 Task: Create a section Feature Frenzy and in the section, add a milestone Cloud Infrastructure as Code (IaC) Implementation in the project AvidTech
Action: Mouse moved to (689, 484)
Screenshot: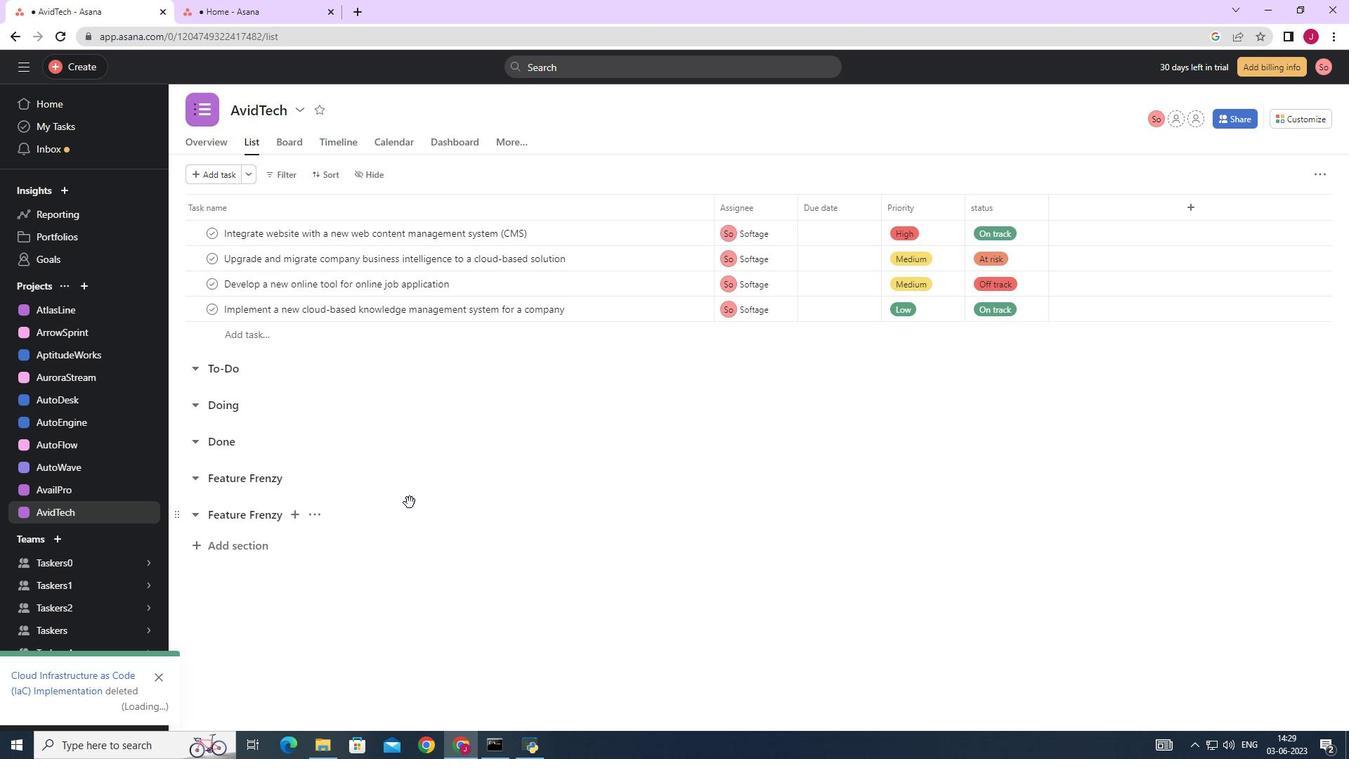 
Action: Mouse scrolled (689, 483) with delta (0, 0)
Screenshot: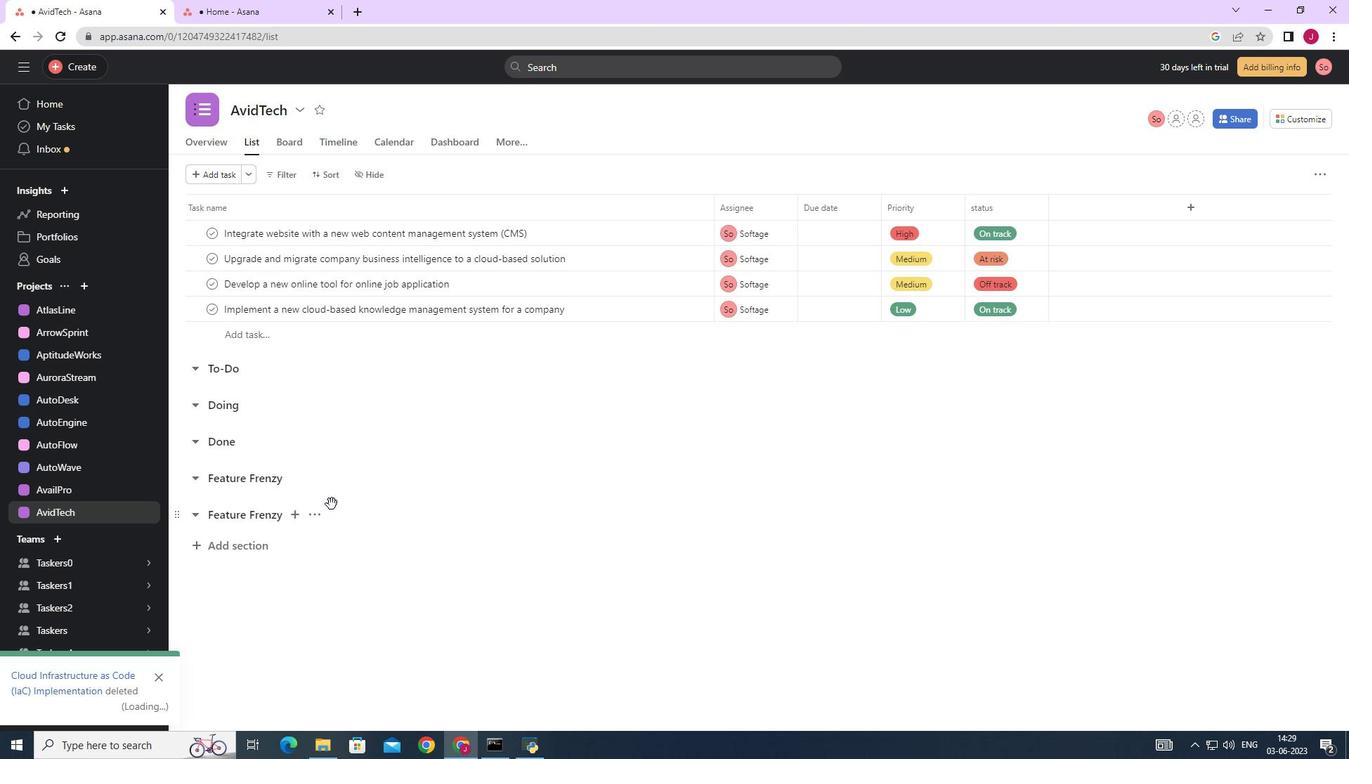 
Action: Mouse scrolled (689, 483) with delta (0, 0)
Screenshot: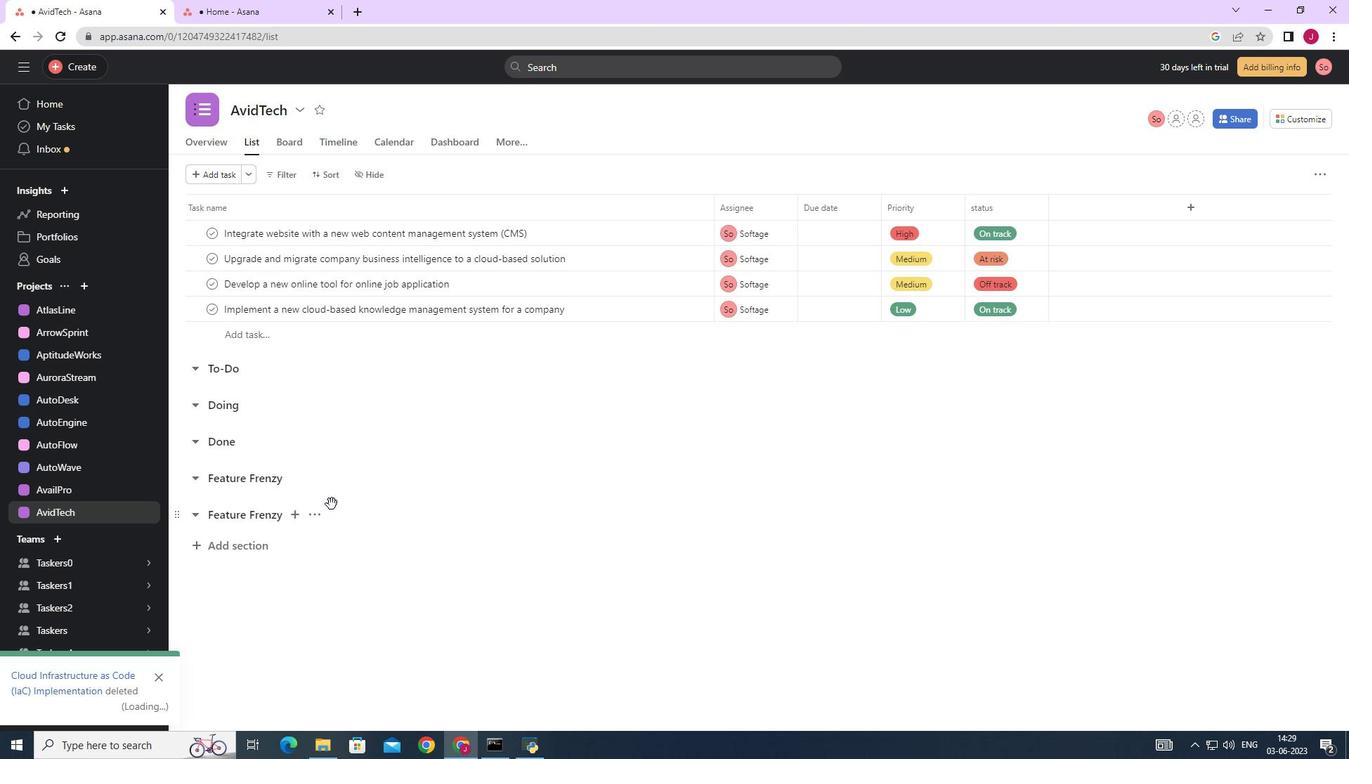 
Action: Mouse scrolled (689, 483) with delta (0, 0)
Screenshot: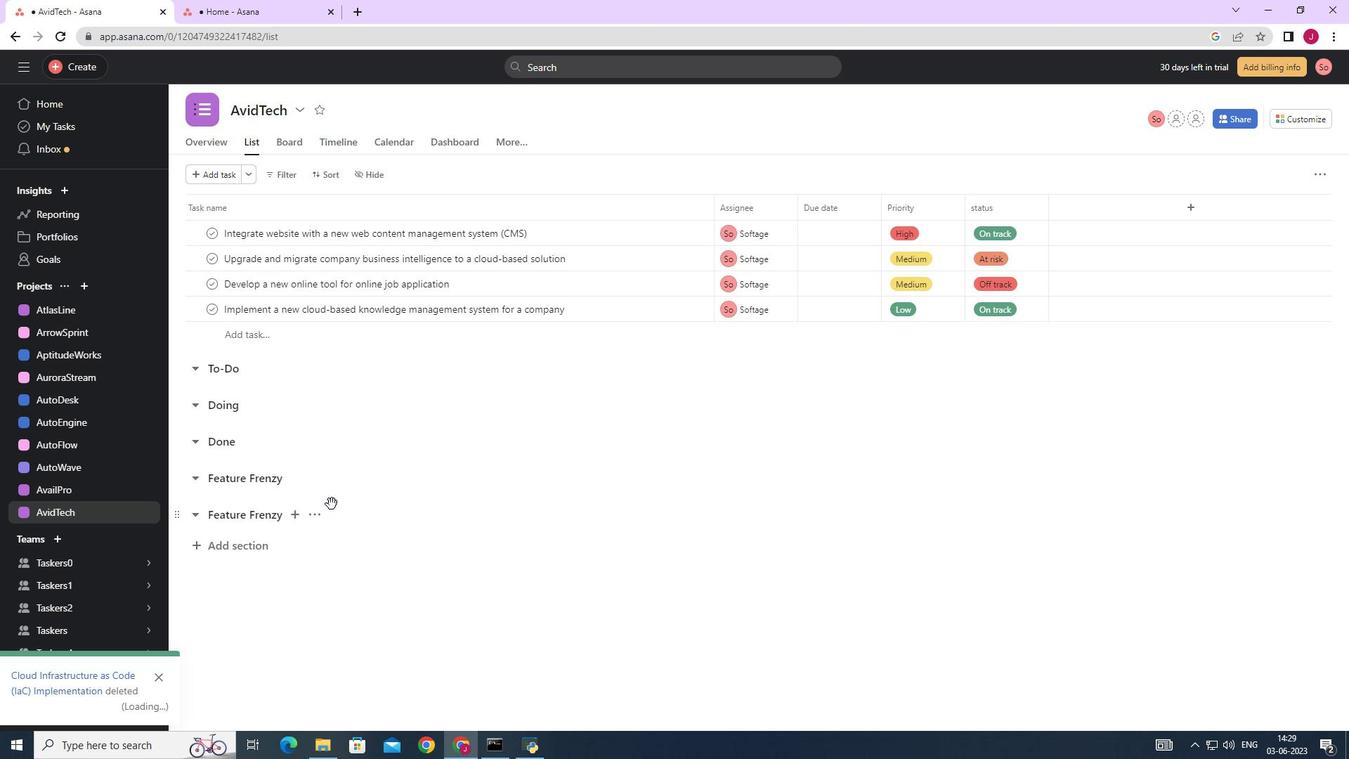 
Action: Mouse scrolled (689, 485) with delta (0, 0)
Screenshot: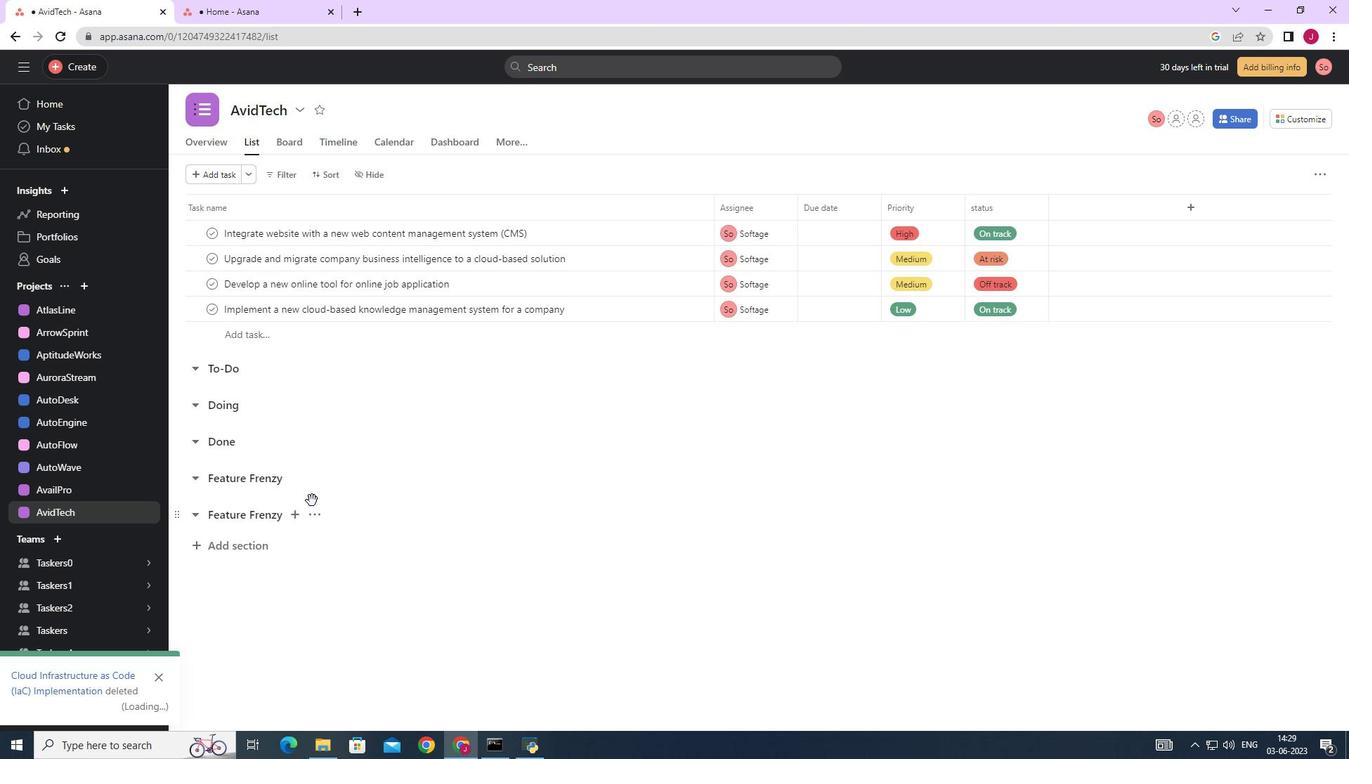 
Action: Mouse scrolled (689, 485) with delta (0, 0)
Screenshot: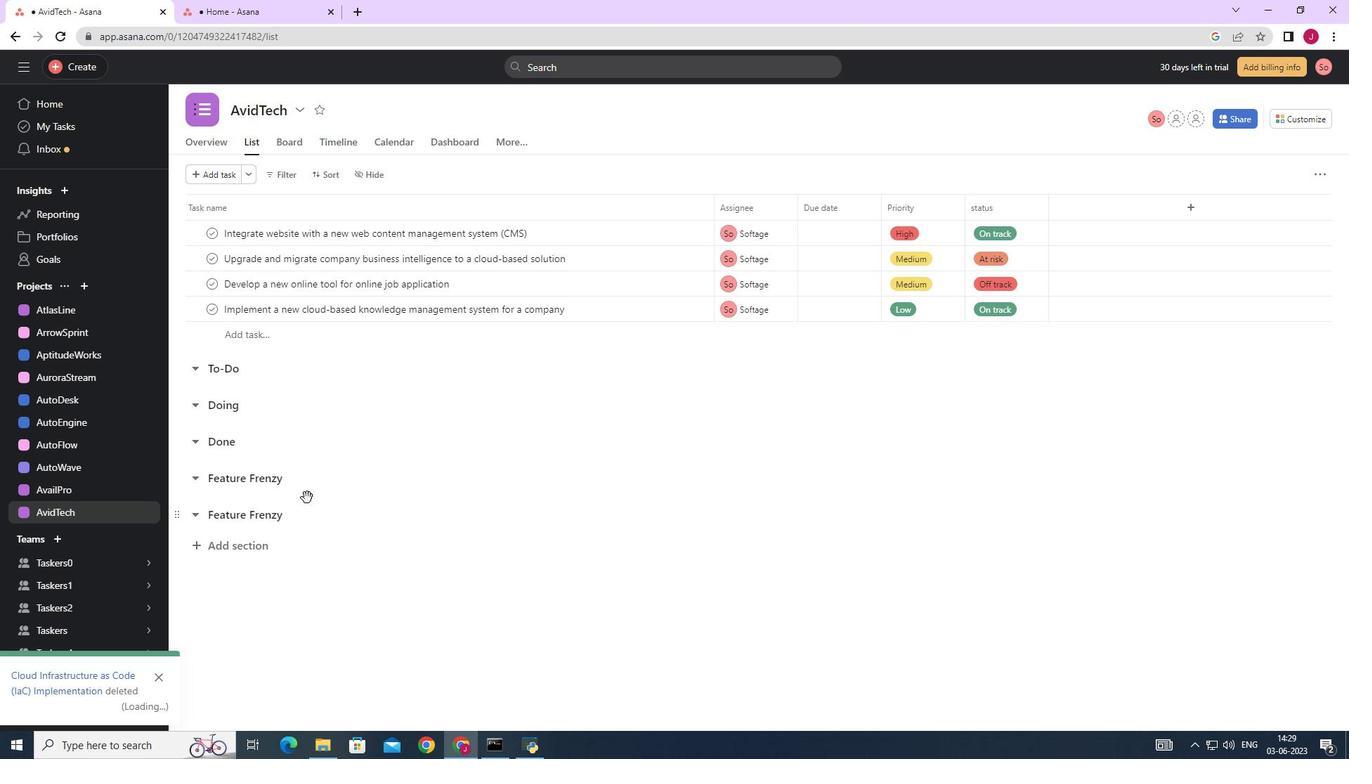 
Action: Mouse scrolled (689, 485) with delta (0, 0)
Screenshot: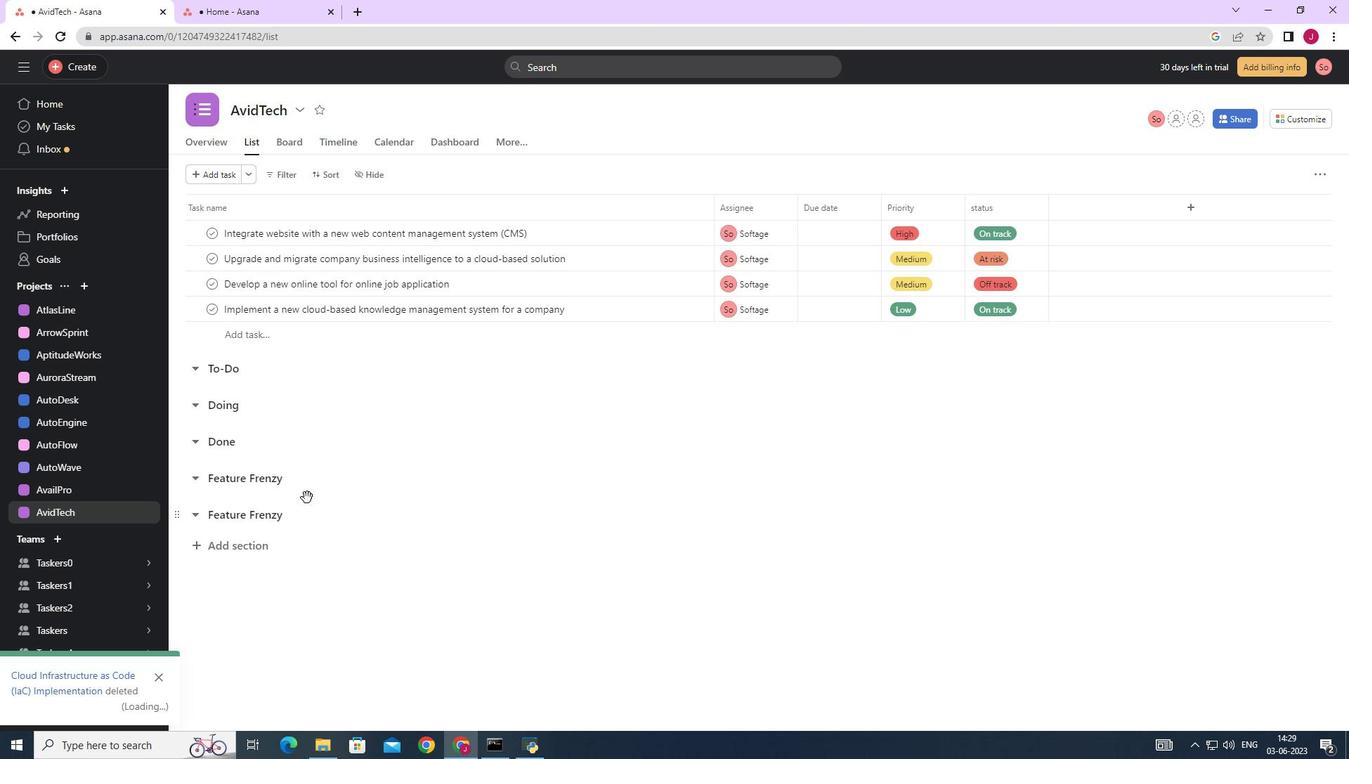 
Action: Mouse scrolled (689, 485) with delta (0, 0)
Screenshot: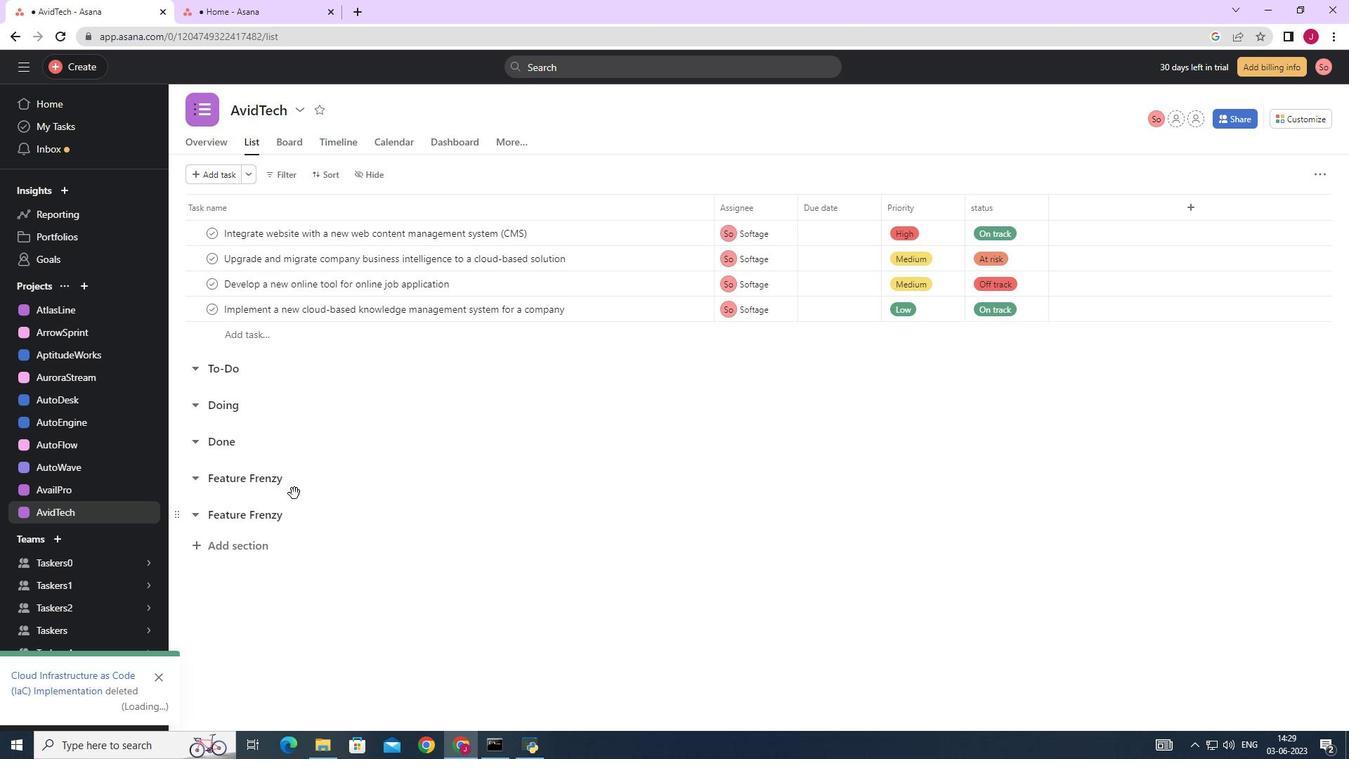 
Action: Mouse scrolled (689, 485) with delta (0, 0)
Screenshot: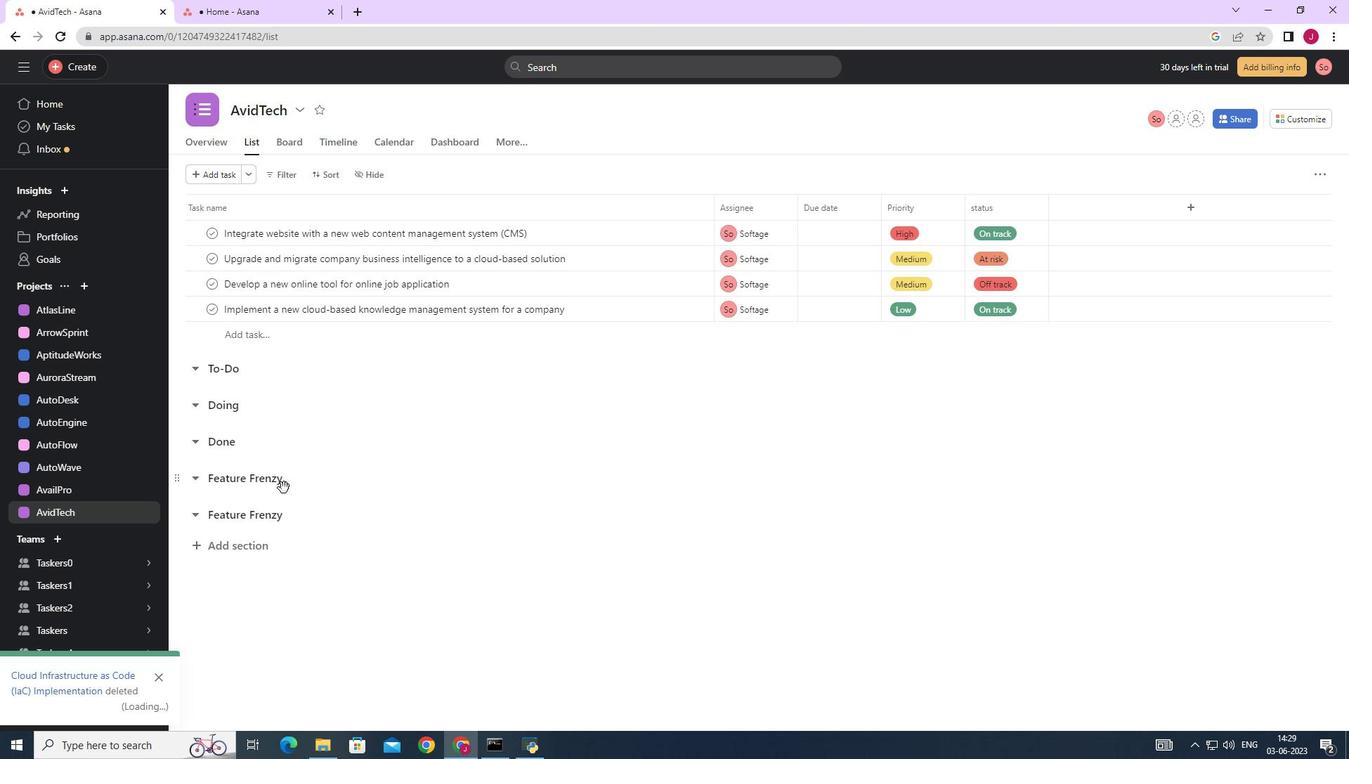
Action: Mouse moved to (239, 475)
Screenshot: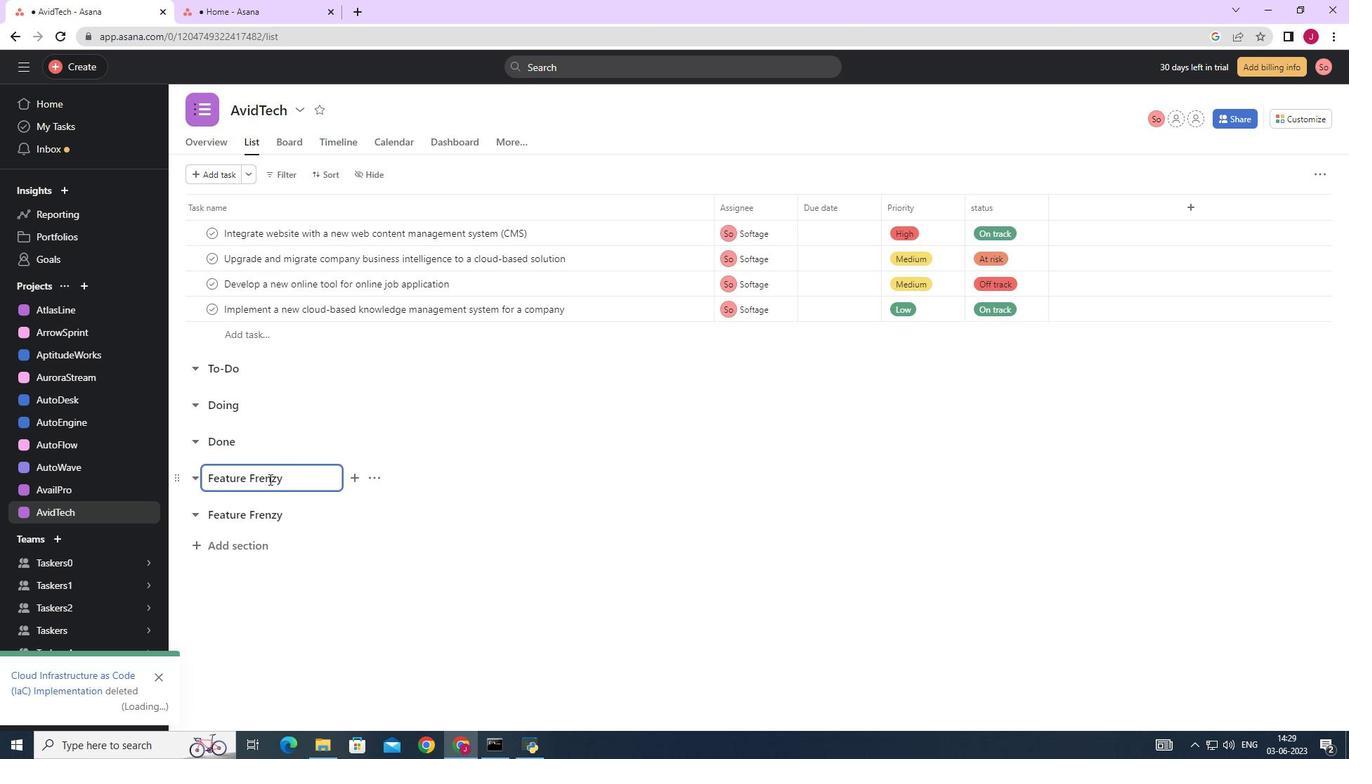 
Action: Mouse pressed left at (239, 475)
Screenshot: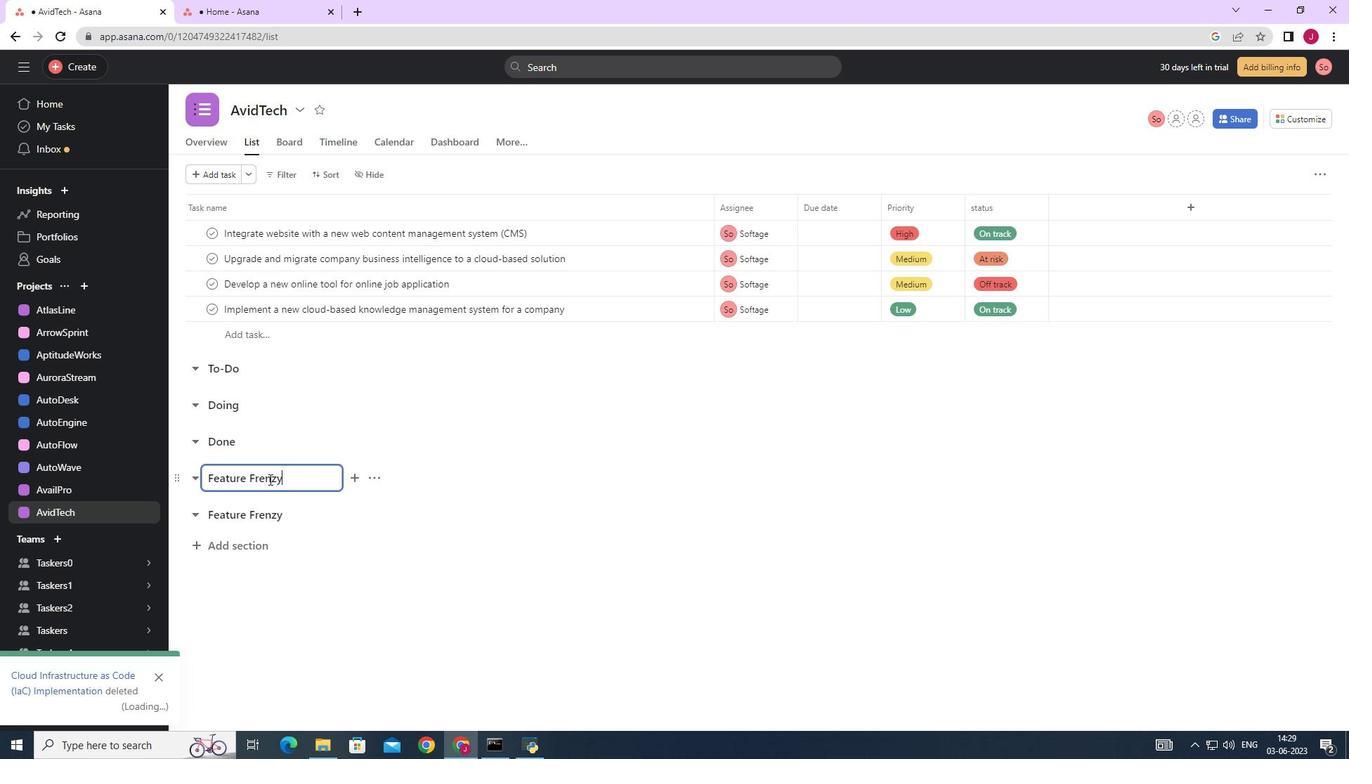 
Action: Mouse moved to (284, 478)
Screenshot: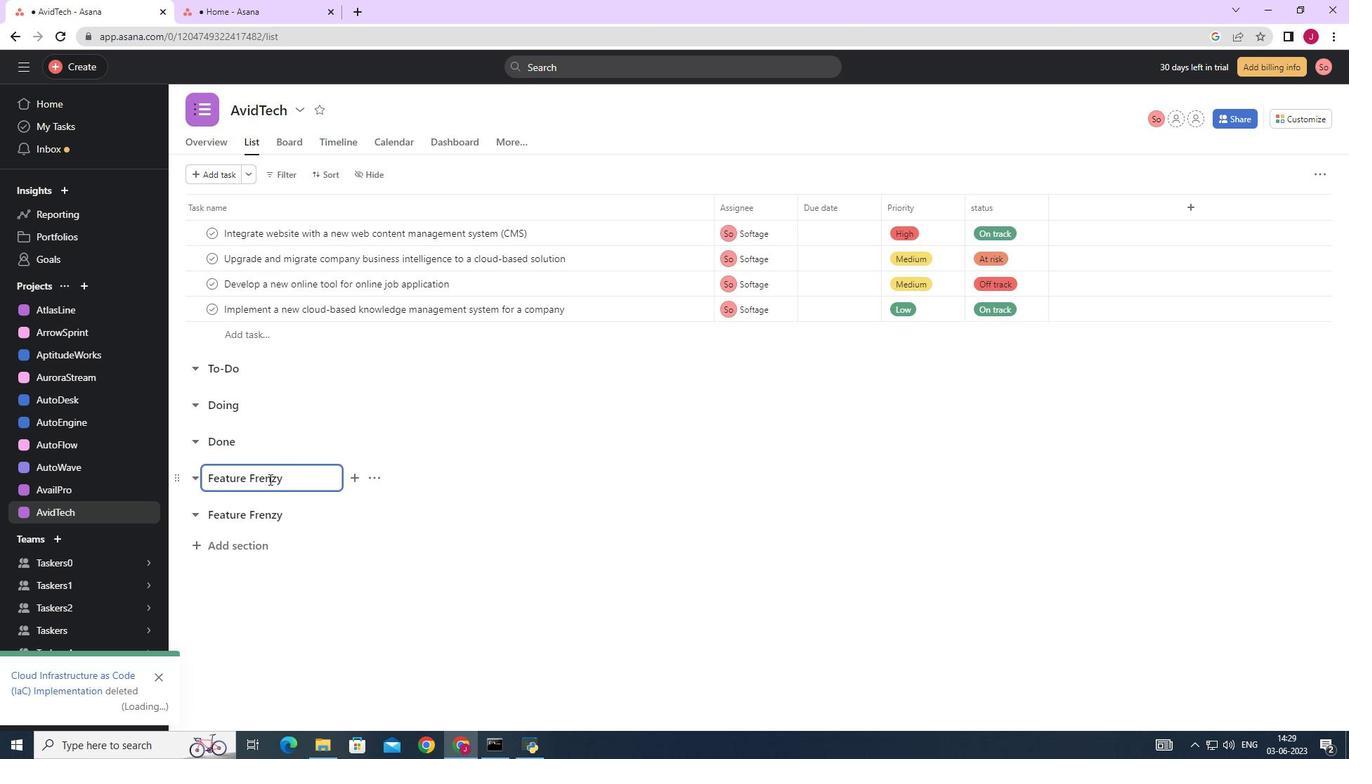 
Action: Mouse scrolled (284, 477) with delta (0, 0)
Screenshot: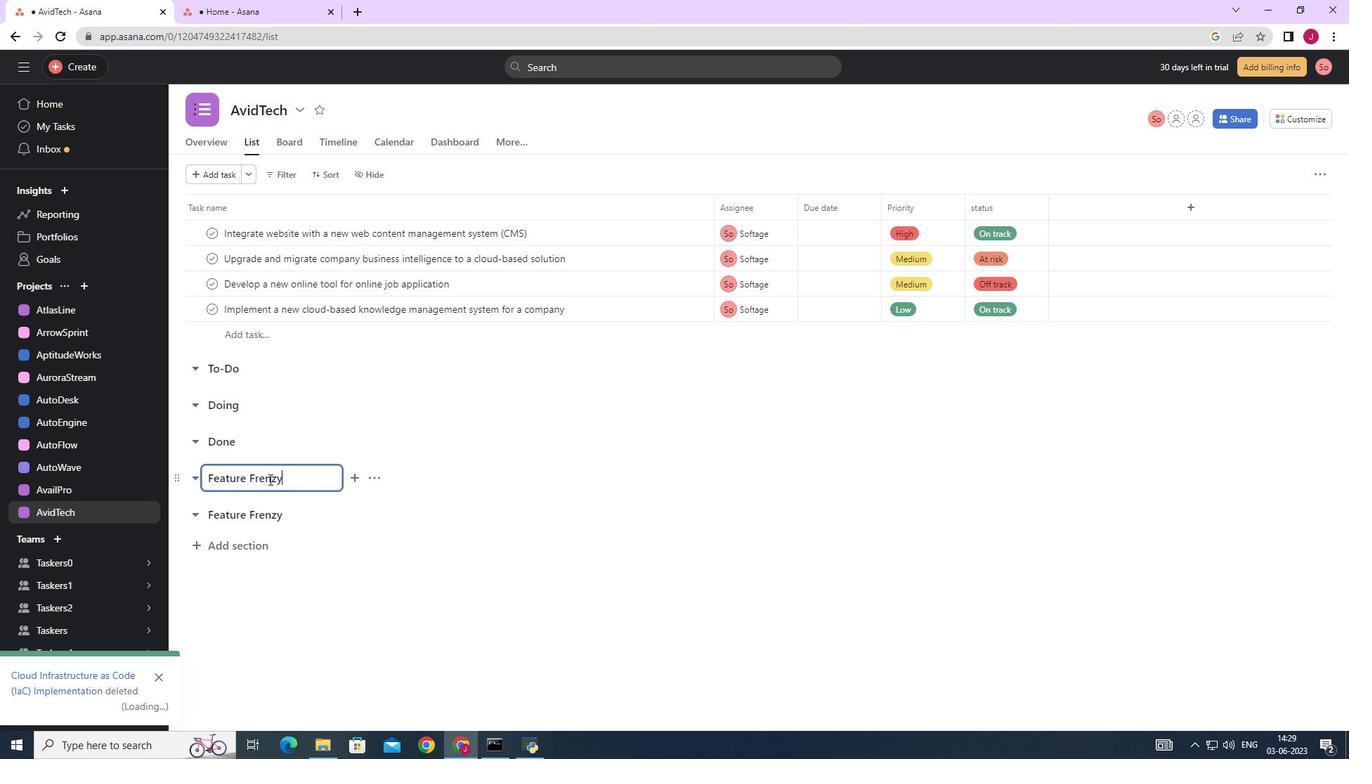 
Action: Key pressed <Key.caps_lock><Key.caps_lock>f<Key.caps_lock>EATURE<Key.space><Key.caps_lock>f<Key.caps_lock>RENZY
Screenshot: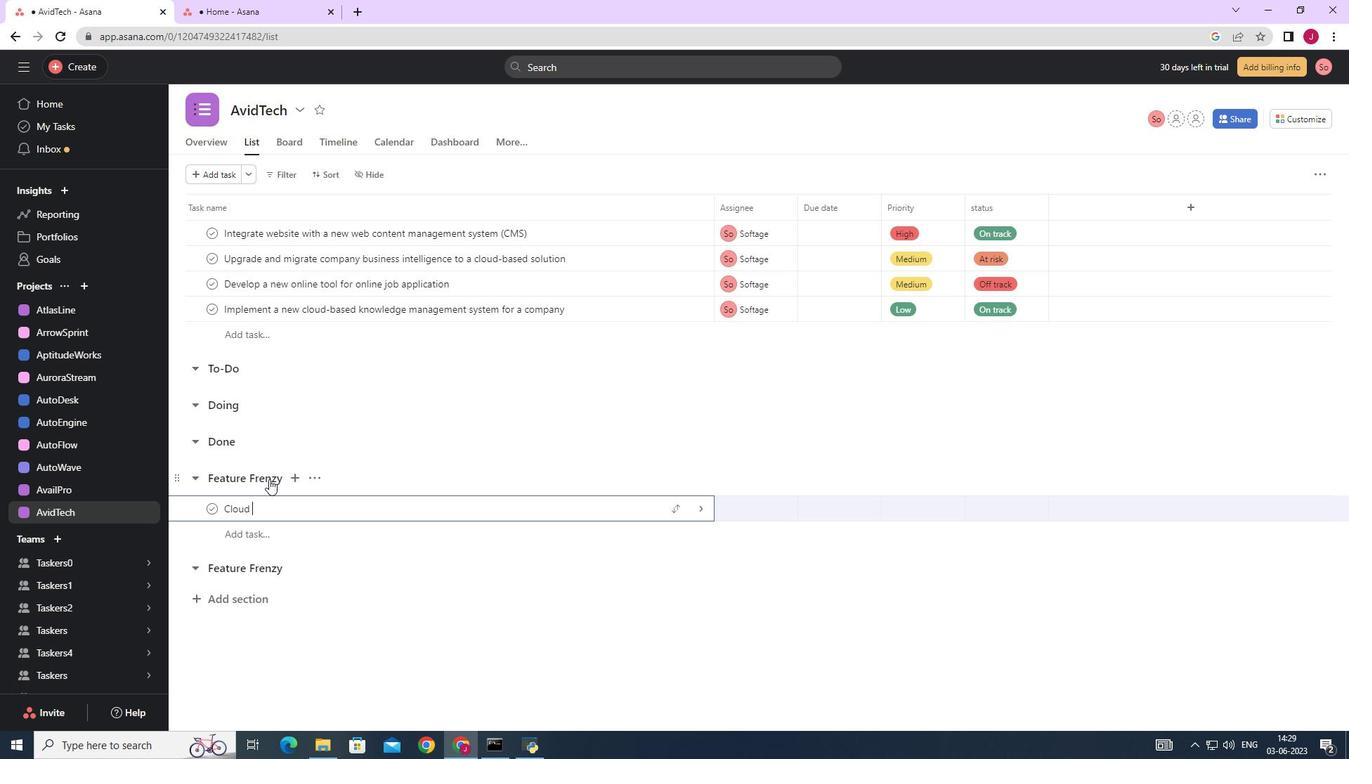 
Action: Mouse moved to (260, 505)
Screenshot: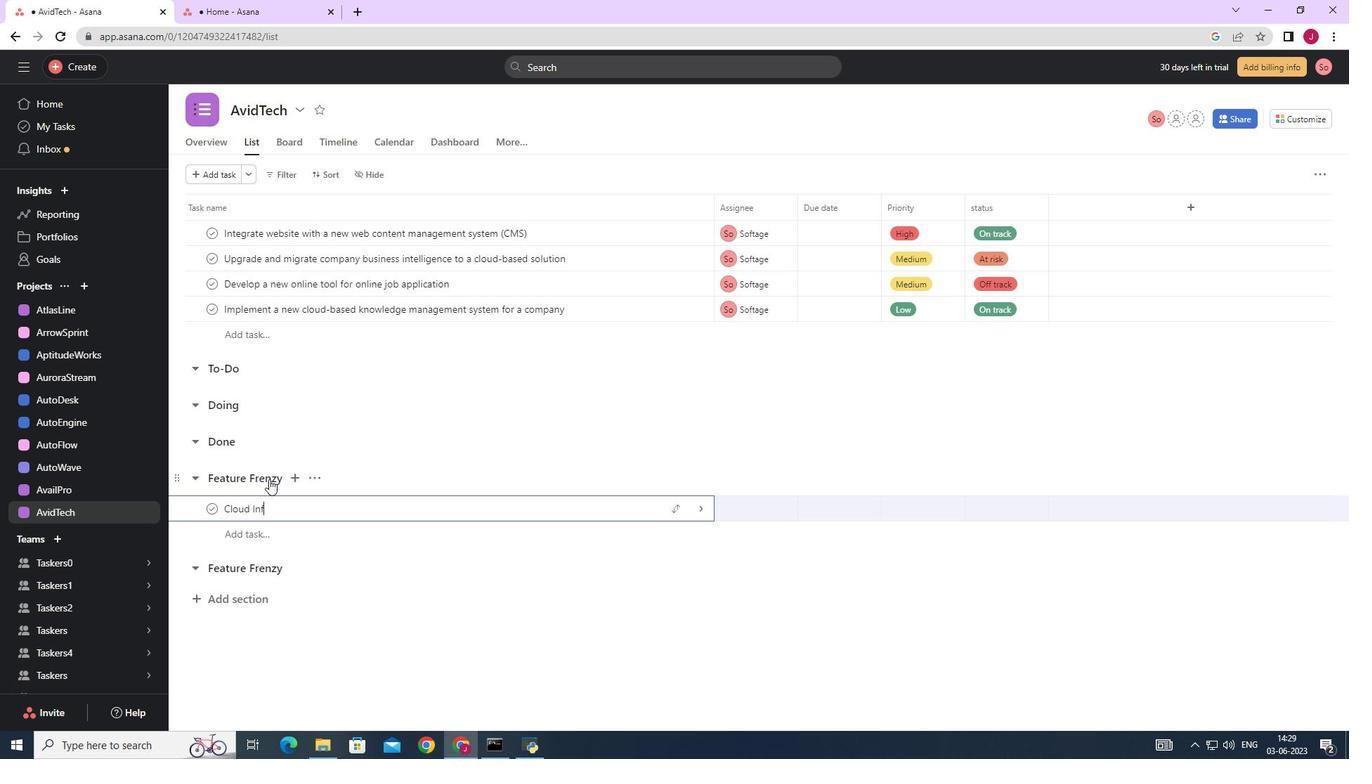 
Action: Mouse pressed left at (260, 505)
Screenshot: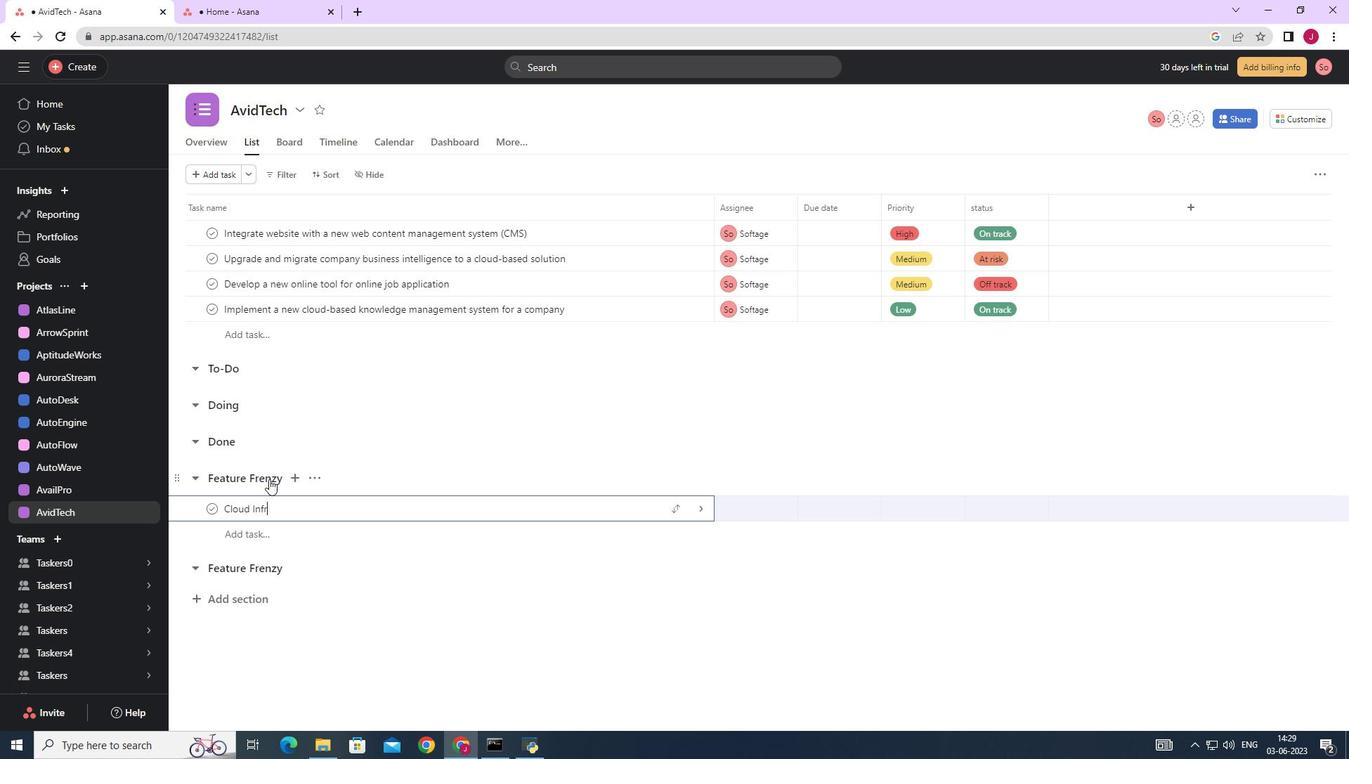 
Action: Key pressed <Key.caps_lock>c<Key.caps_lock>LOUD<Key.space><Key.caps_lock>i<Key.caps_lock>NFRASTRUCTURE<Key.space>AS<Key.space><Key.caps_lock>c<Key.caps_lock>ODE<Key.space><Key.shift_r>(<Key.caps_lock>i<Key.caps_lock>A<Key.caps_lock>c<Key.shift_r>)<Key.space>
Screenshot: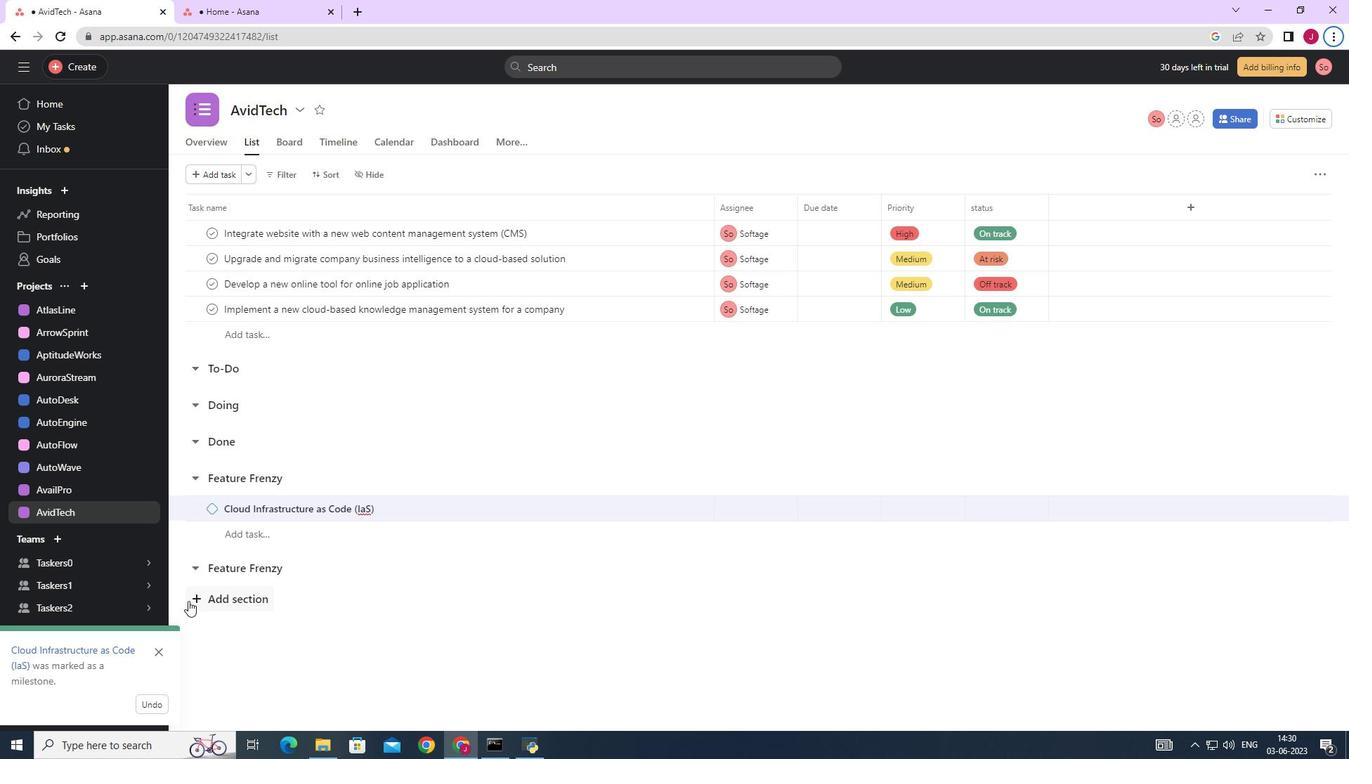 
Action: Mouse moved to (331, 518)
Screenshot: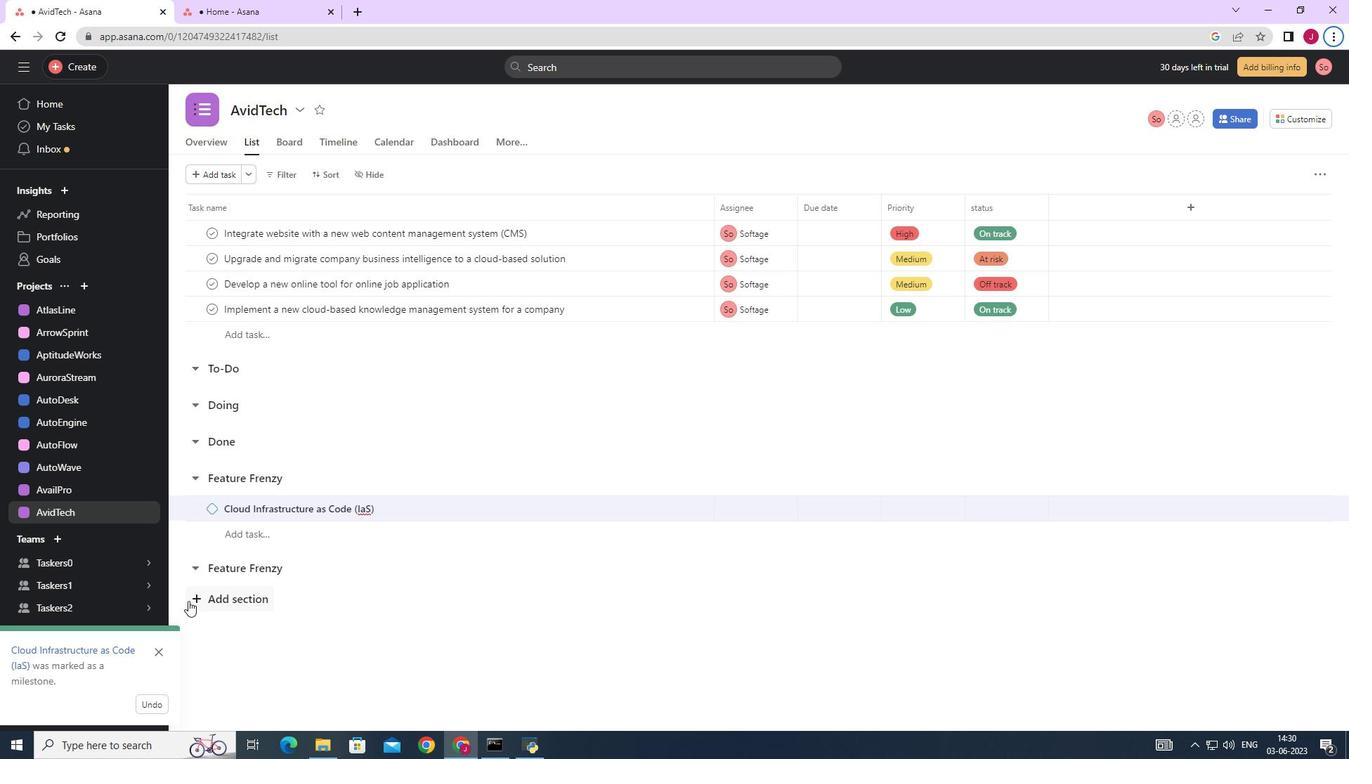 
Action: Key pressed <Key.backspace><Key.backspace><Key.backspace><Key.backspace><Key.backspace><Key.backspace><Key.backspace><Key.backspace><Key.backspace><Key.backspace><Key.backspace><Key.backspace><Key.backspace><Key.backspace><Key.backspace><Key.backspace><Key.backspace><Key.backspace><Key.backspace><Key.backspace><Key.backspace><Key.backspace><Key.backspace><Key.backspace><Key.backspace><Key.backspace><Key.backspace><Key.backspace><Key.backspace><Key.backspace><Key.backspace><Key.backspace><Key.backspace><Key.backspace><Key.backspace><Key.backspace><Key.backspace><Key.backspace><Key.backspace>
Screenshot: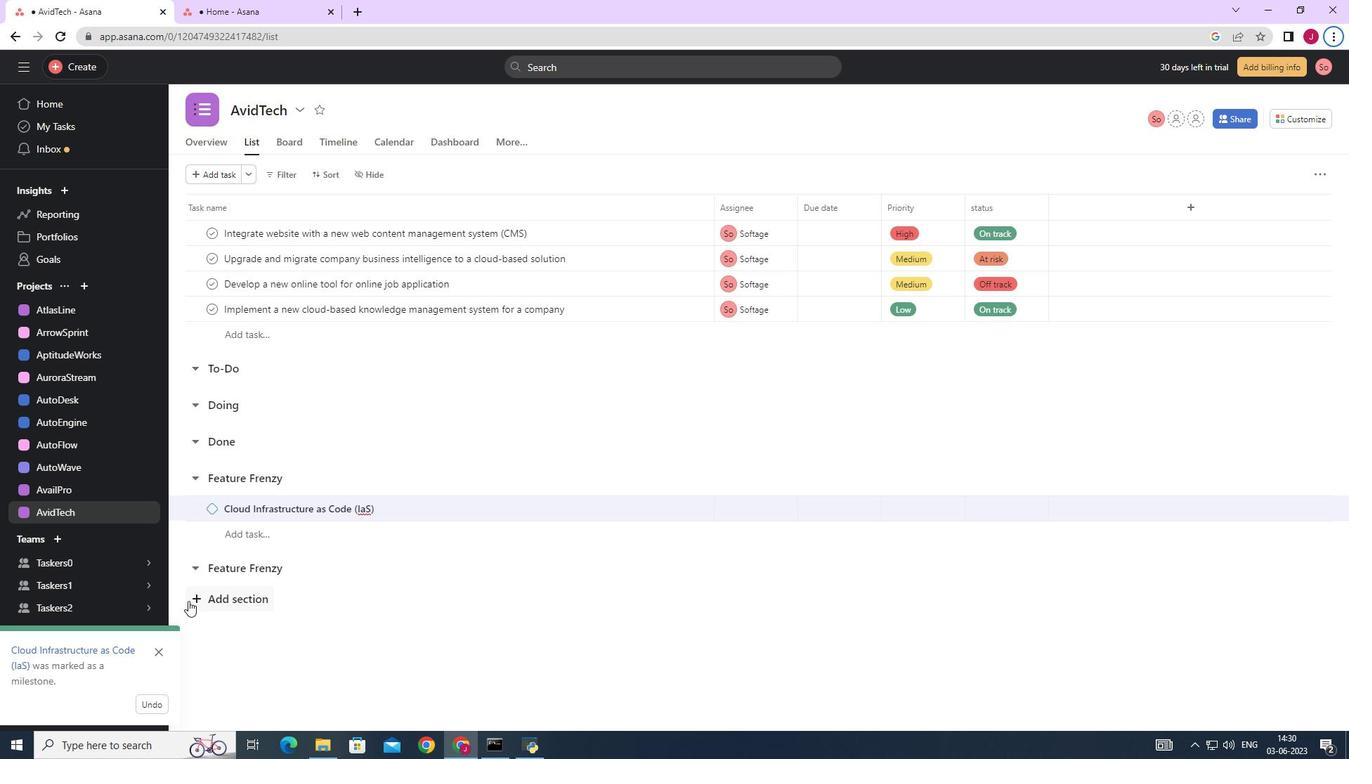 
Action: Mouse moved to (266, 478)
Screenshot: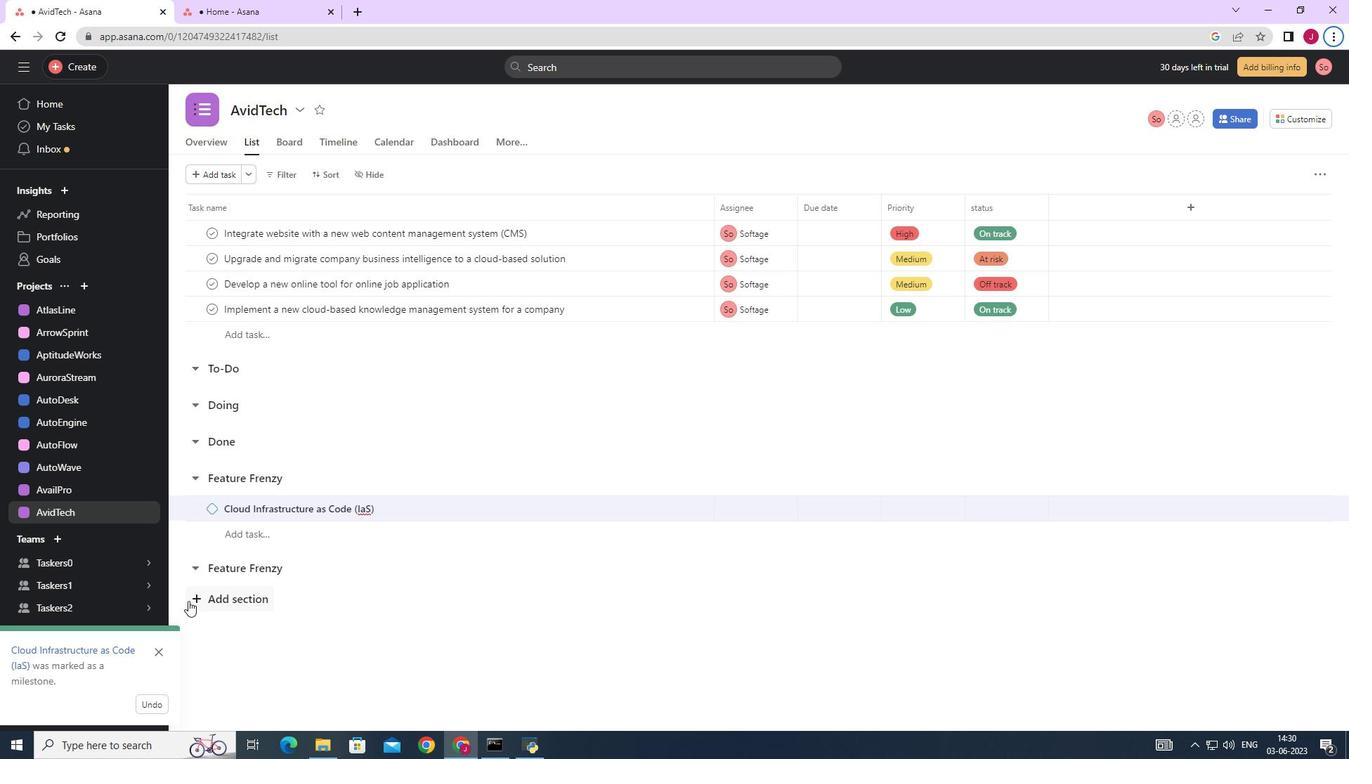 
Action: Mouse pressed left at (266, 478)
Screenshot: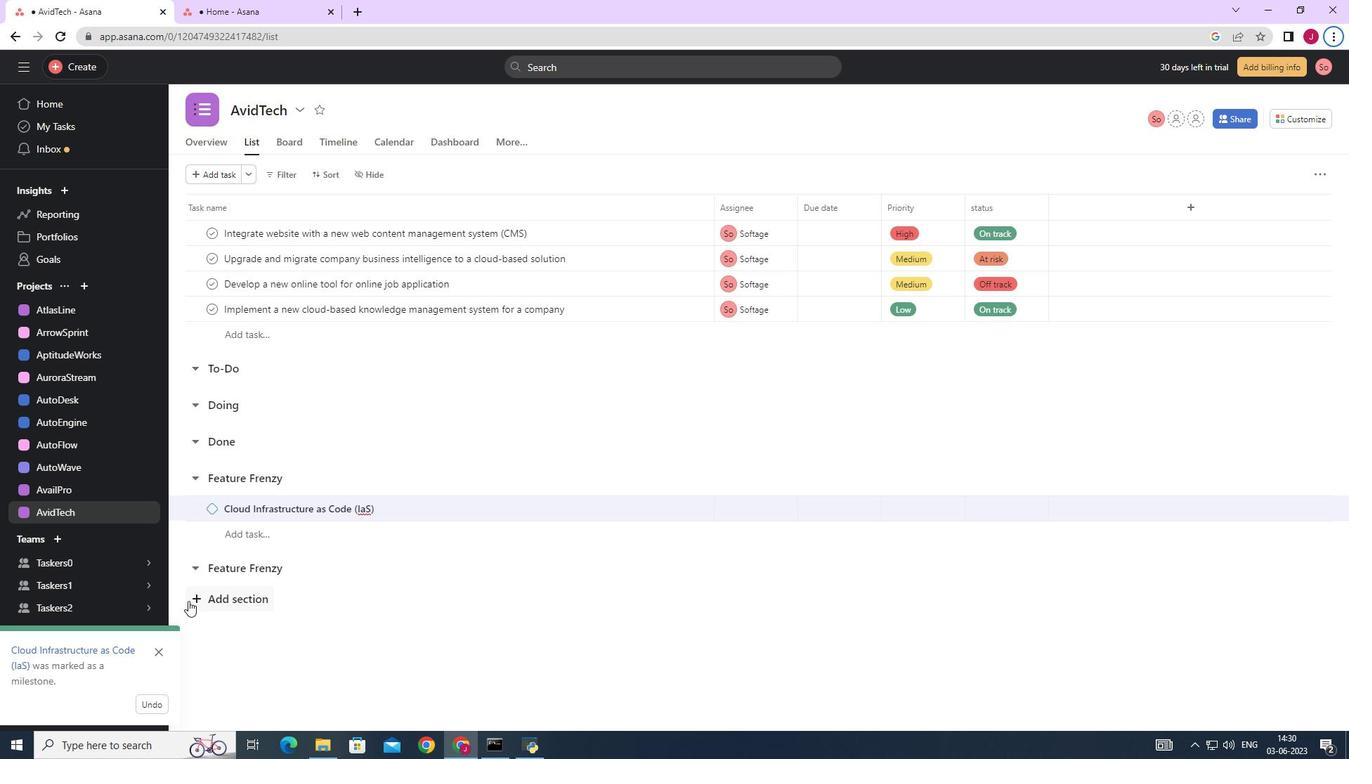 
Action: Key pressed <Key.enter>
Screenshot: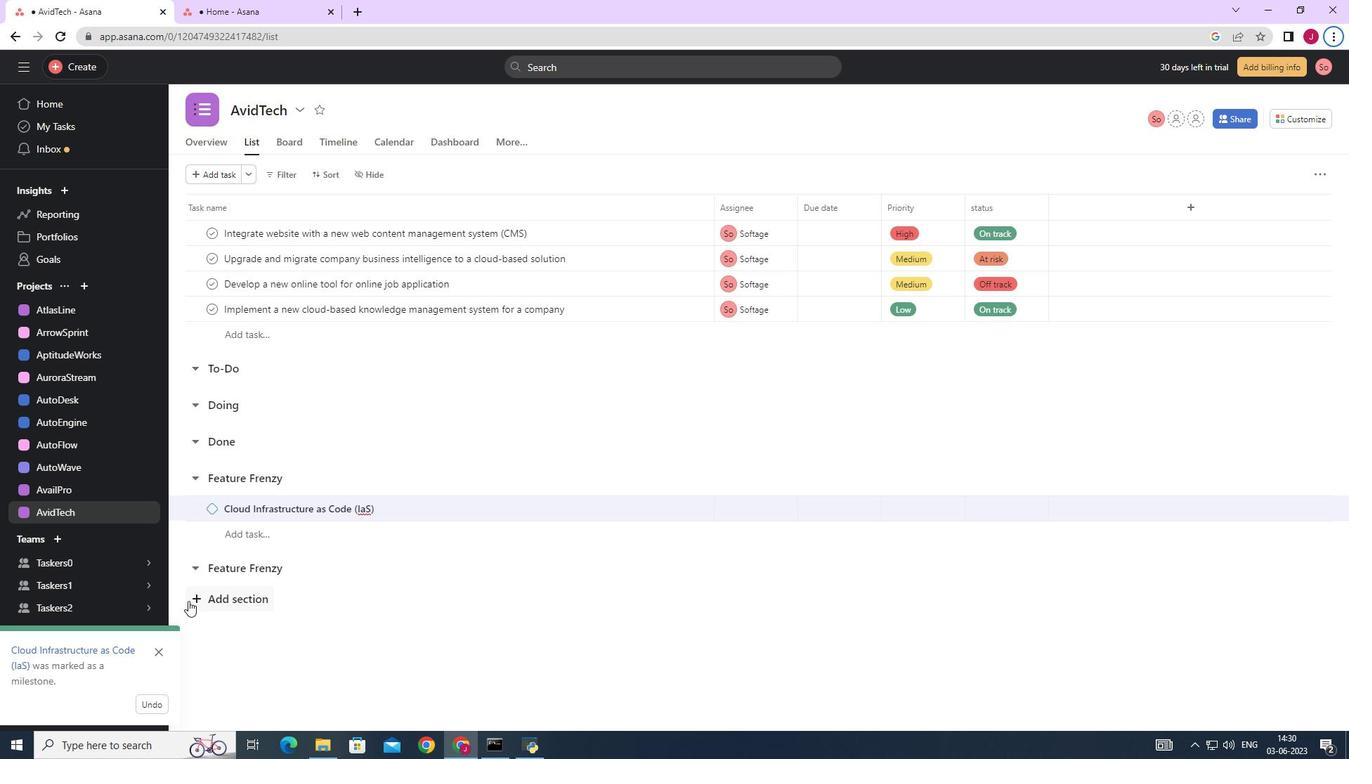 
Action: Mouse moved to (381, 506)
Screenshot: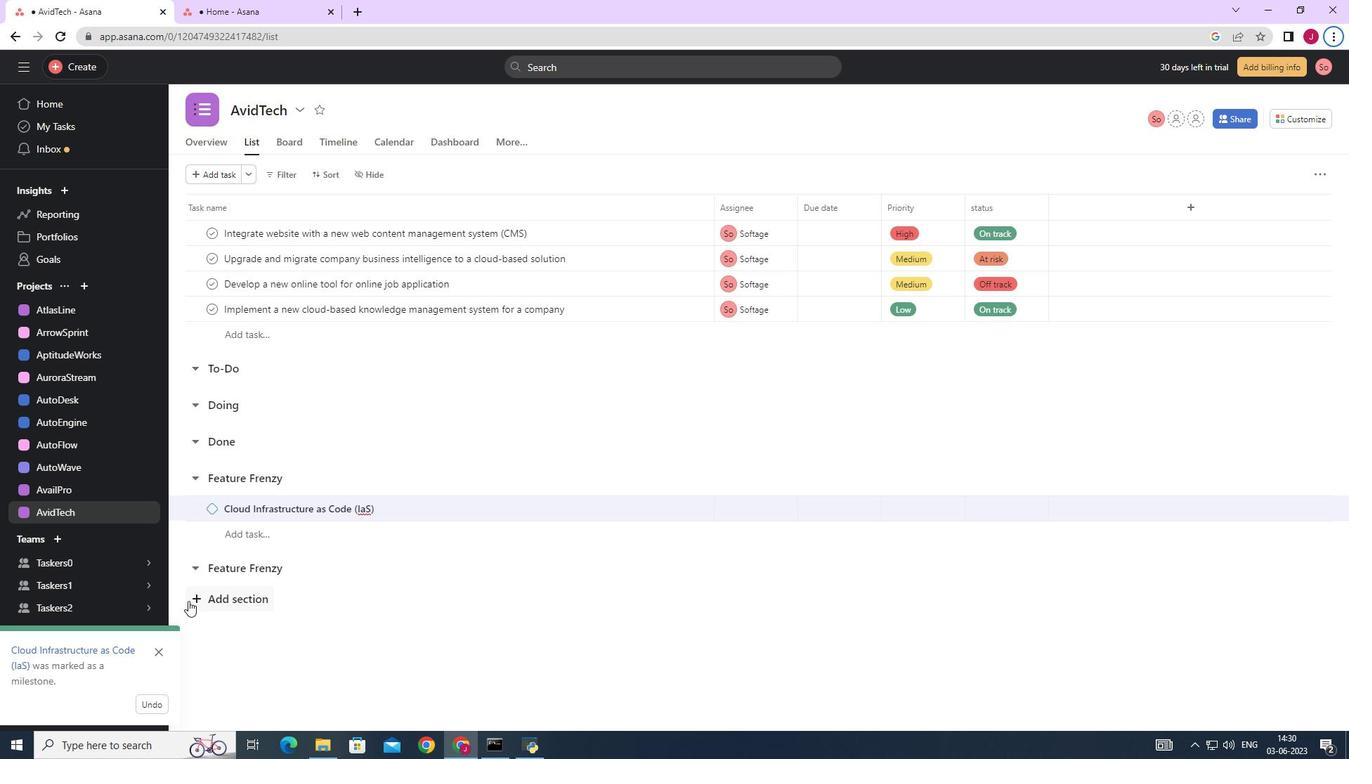 
Action: Mouse pressed left at (381, 506)
Screenshot: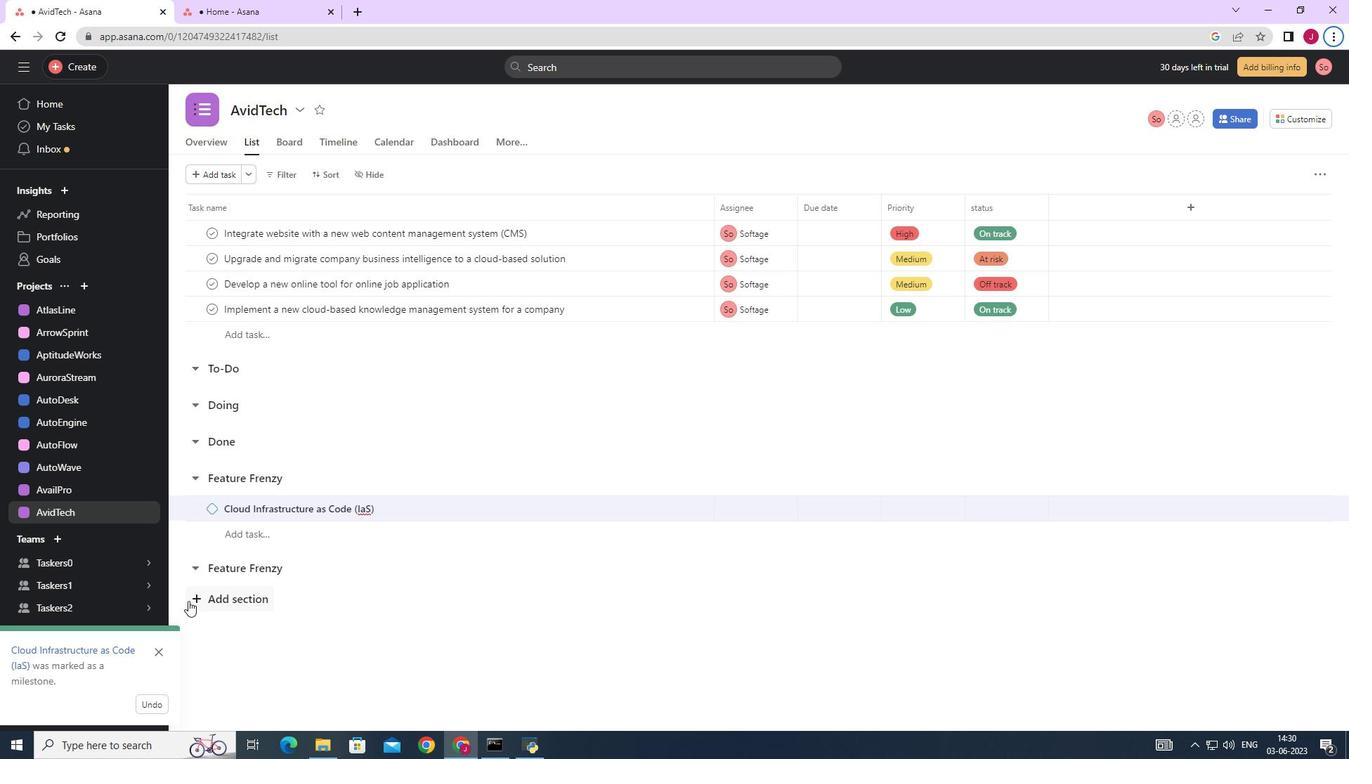 
Action: Mouse moved to (1323, 176)
Screenshot: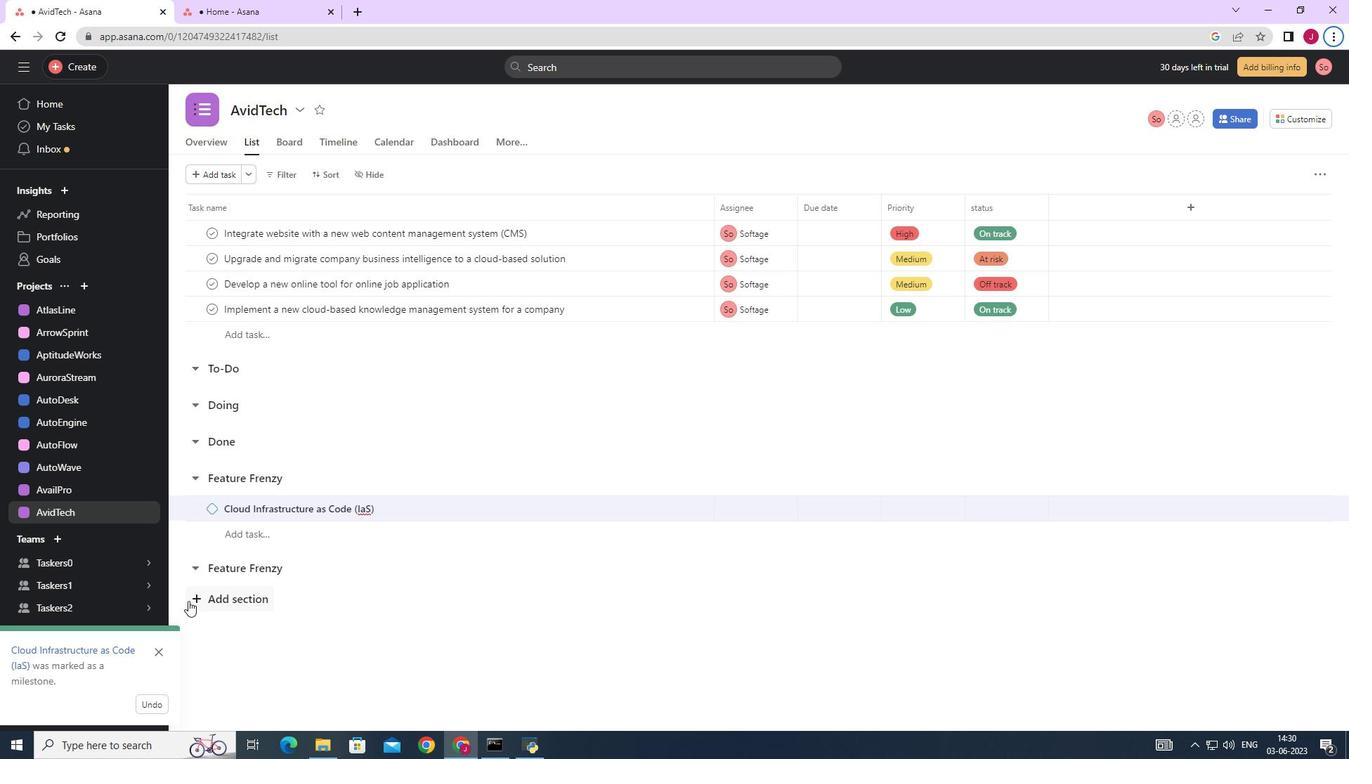 
Action: Mouse pressed left at (1323, 176)
Screenshot: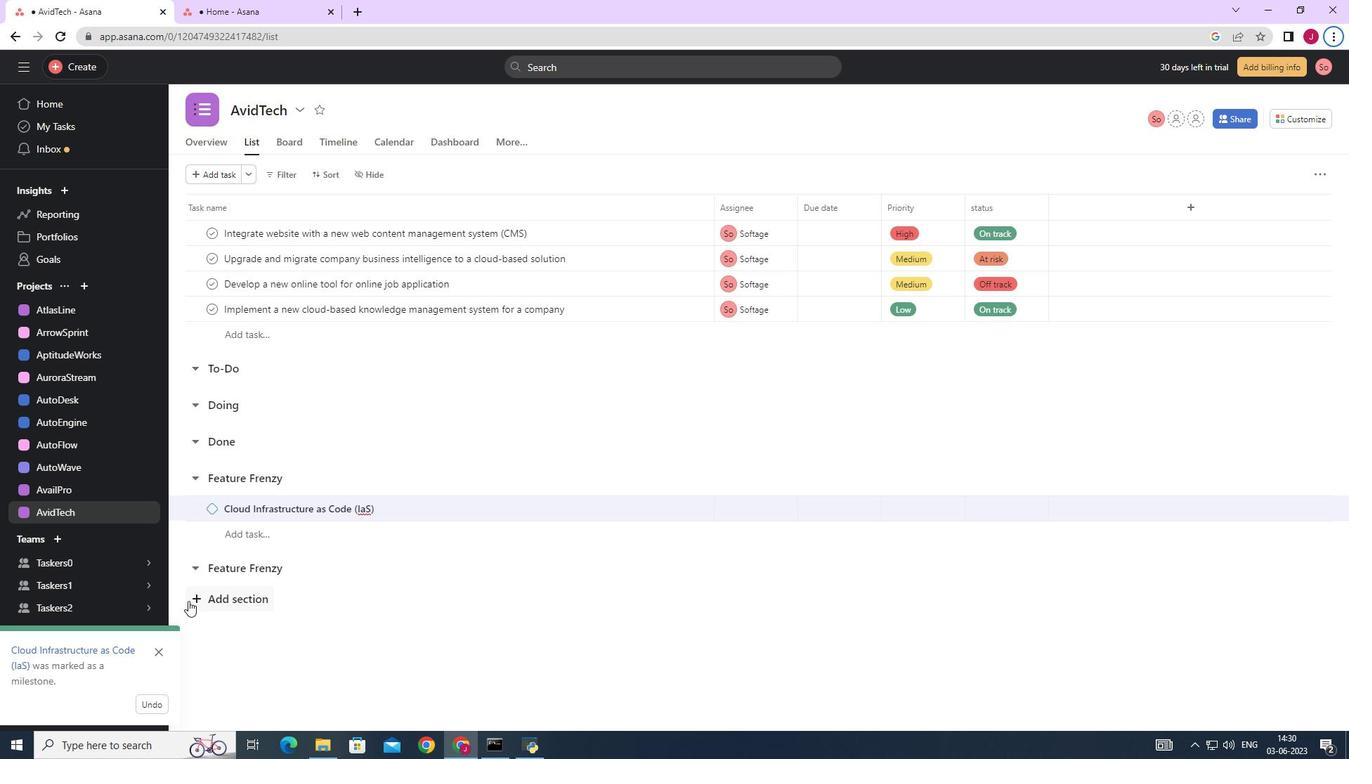 
Action: Mouse moved to (248, 507)
Screenshot: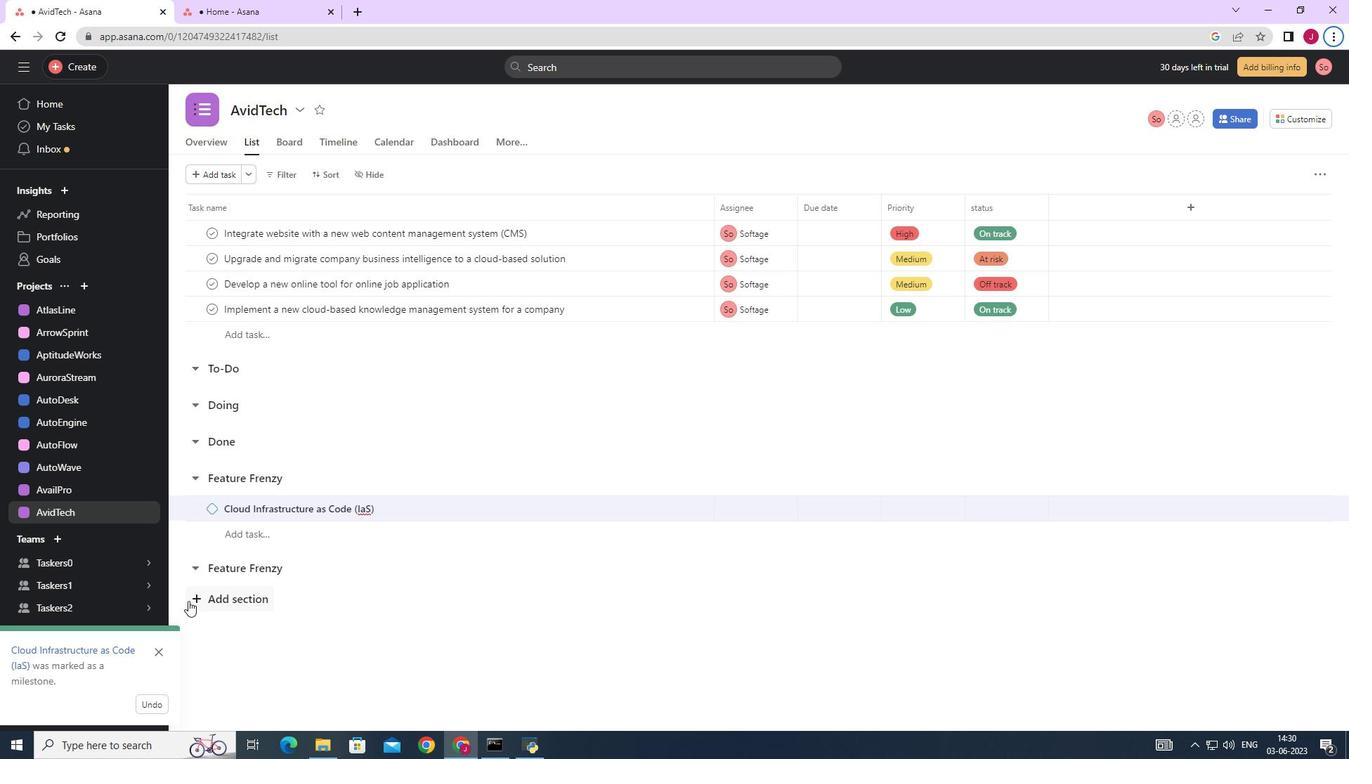 
Action: Mouse pressed left at (248, 507)
Screenshot: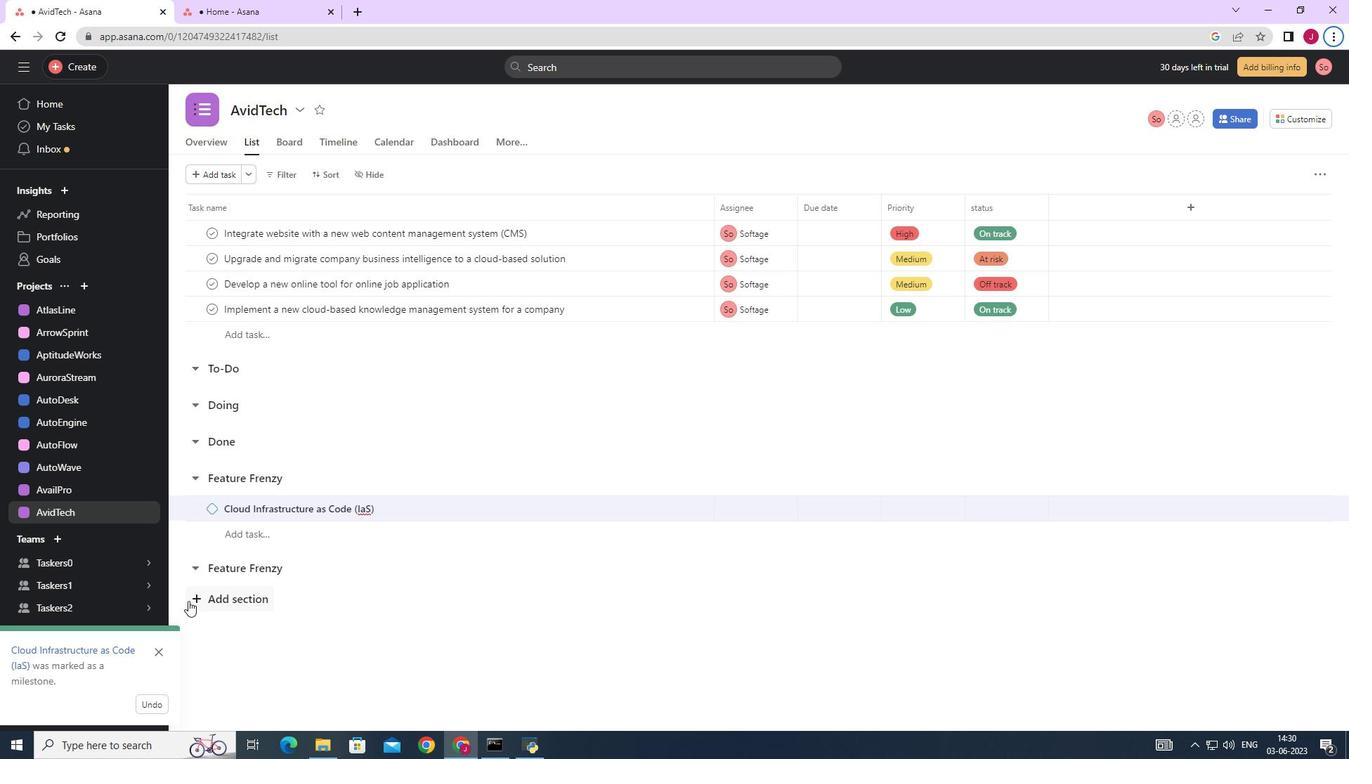 
Action: Key pressed <Key.caps_lock><Key.caps_lock>f<Key.caps_lock>EATURE<Key.space><Key.caps_lock>f<Key.caps_lock>RENZY<Key.space><Key.backspace><Key.backspace><Key.backspace><Key.backspace><Key.backspace><Key.backspace><Key.backspace><Key.backspace><Key.backspace><Key.backspace><Key.backspace><Key.backspace><Key.backspace><Key.backspace><Key.backspace><Key.caps_lock>c<Key.caps_lock>LOUD<Key.space><Key.caps_lock>i<Key.caps_lock>NFRASTEUCTURE<Key.space><Key.backspace><Key.backspace><Key.backspace><Key.backspace><Key.backspace><Key.backspace><Key.backspace><Key.backspace><Key.backspace>TRUCTURE<Key.space>AS<Key.space><Key.caps_lock>c<Key.caps_lock>ODE<Key.space><Key.shift_r>(<Key.caps_lock>i<Key.caps_lock>A<Key.caps_lock>c<Key.caps_lock><Key.shift_r>)<Key.space><Key.caps_lock>i<Key.caps_lock>MPLEMENTATION
Screenshot: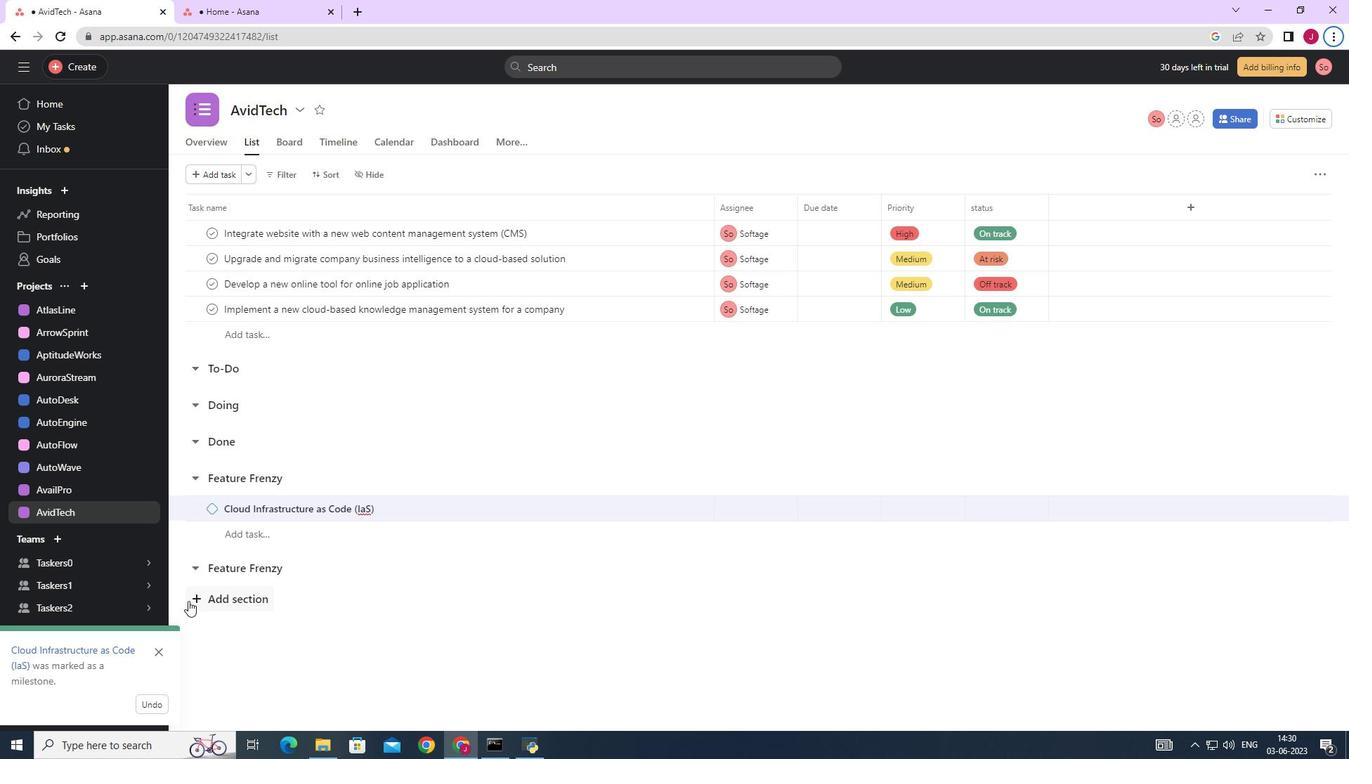 
Action: Mouse moved to (699, 506)
Screenshot: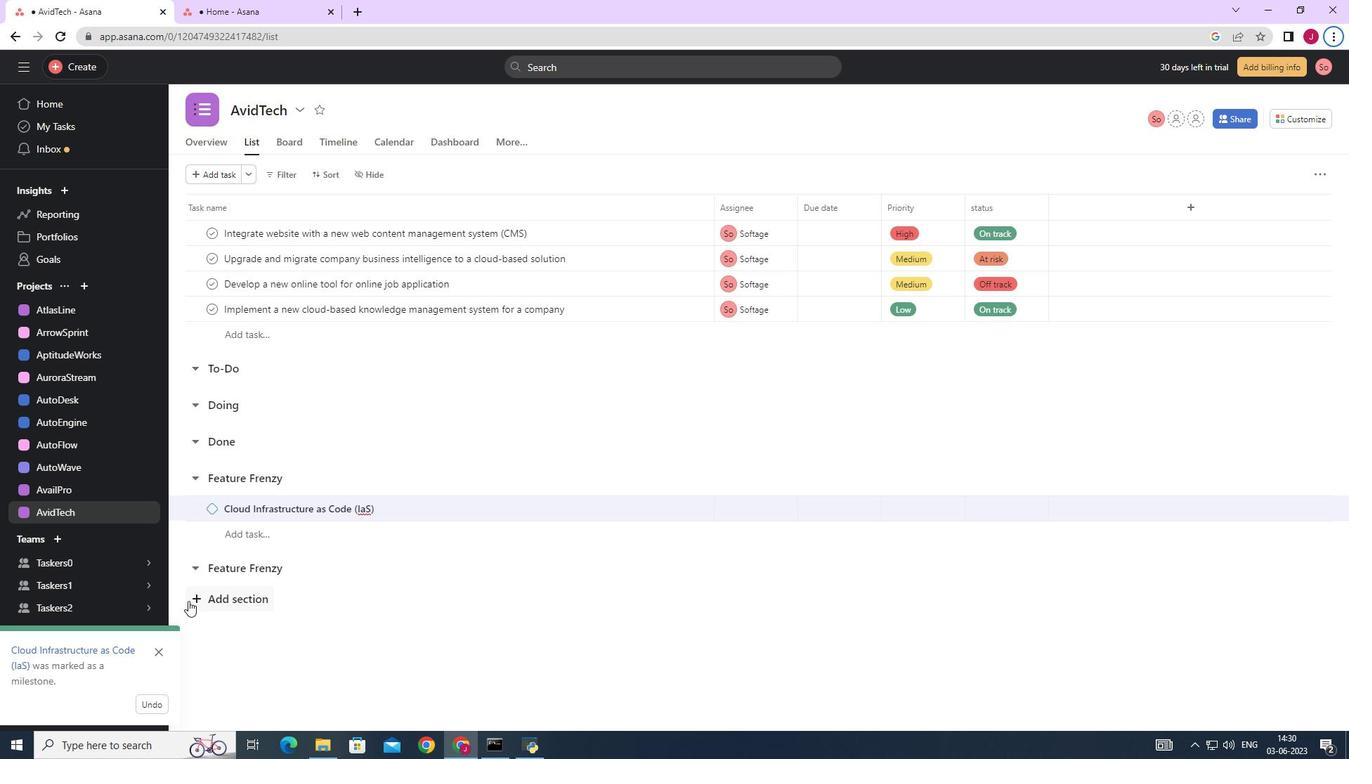 
Action: Mouse pressed left at (699, 506)
Screenshot: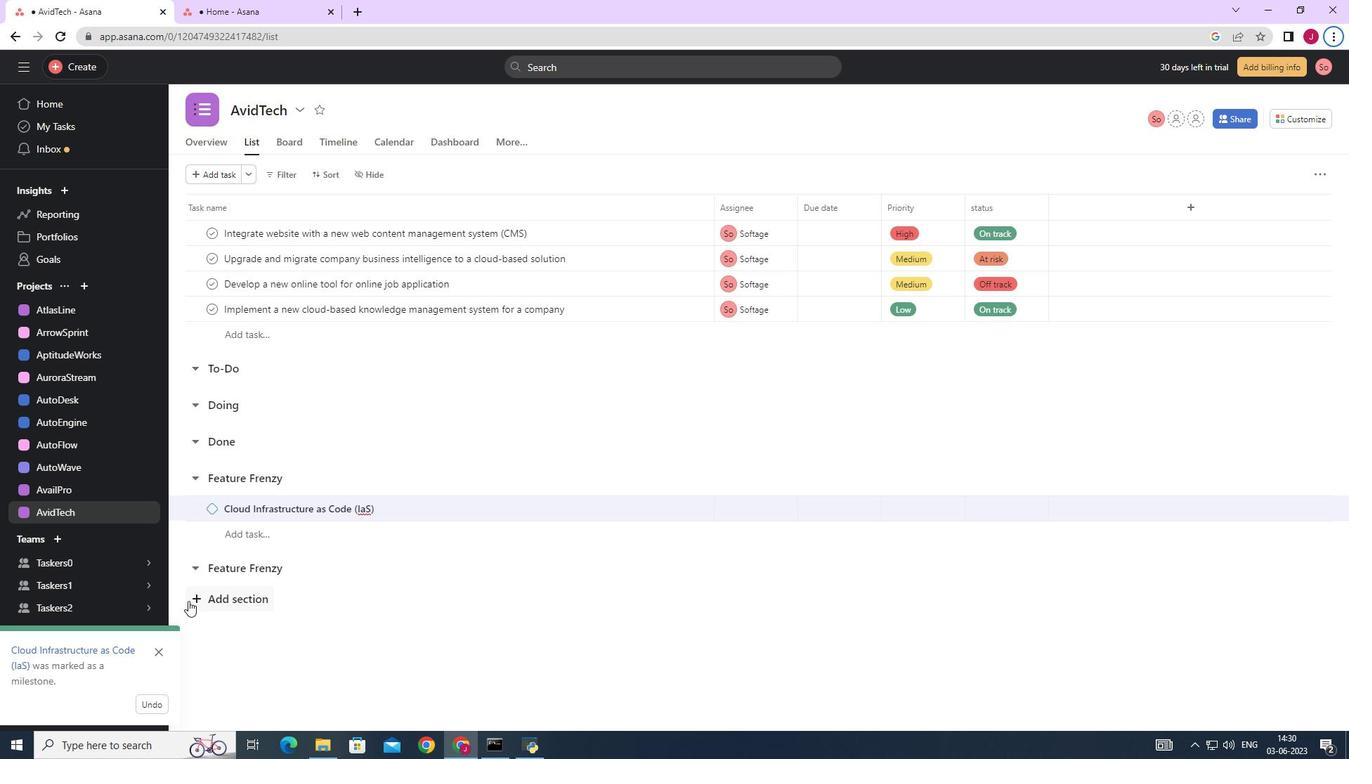 
Action: Mouse moved to (1297, 175)
Screenshot: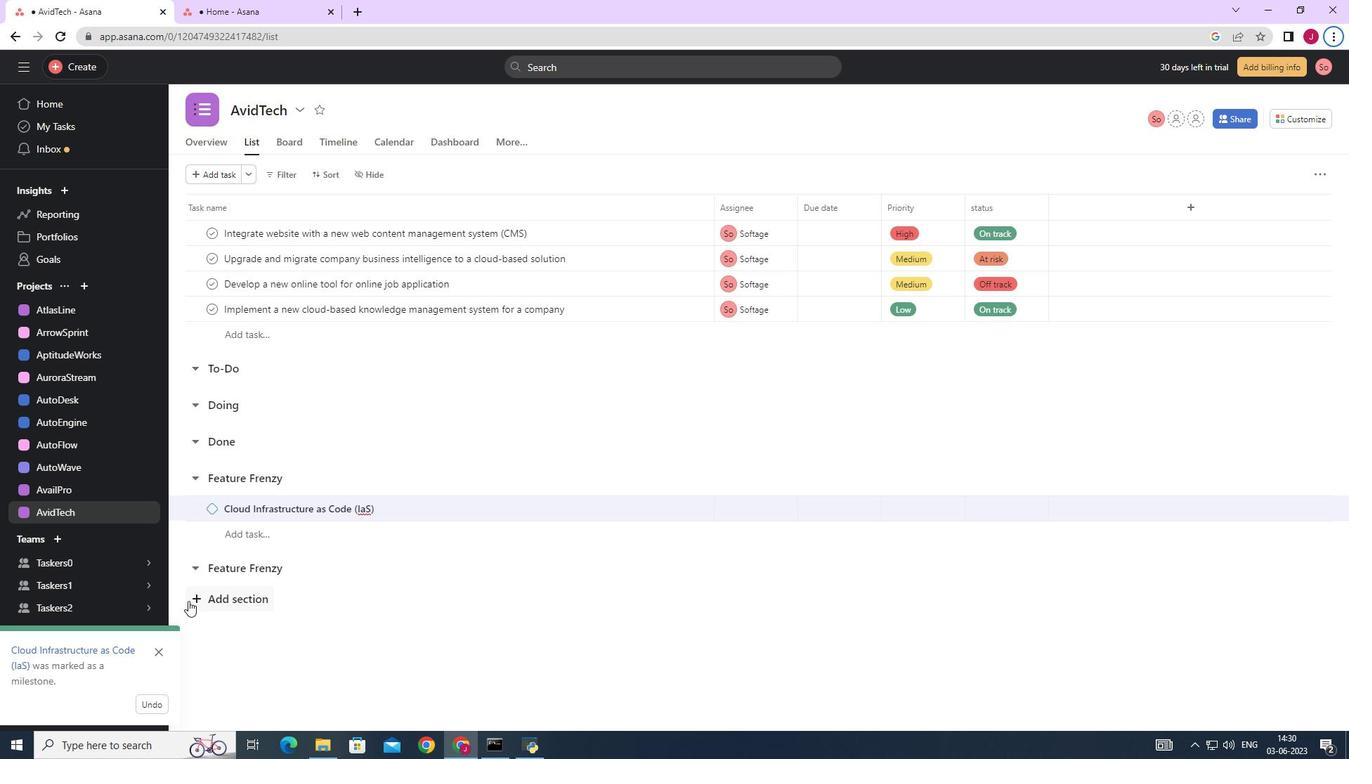 
Action: Mouse pressed left at (1297, 175)
Screenshot: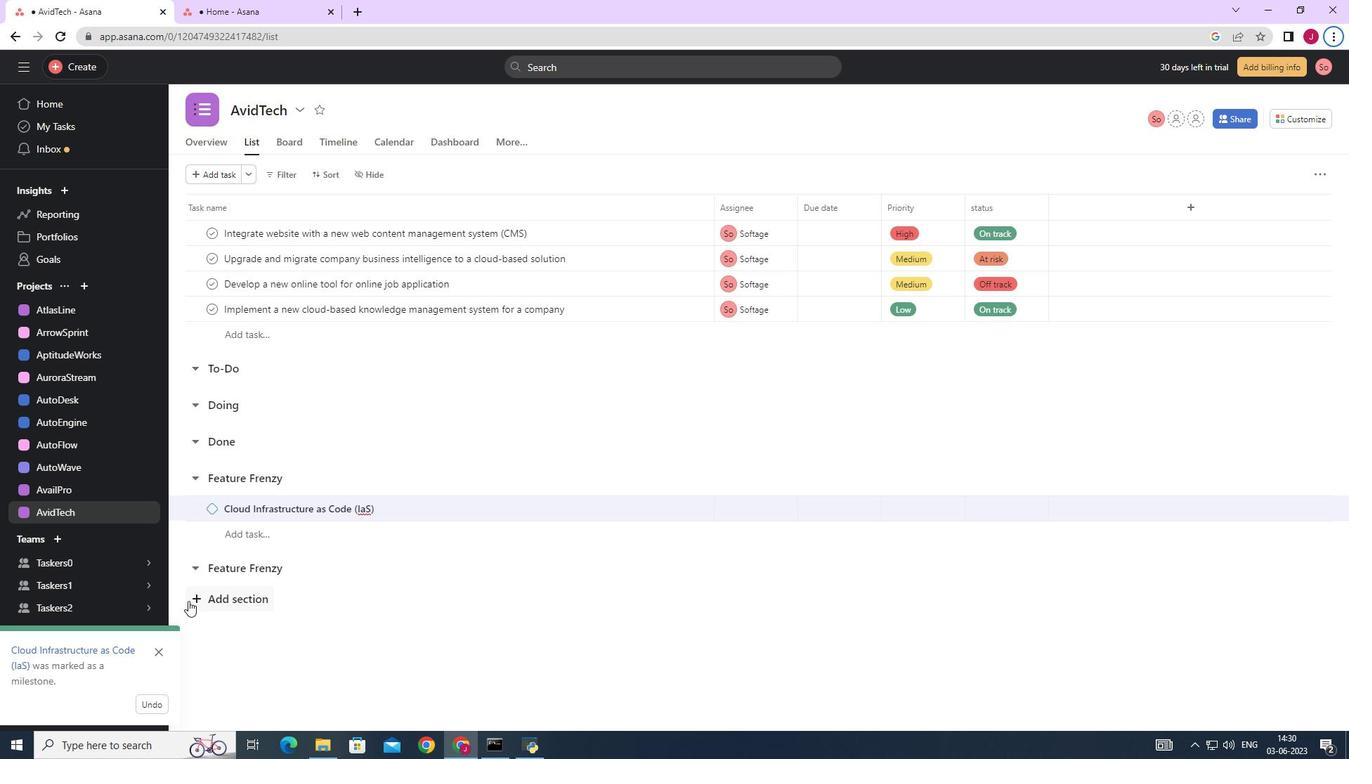 
Action: Mouse moved to (1190, 222)
Screenshot: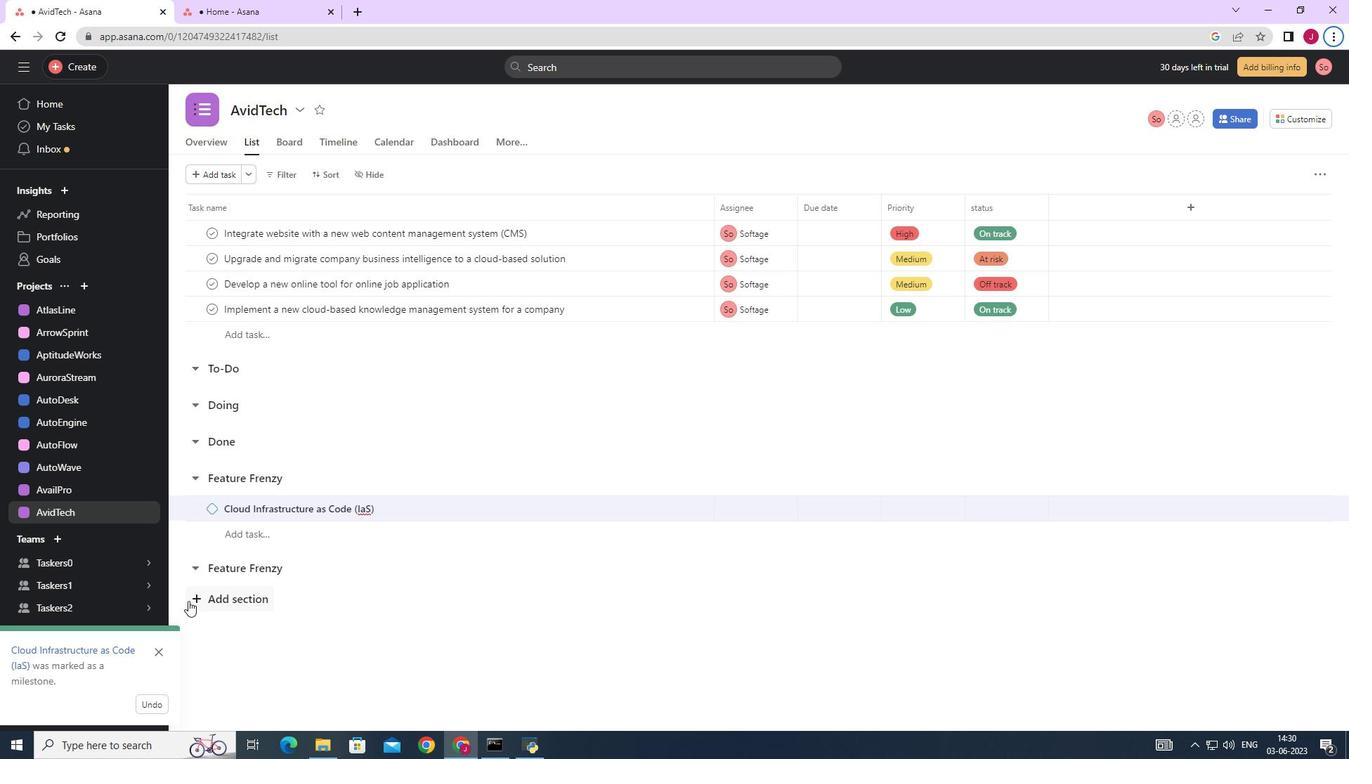 
Action: Mouse pressed left at (1190, 222)
Screenshot: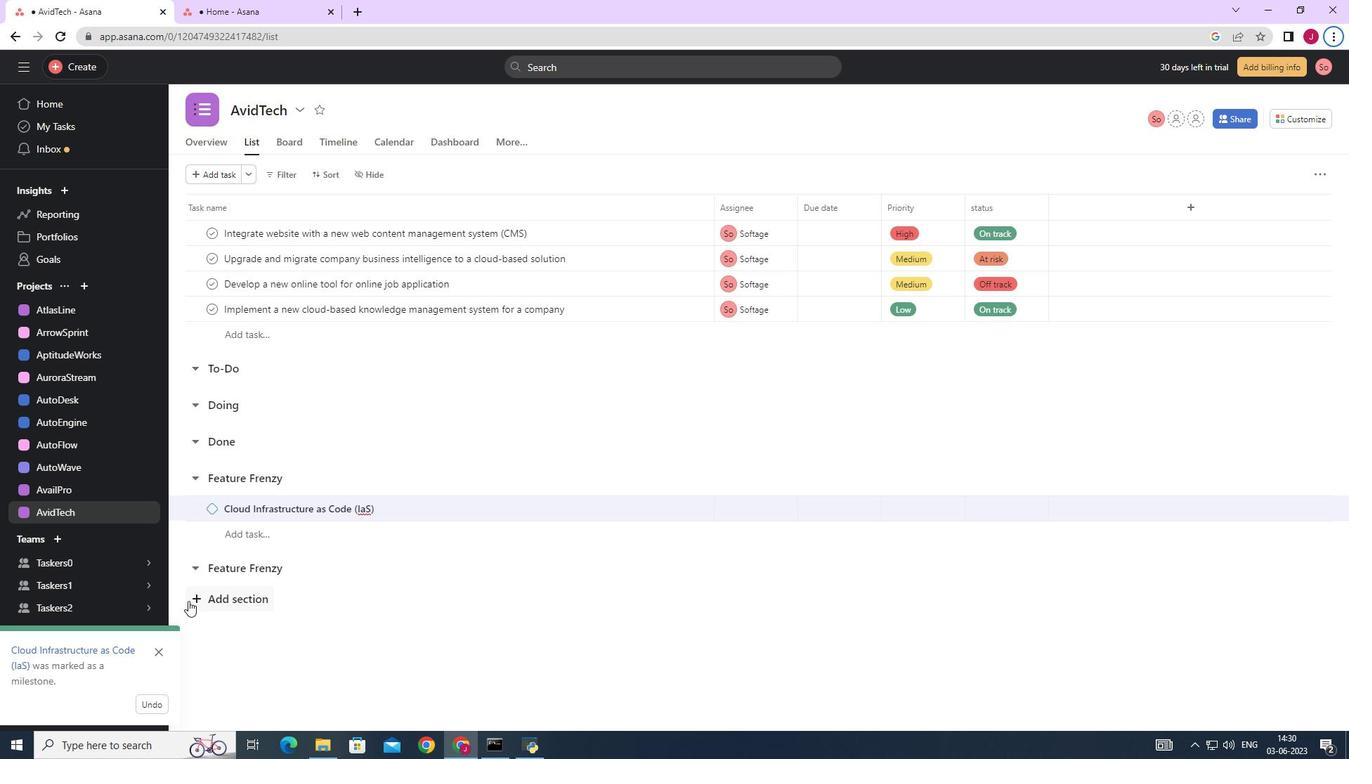 
Action: Mouse moved to (1326, 179)
Screenshot: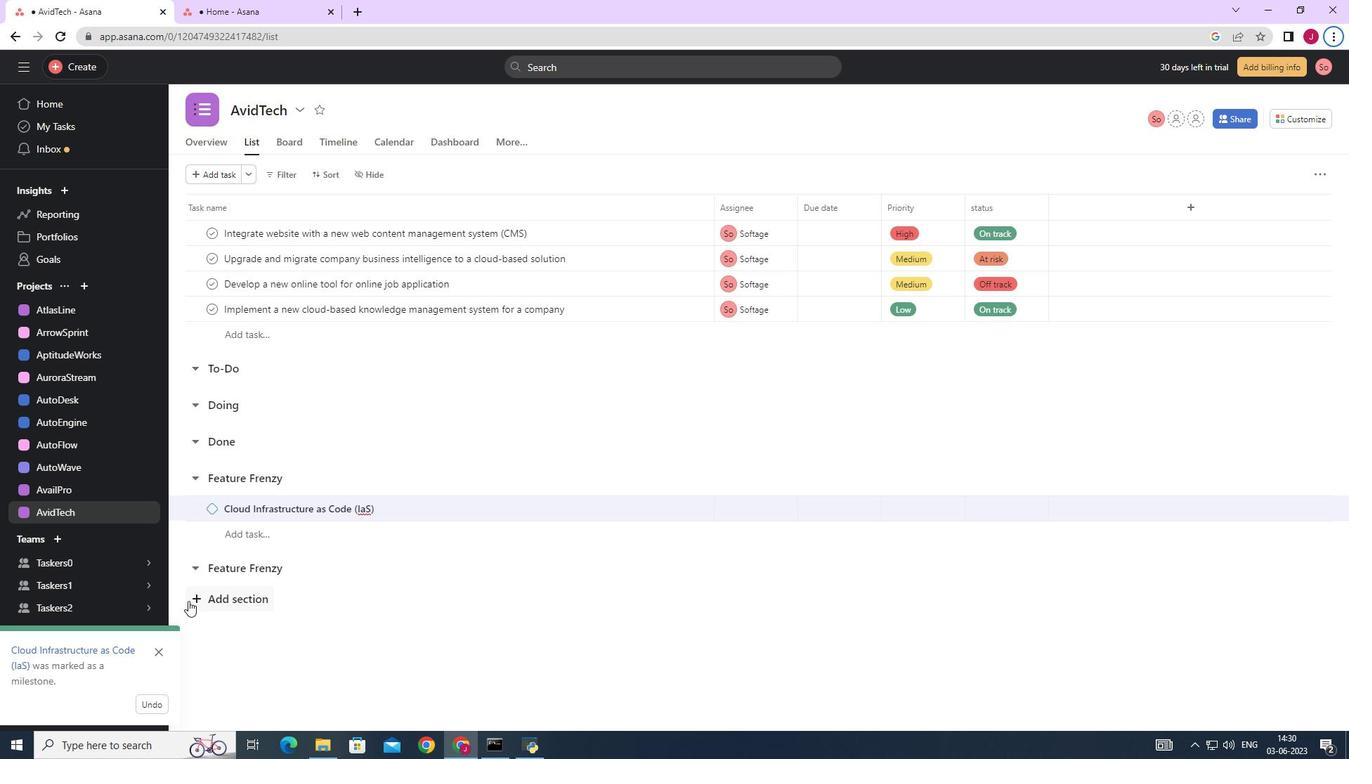 
Action: Mouse pressed left at (1326, 179)
Screenshot: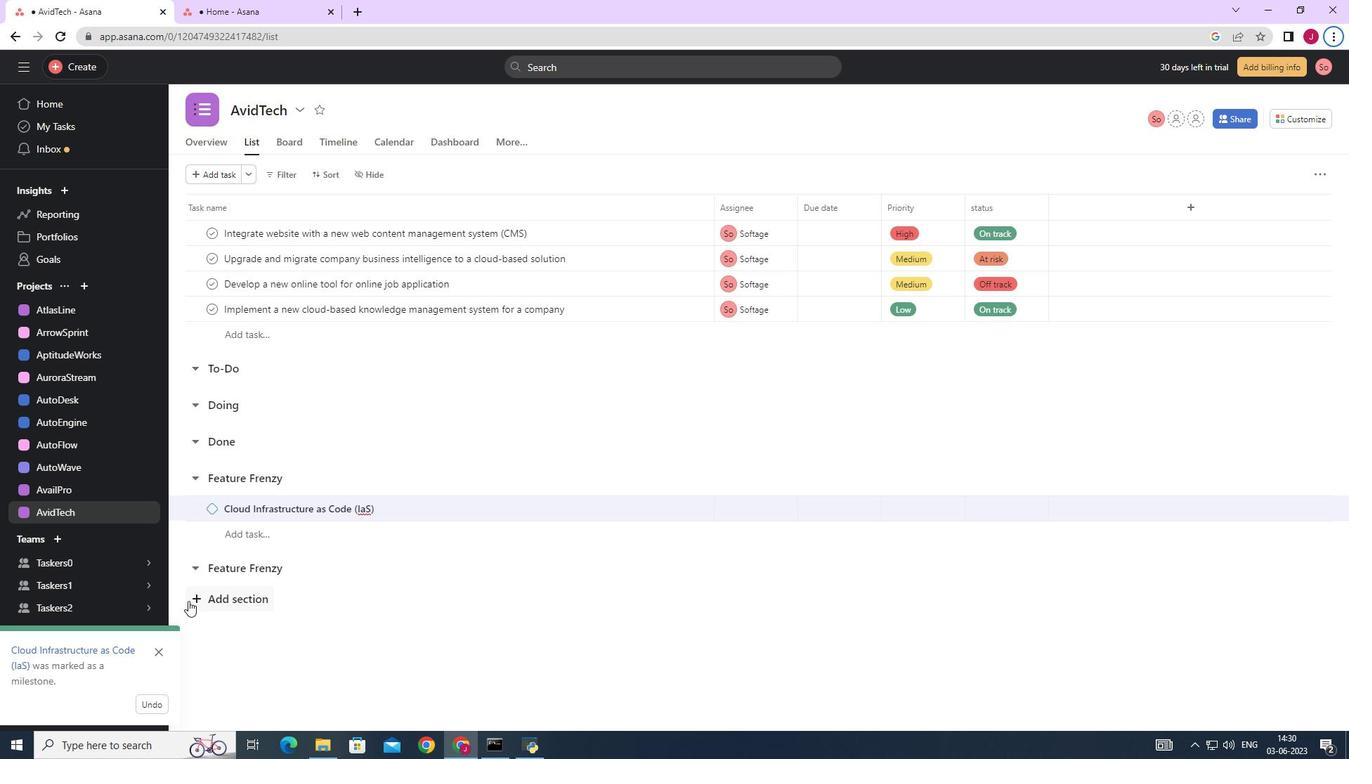 
Action: Mouse moved to (516, 573)
Screenshot: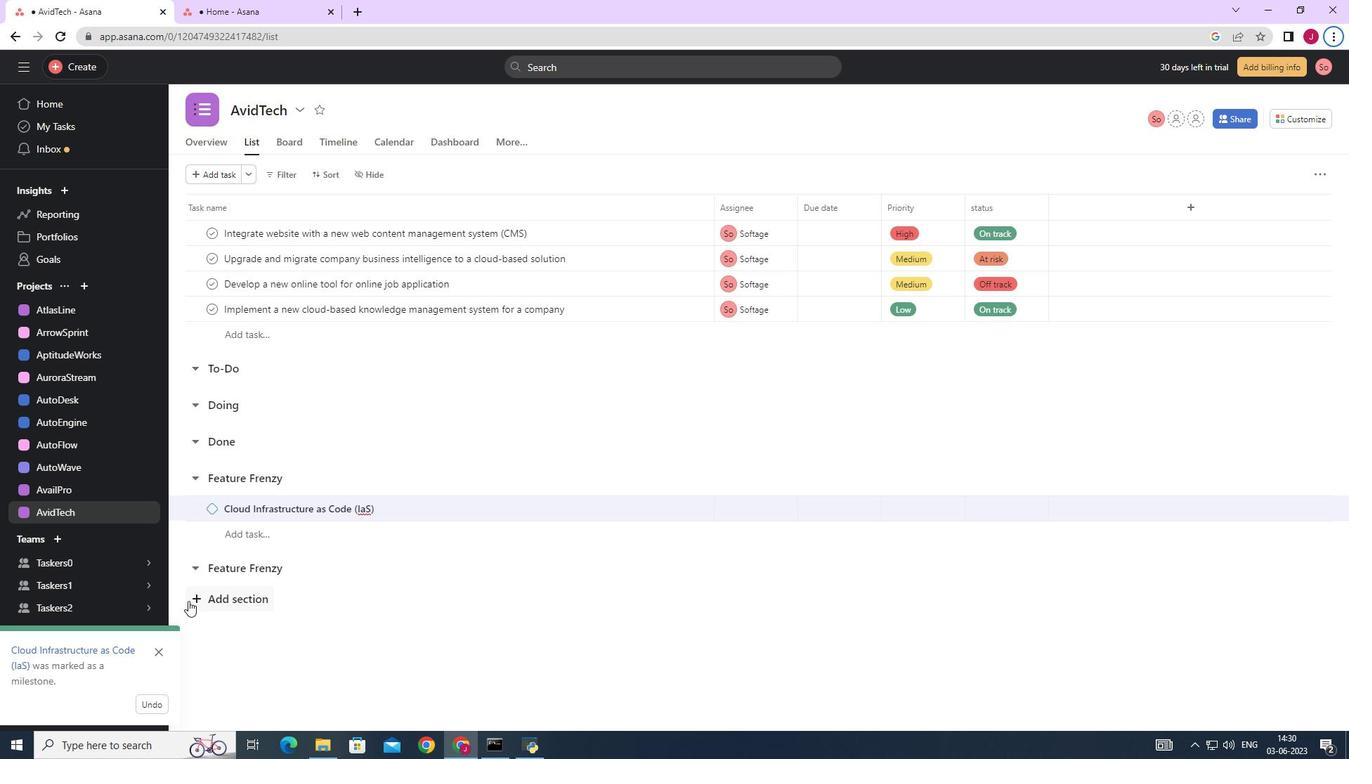 
Action: Mouse scrolled (516, 572) with delta (0, 0)
Screenshot: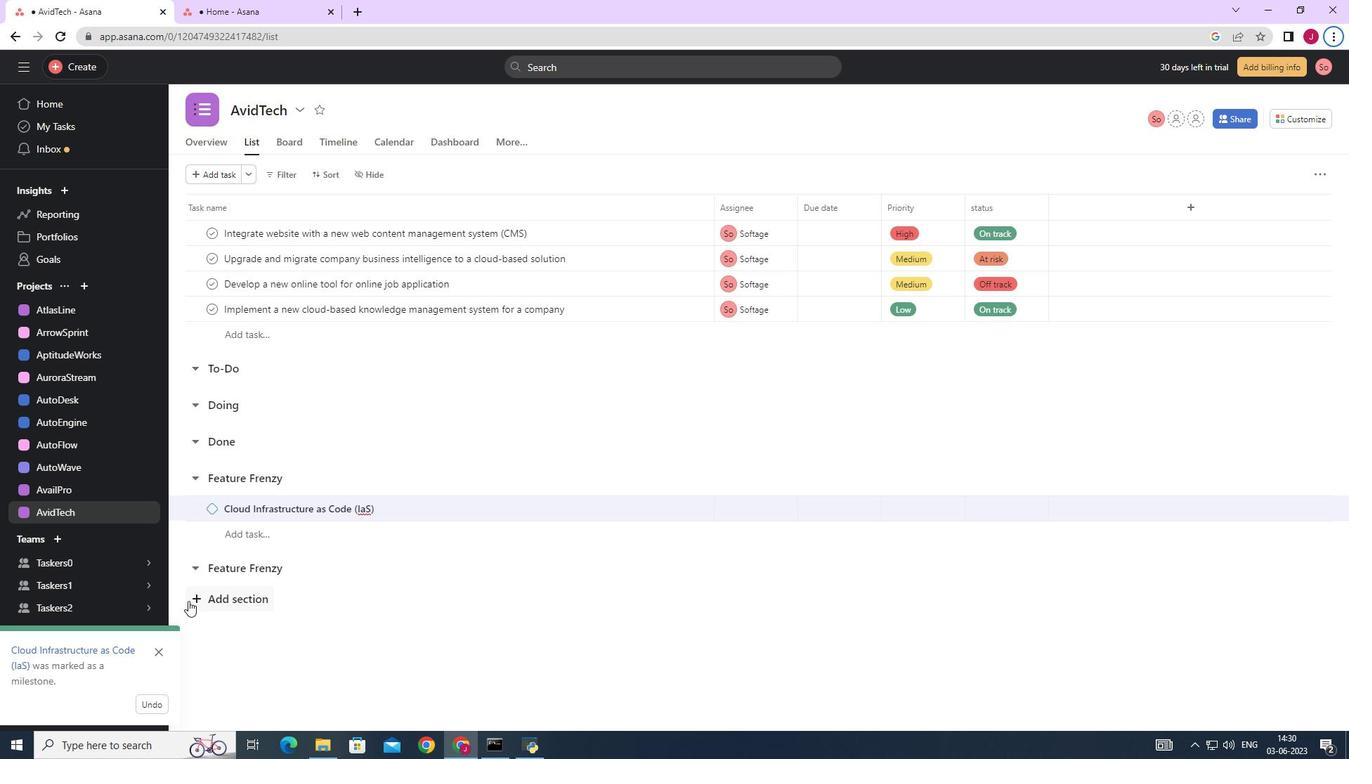 
Action: Mouse scrolled (516, 572) with delta (0, 0)
Screenshot: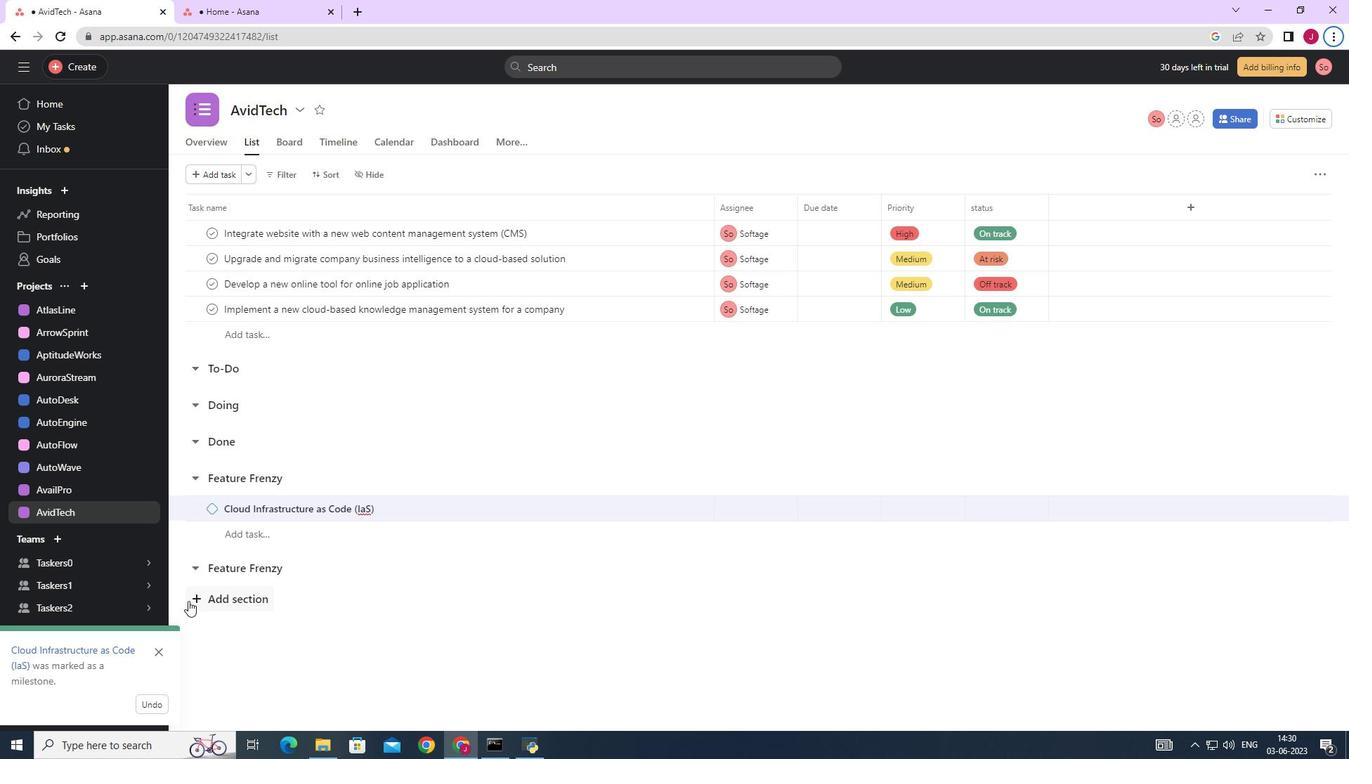 
Action: Mouse scrolled (516, 572) with delta (0, 0)
Screenshot: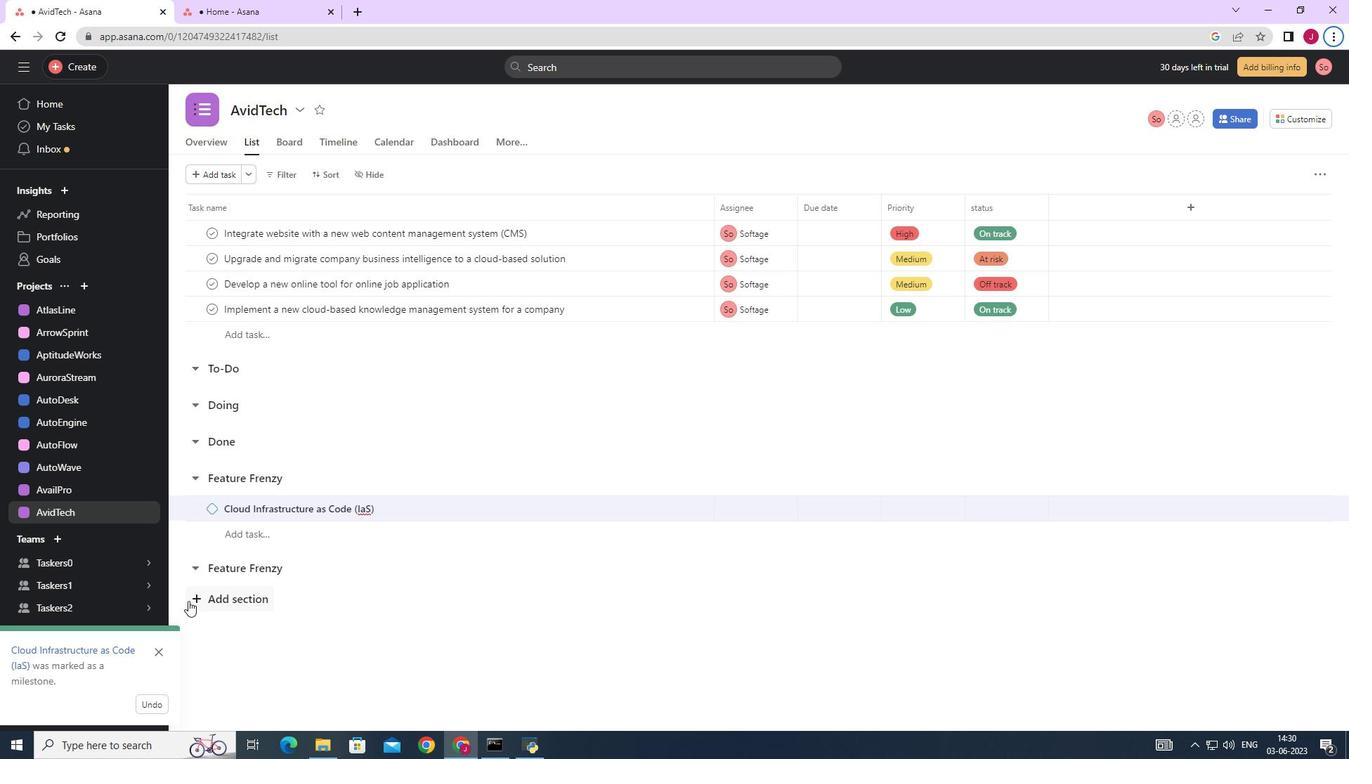 
Action: Mouse scrolled (516, 574) with delta (0, 0)
Screenshot: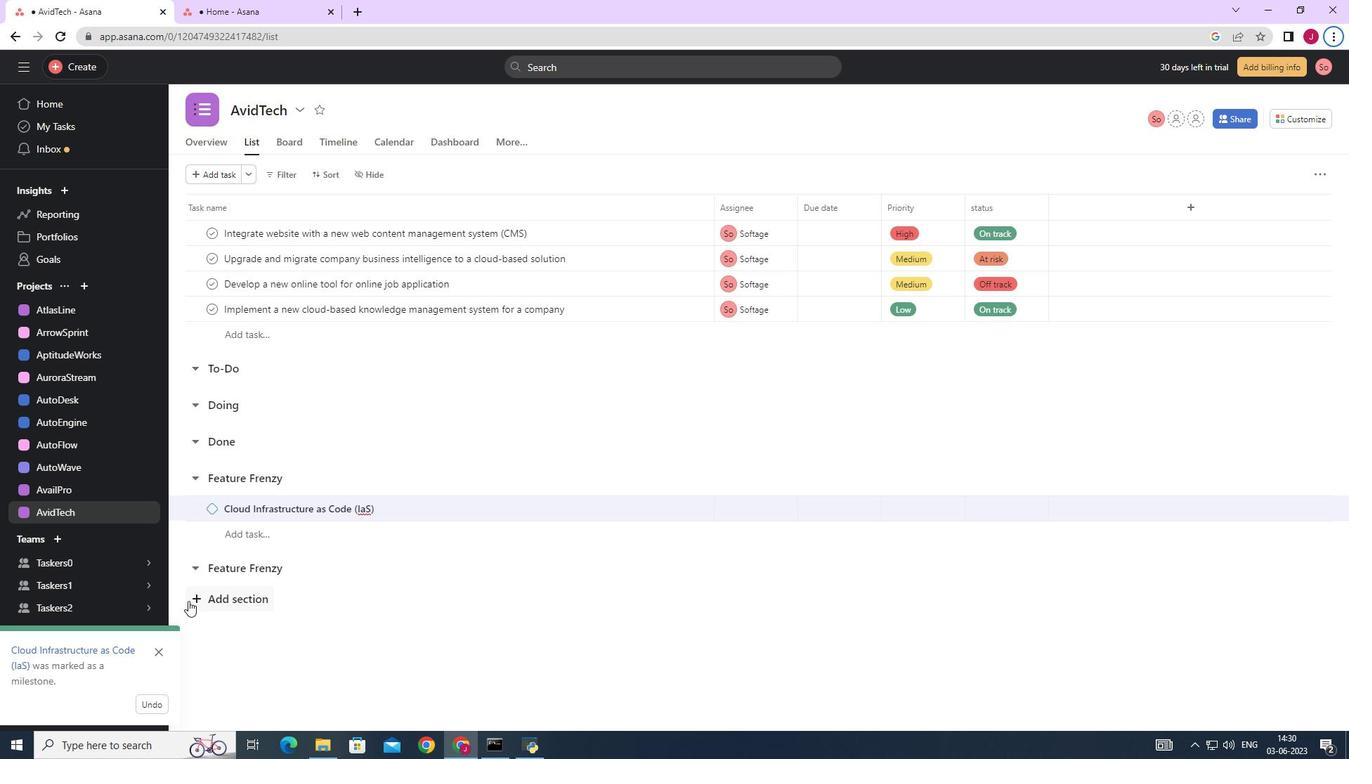 
Action: Mouse scrolled (516, 574) with delta (0, 0)
Screenshot: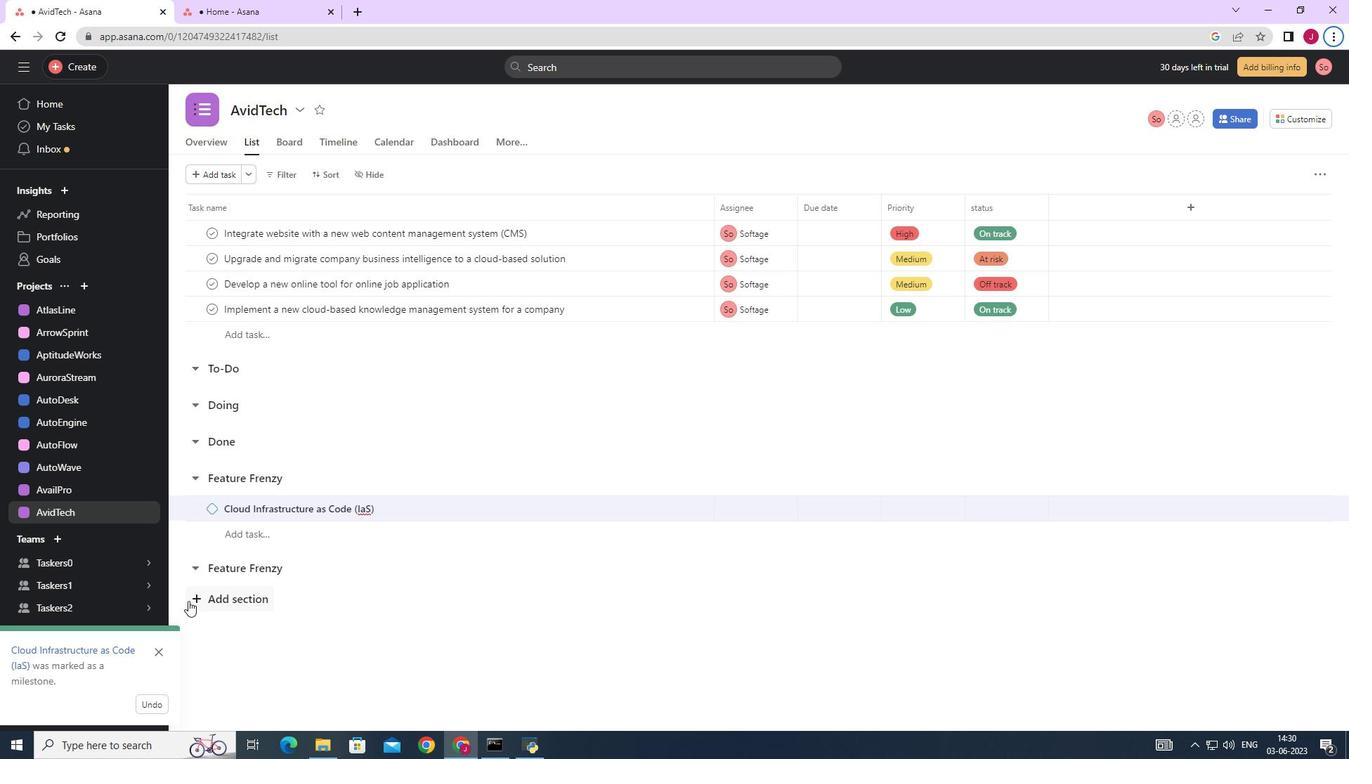 
Action: Mouse scrolled (516, 572) with delta (0, 0)
Screenshot: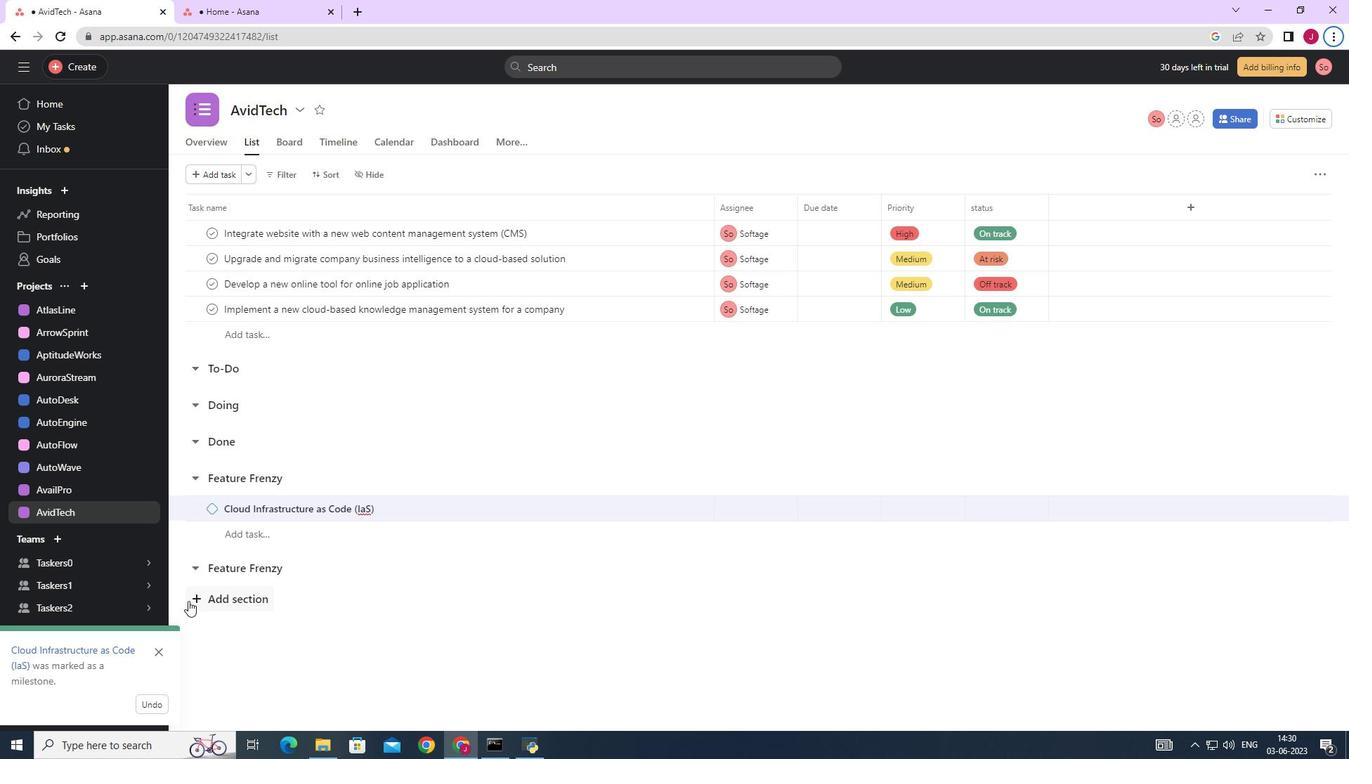 
Action: Mouse scrolled (516, 572) with delta (0, 0)
Screenshot: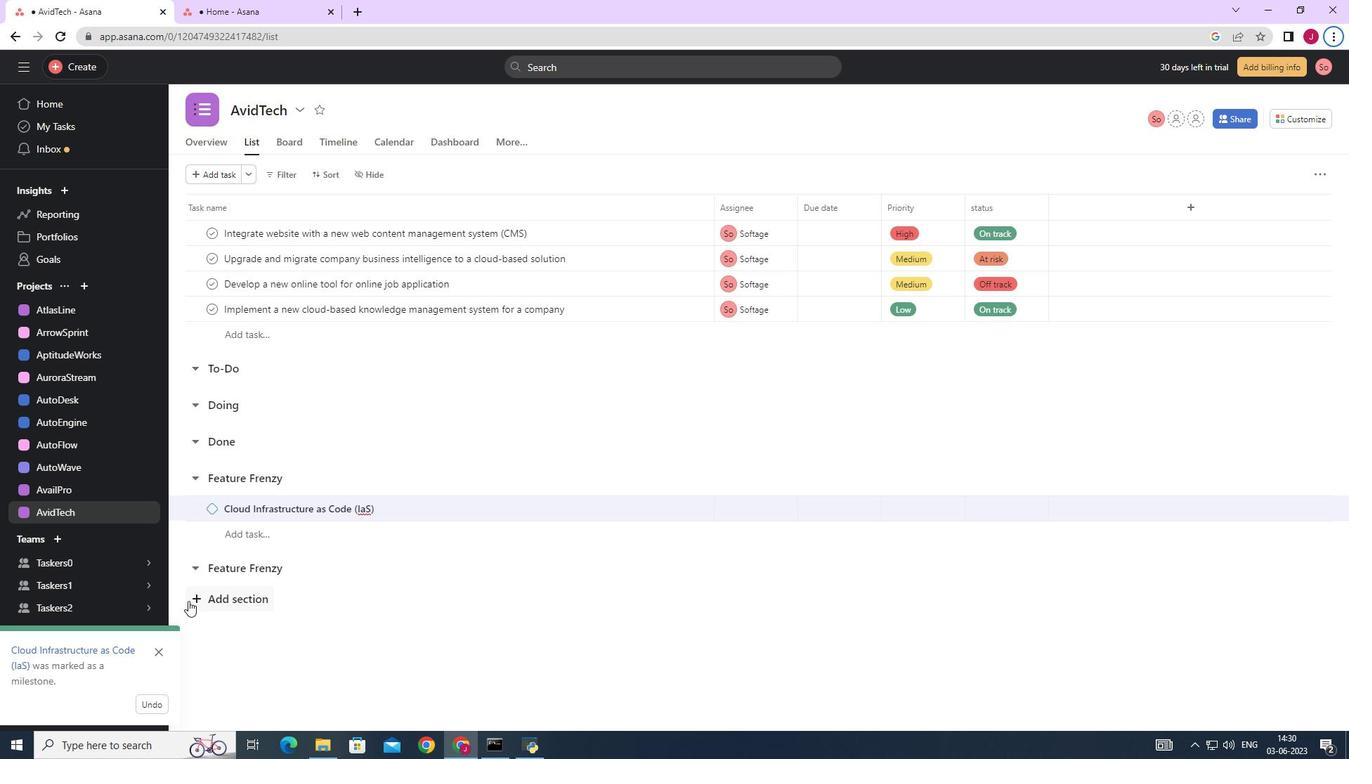 
Action: Mouse scrolled (516, 572) with delta (0, 0)
Screenshot: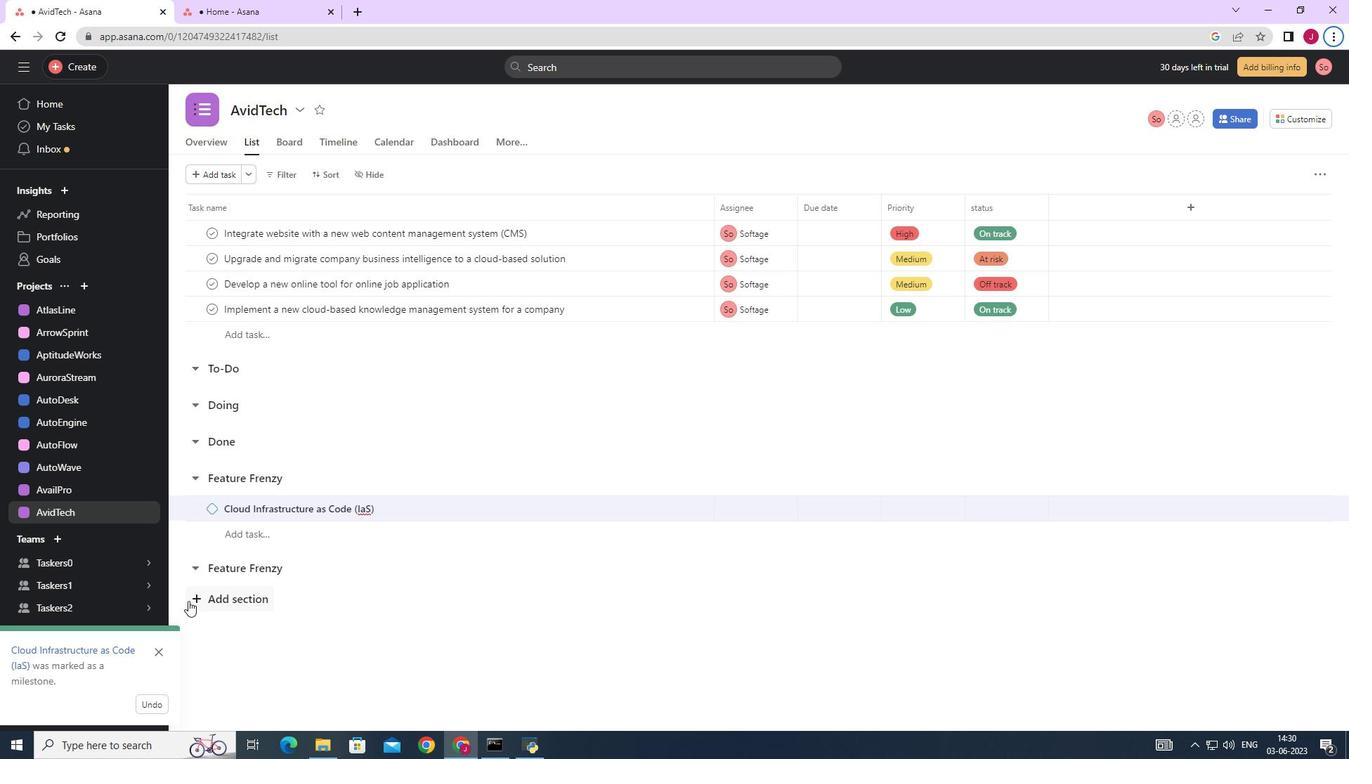 
Action: Mouse moved to (559, 575)
Screenshot: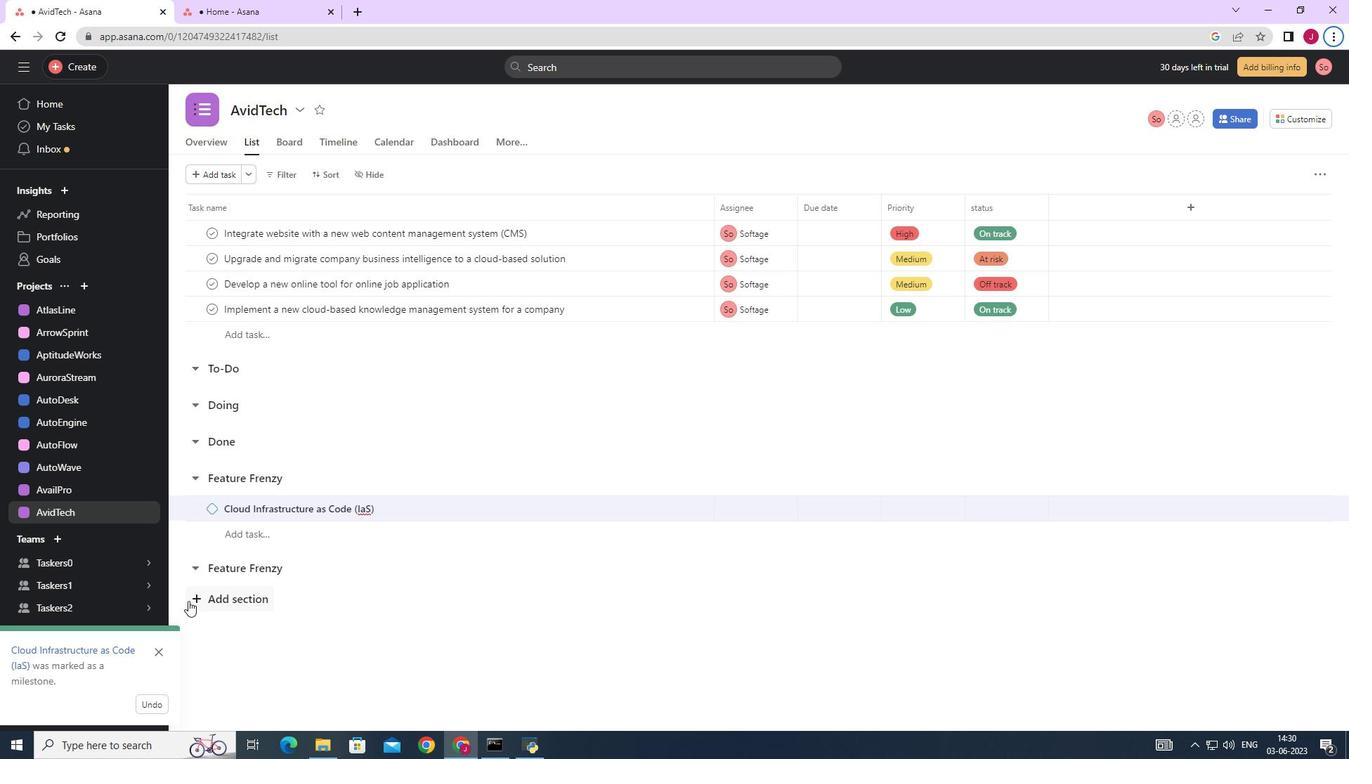 
Action: Mouse scrolled (559, 575) with delta (0, 0)
Screenshot: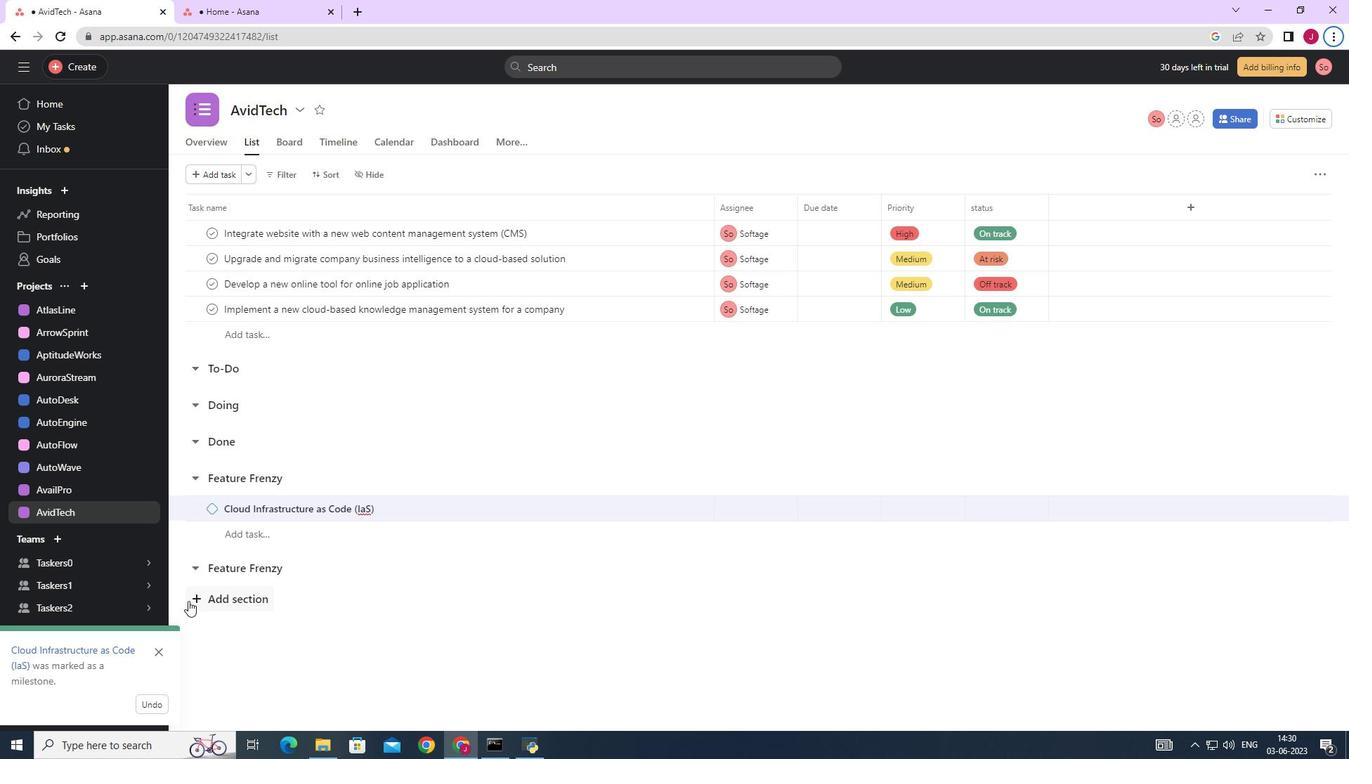 
Action: Mouse scrolled (559, 575) with delta (0, 0)
Screenshot: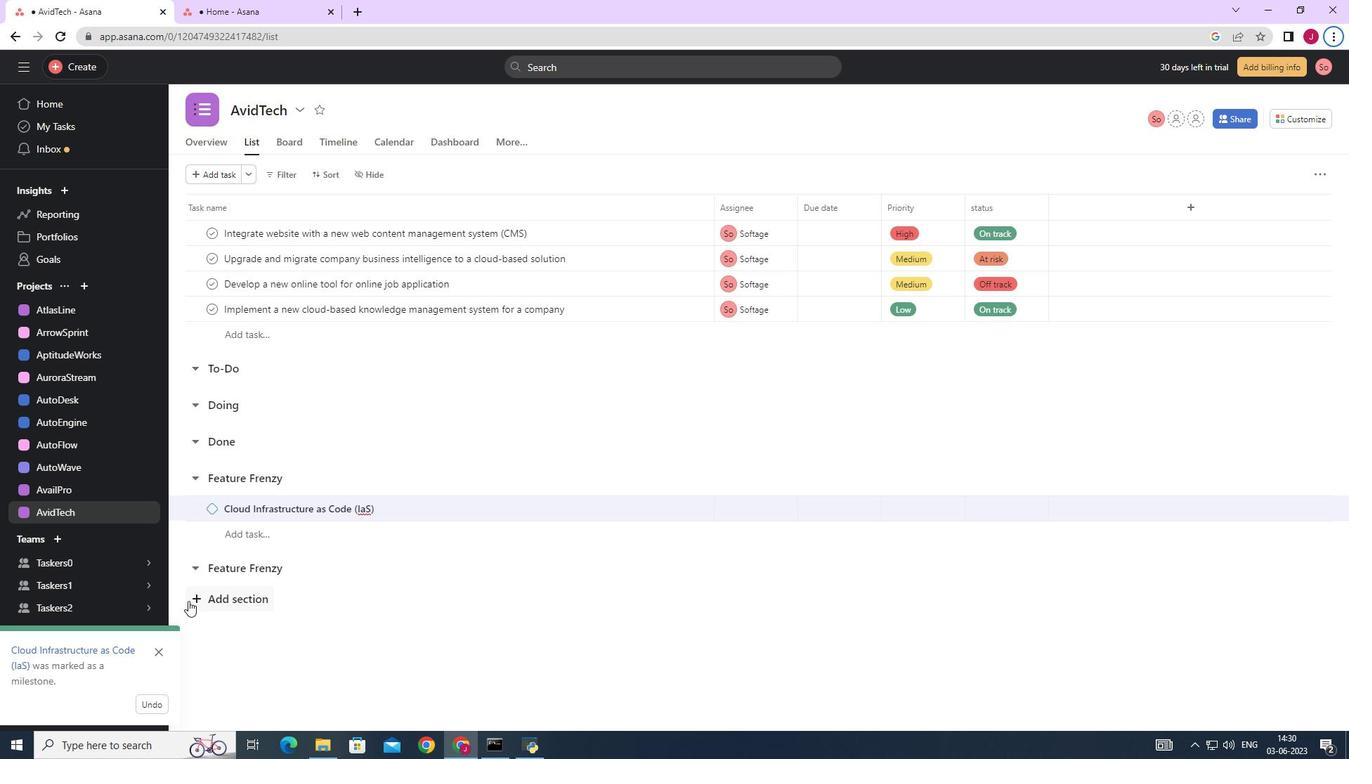 
Action: Mouse scrolled (559, 575) with delta (0, 0)
Screenshot: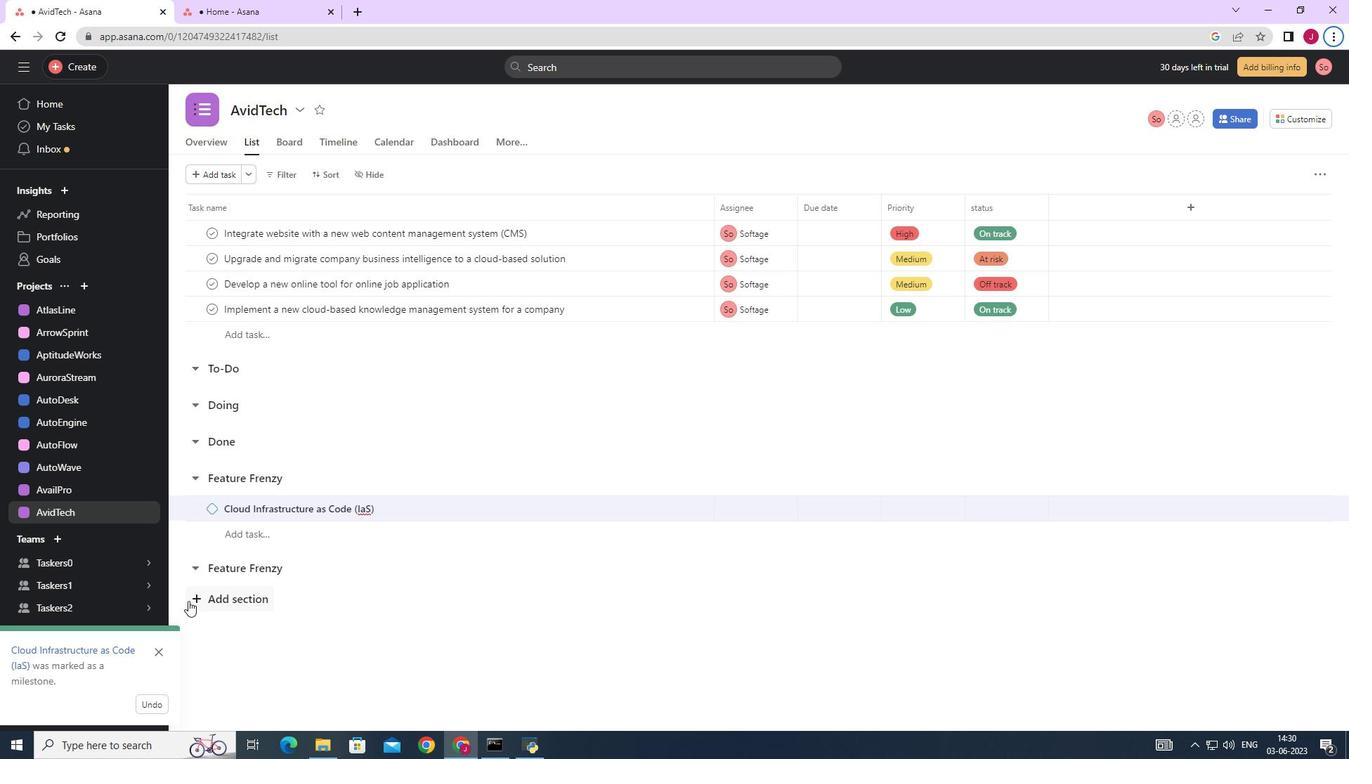 
Action: Mouse moved to (264, 564)
Screenshot: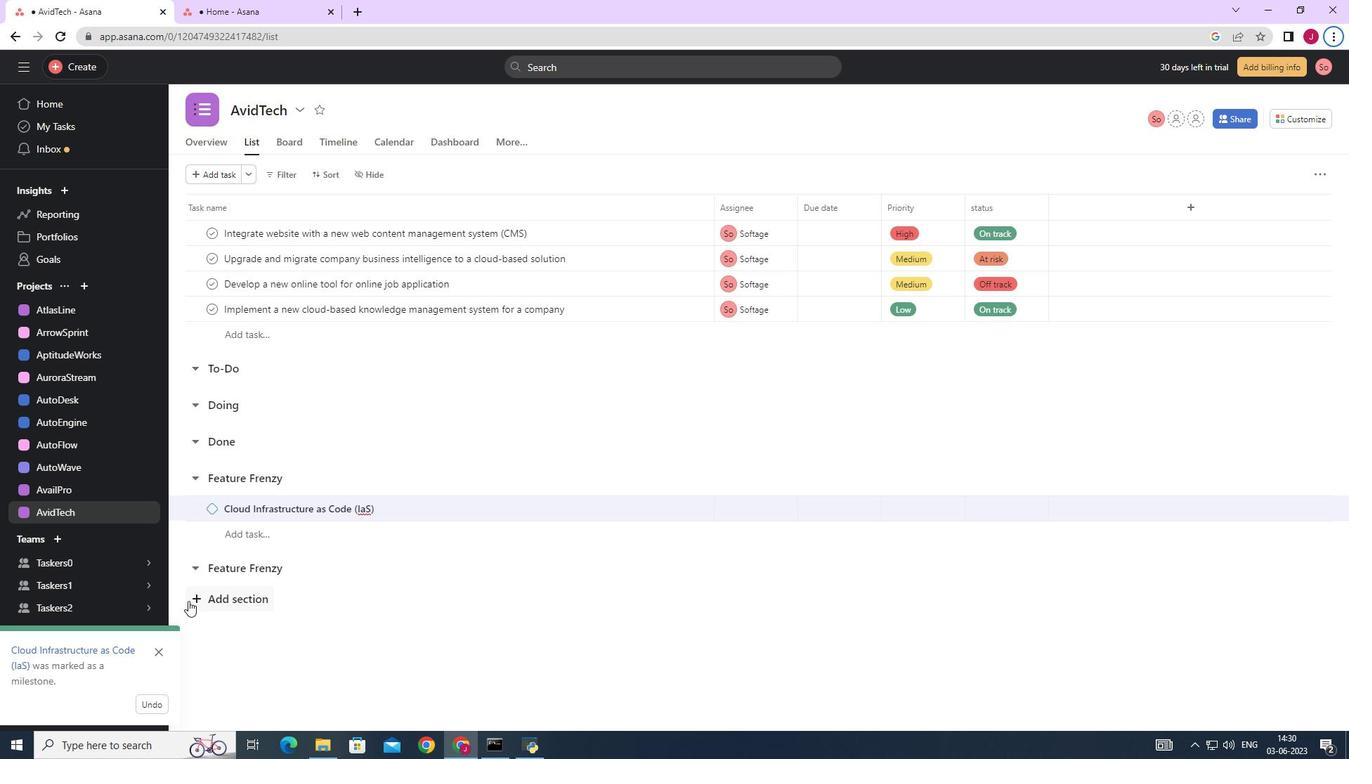 
Action: Mouse pressed left at (264, 564)
Screenshot: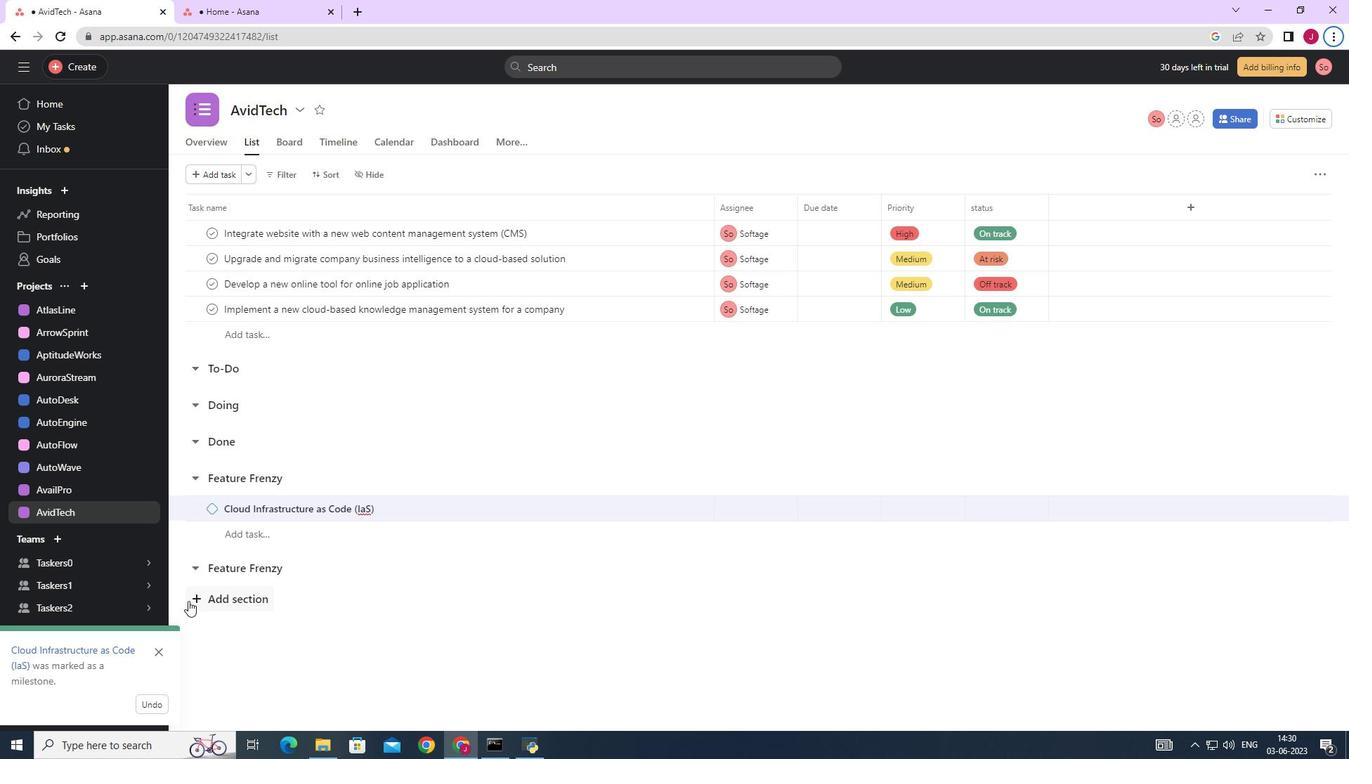 
Action: Mouse moved to (276, 567)
Screenshot: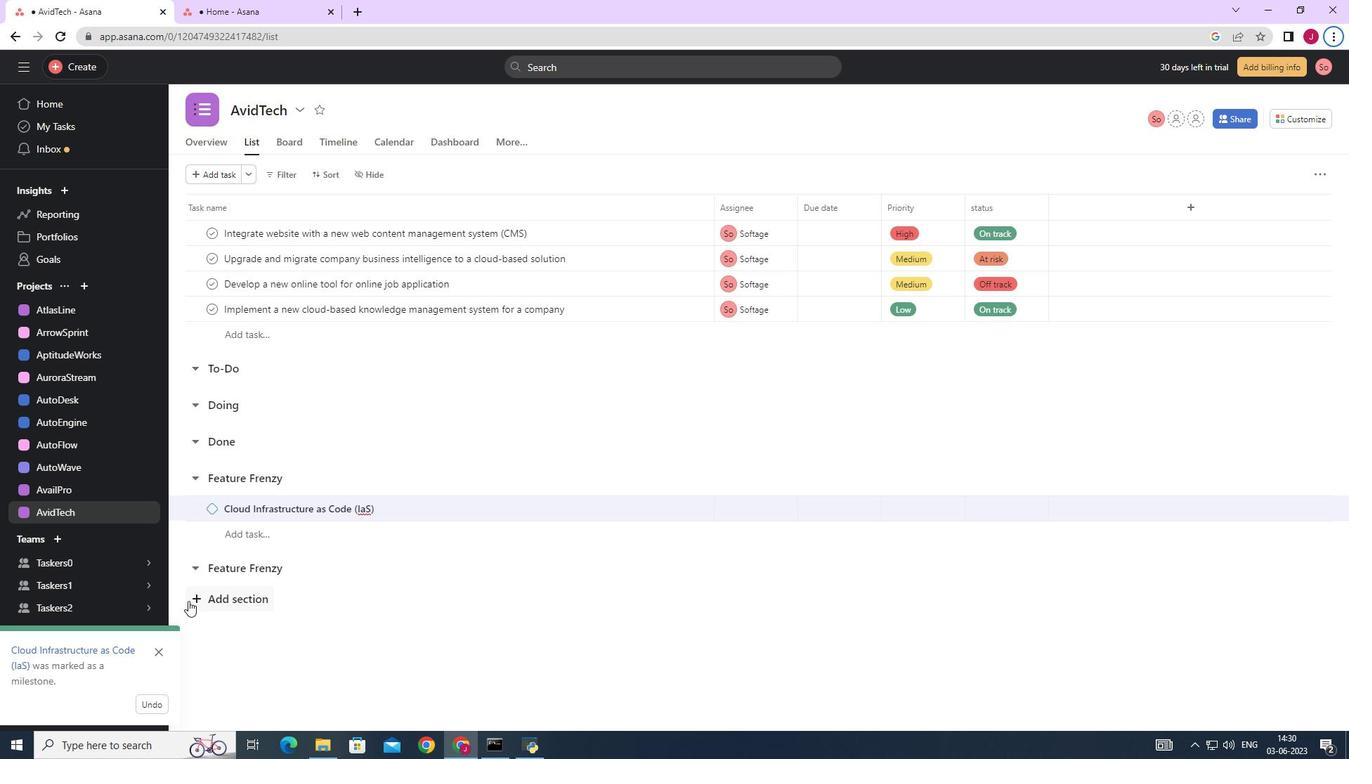 
Action: Key pressed <Key.backspace><Key.backspace><Key.backspace><Key.backspace><Key.backspace><Key.backspace><Key.backspace><Key.backspace><Key.backspace><Key.backspace><Key.backspace><Key.backspace><Key.backspace><Key.backspace><Key.backspace><Key.backspace><Key.backspace><Key.backspace><Key.backspace><Key.backspace><Key.caps_lock>f<Key.caps_lock>EATURE<Key.space><Key.caps_lock>f<Key.caps_lock>RENZY<Key.space><Key.enter><Key.caps_lock>c<Key.caps_lock>LOUD<Key.space><Key.caps_lock>i<Key.caps_lock>NFRASTRUCTURE<Key.space>
Screenshot: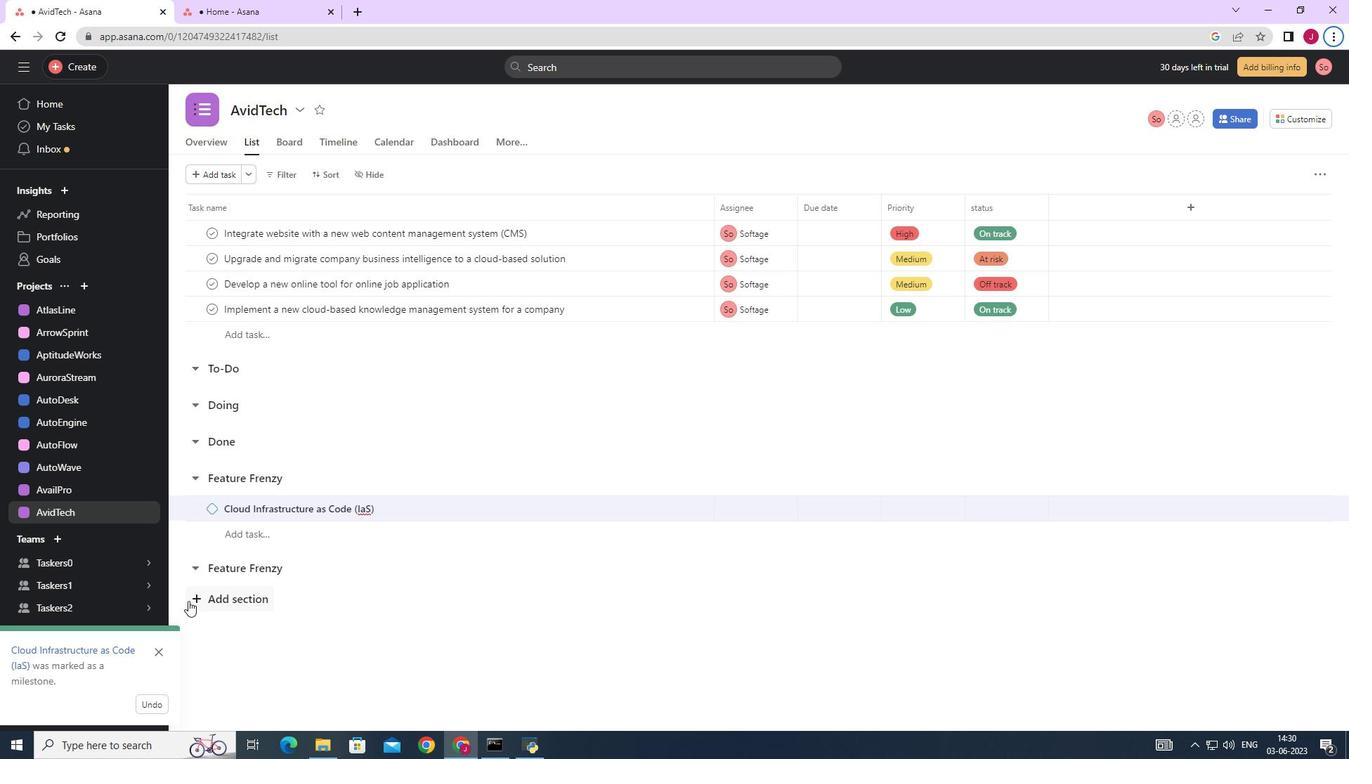 
Action: Mouse moved to (276, 568)
Screenshot: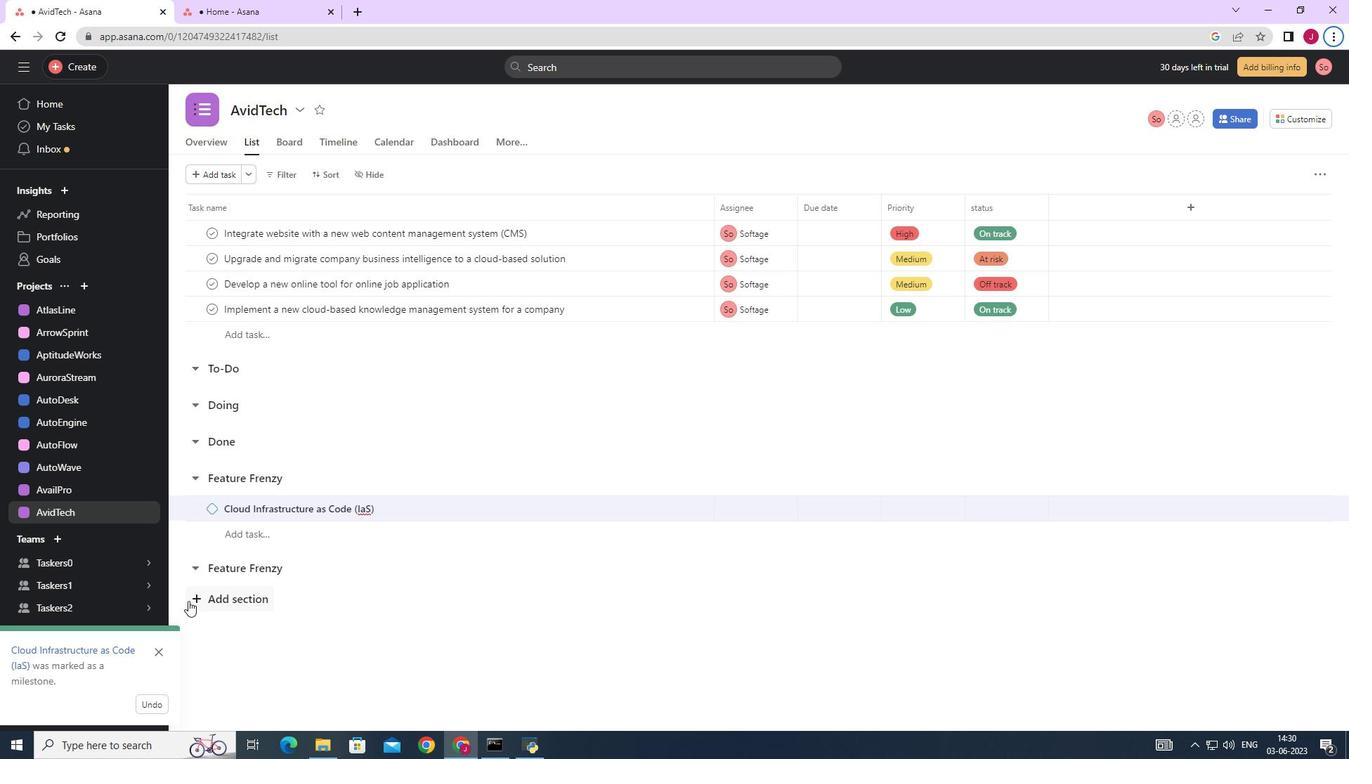
Action: Key pressed AS
Screenshot: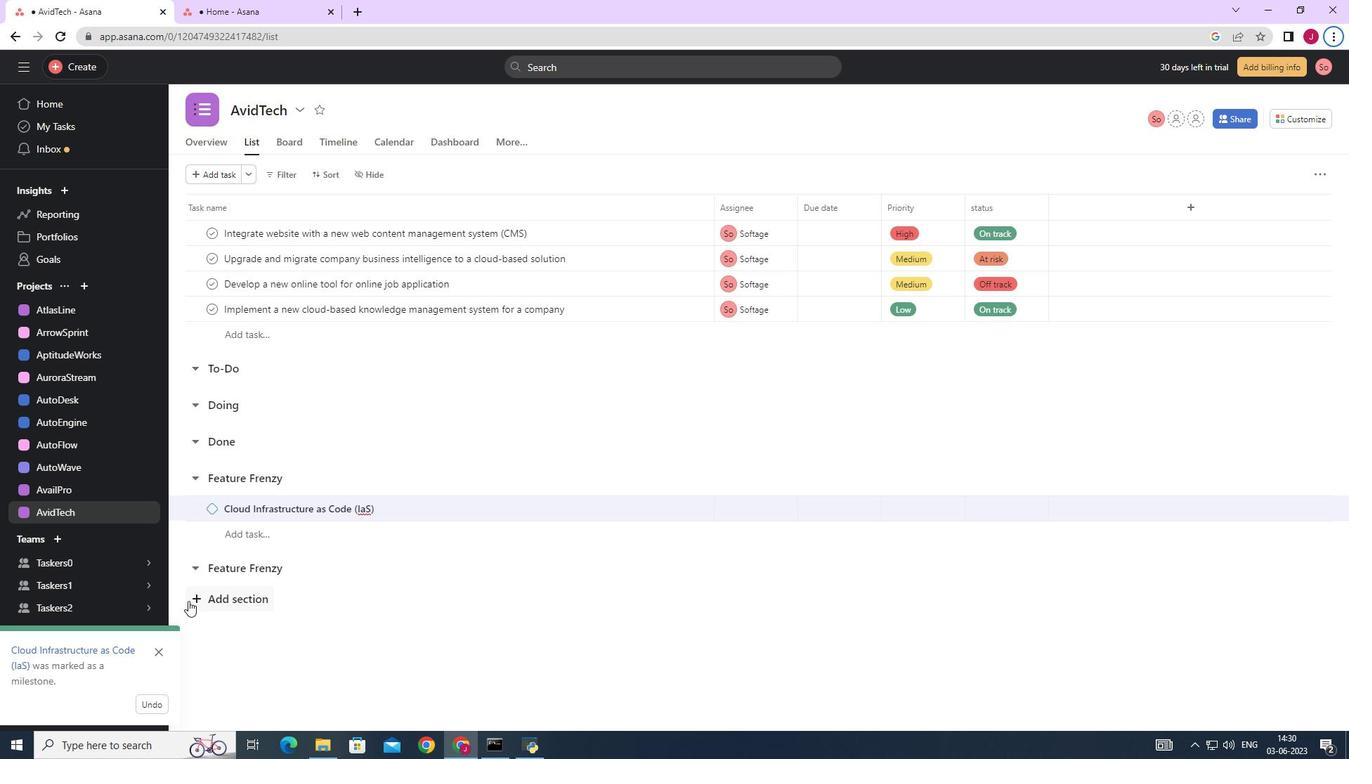 
Action: Mouse moved to (329, 504)
Screenshot: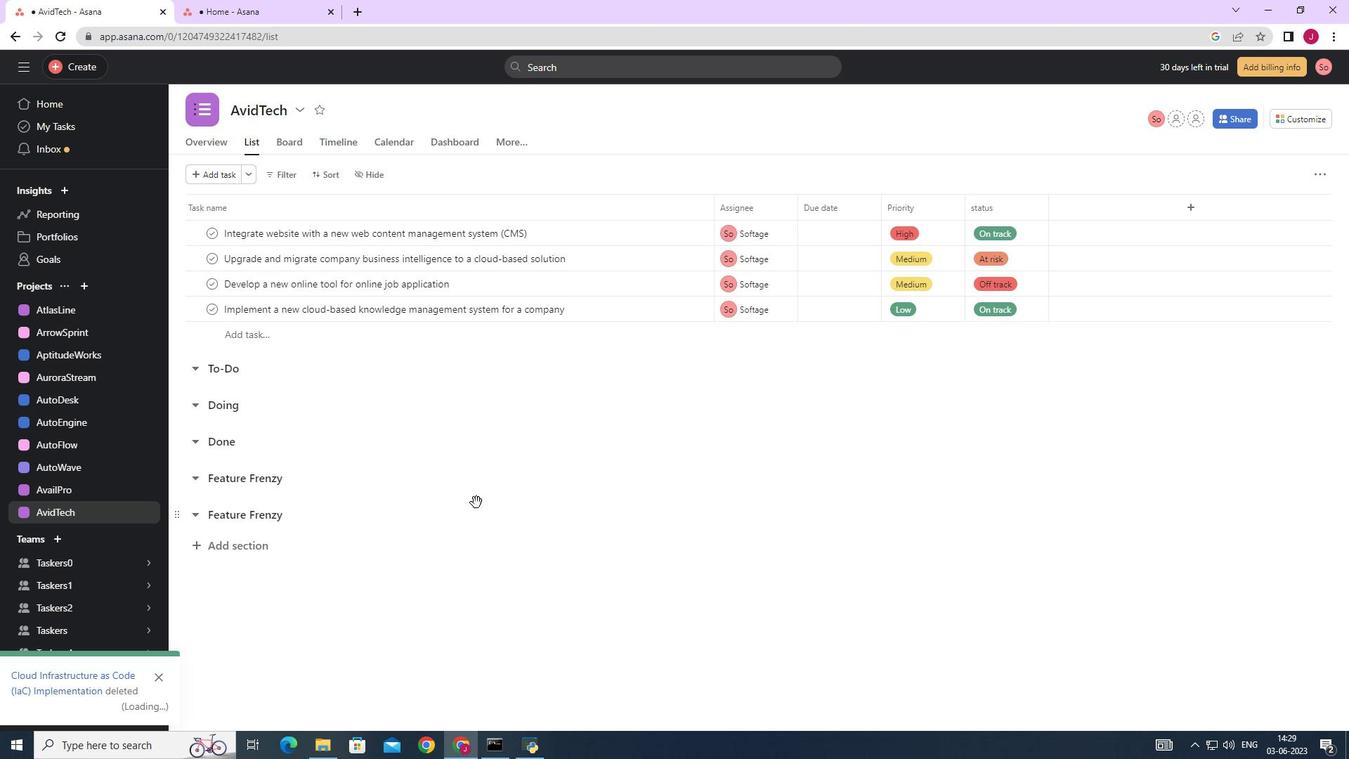 
Action: Mouse scrolled (329, 504) with delta (0, 0)
Screenshot: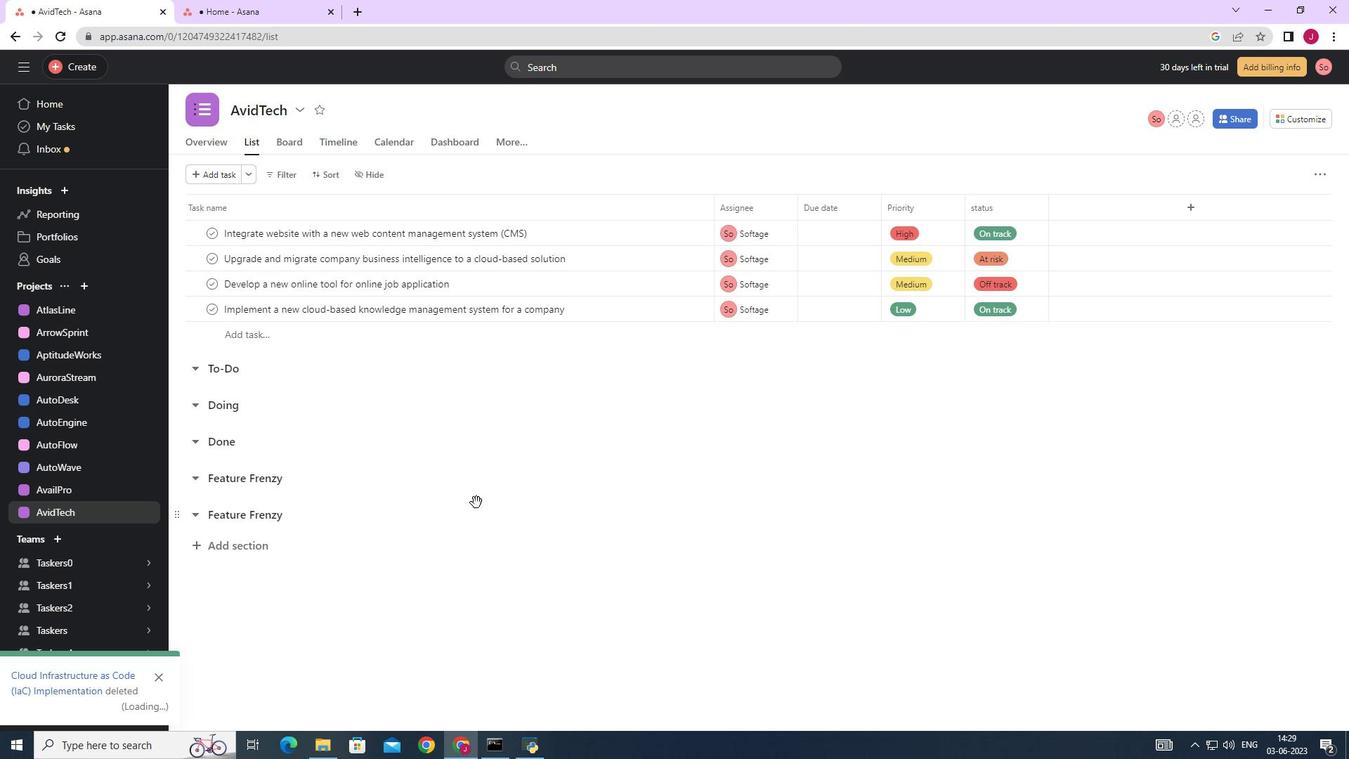 
Action: Mouse moved to (324, 504)
Screenshot: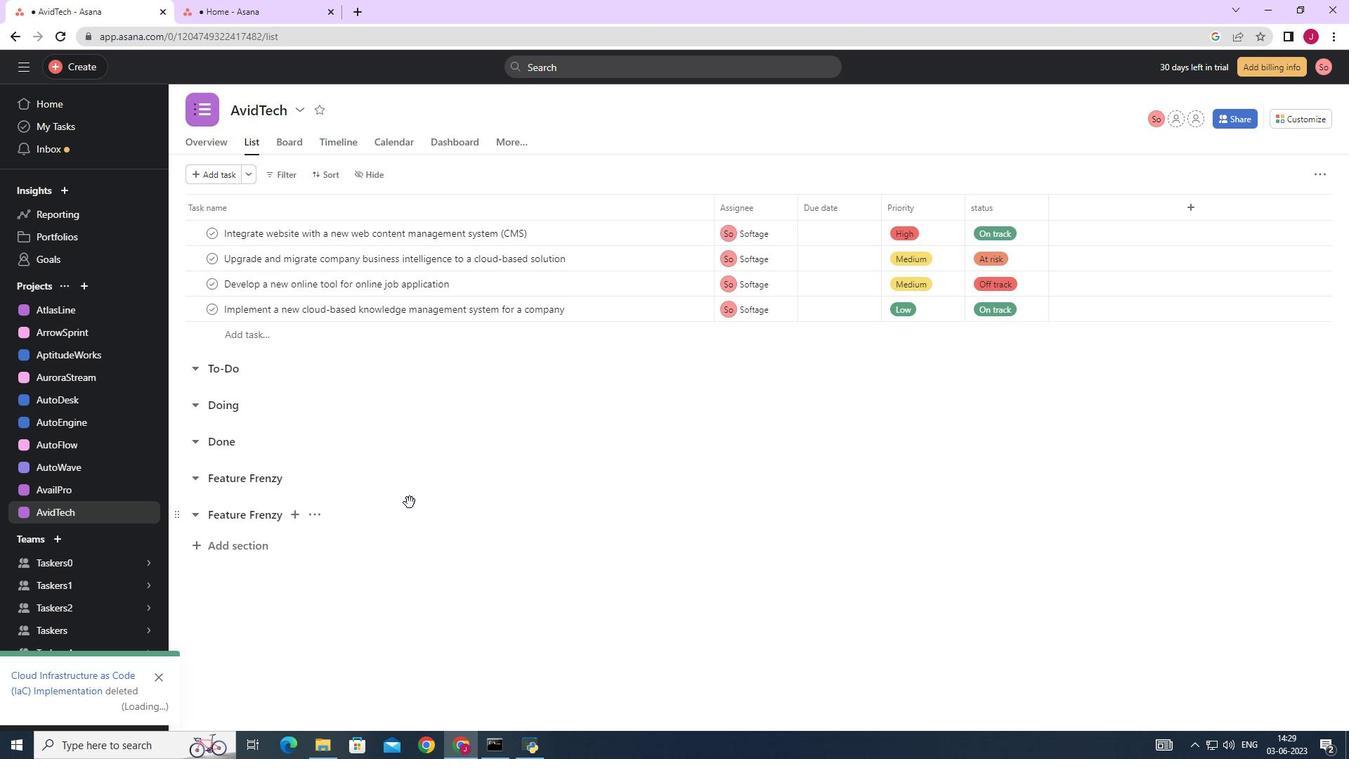 
Action: Mouse scrolled (324, 504) with delta (0, 0)
Screenshot: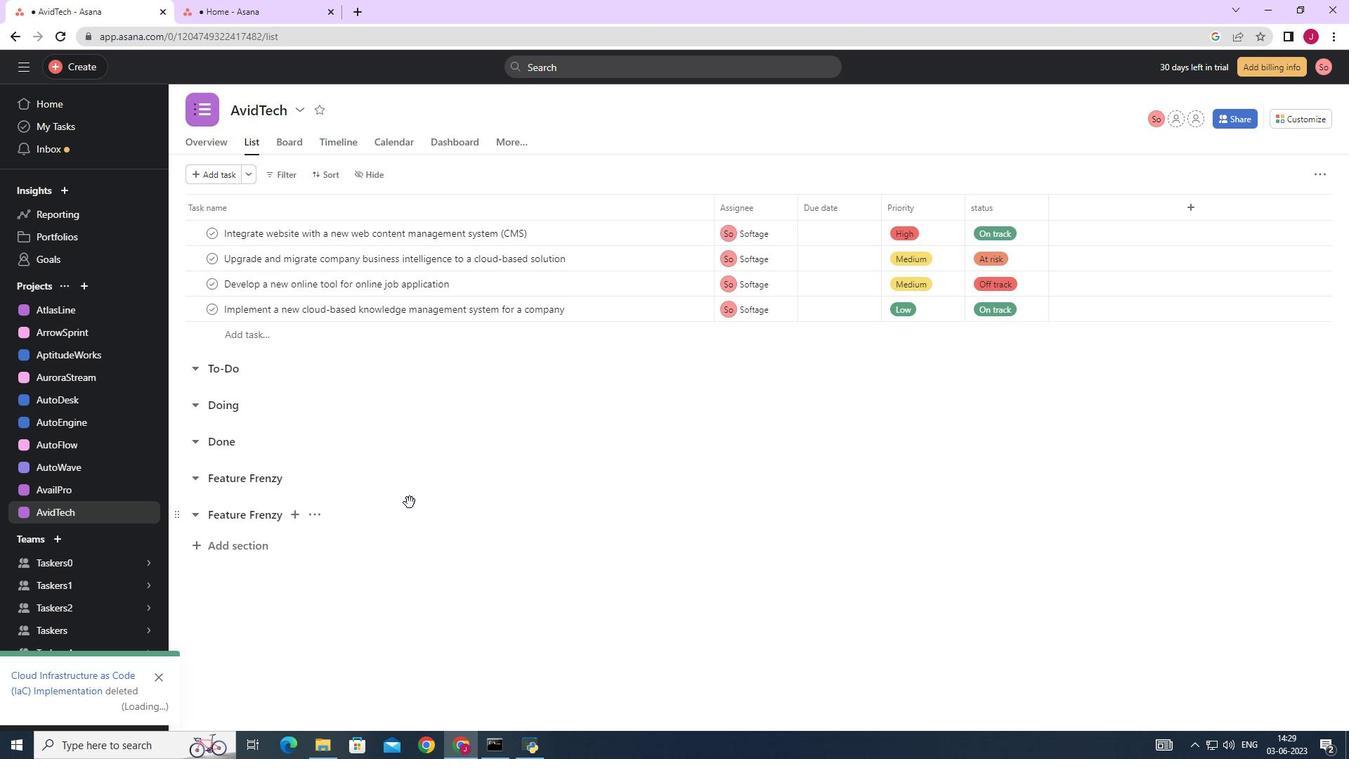 
Action: Mouse moved to (269, 479)
Screenshot: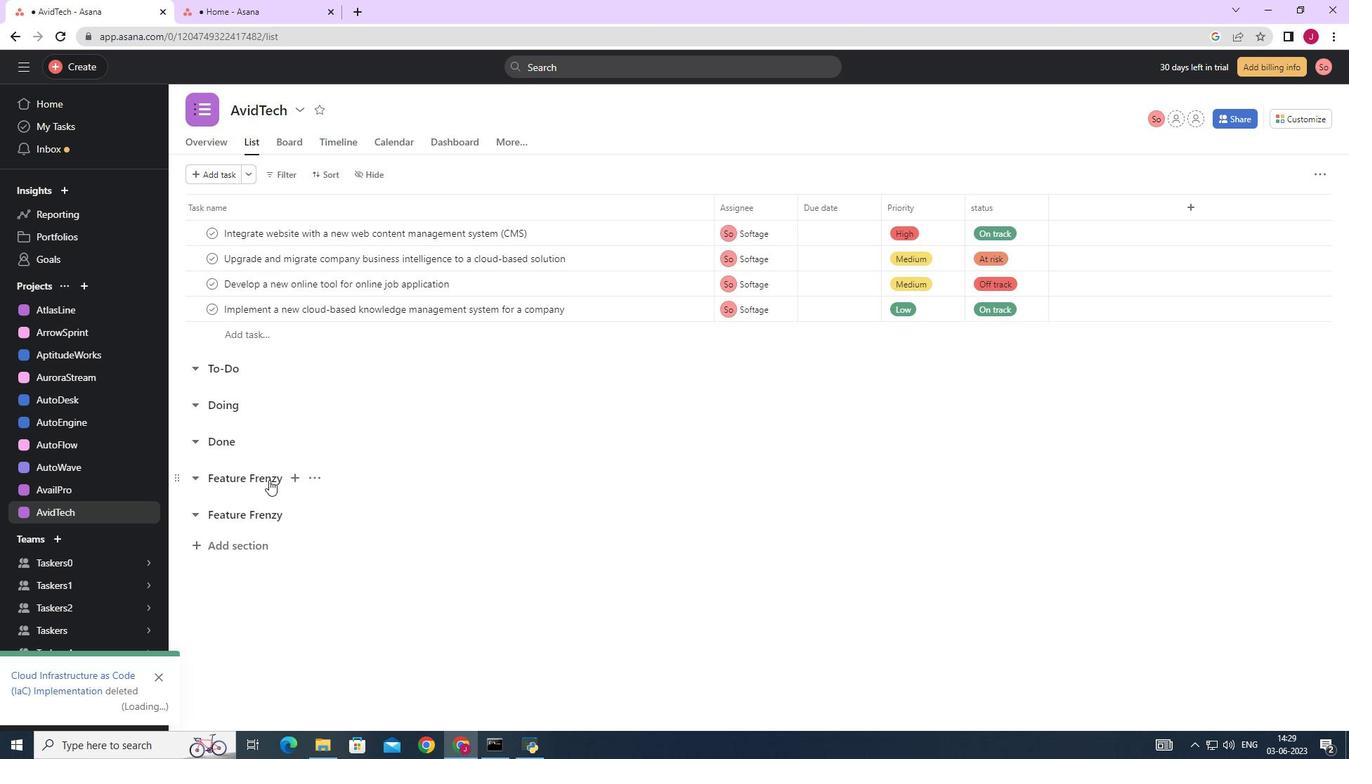 
Action: Mouse pressed left at (269, 479)
Screenshot: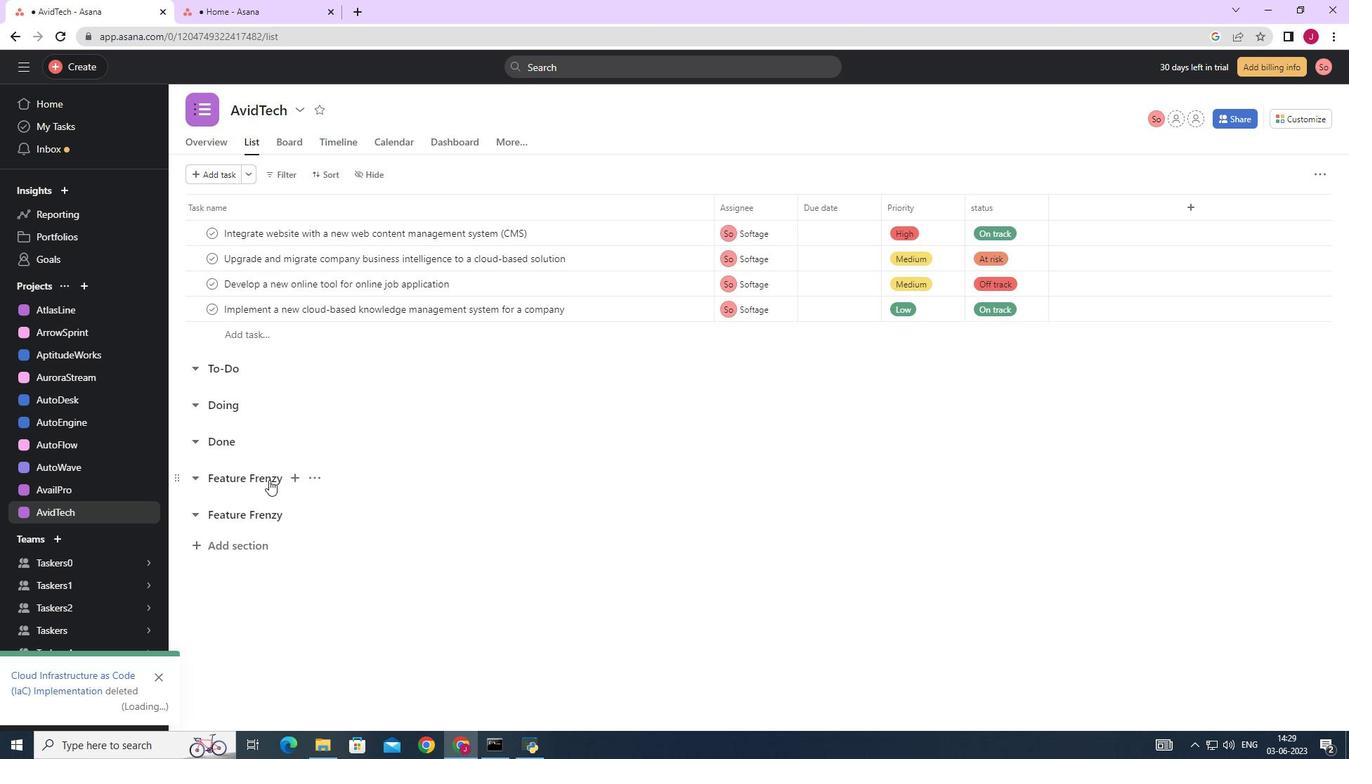 
Action: Key pressed <Key.enter><Key.caps_lock>C<Key.caps_lock>loud<Key.space><Key.caps_lock>I<Key.caps_lock>nfrastructure<Key.space>as<Key.space><Key.caps_lock>C<Key.caps_lock>of<Key.backspace>de<Key.space><Key.shift_r><Key.shift_r><Key.shift_r><Key.shift_r><Key.shift_r><Key.shift_r><Key.shift_r><Key.shift_r><Key.shift_r>(<Key.caps_lock>I<Key.caps_lock>a<Key.caps_lock>S<Key.caps_lock><Key.shift_r>)
Screenshot: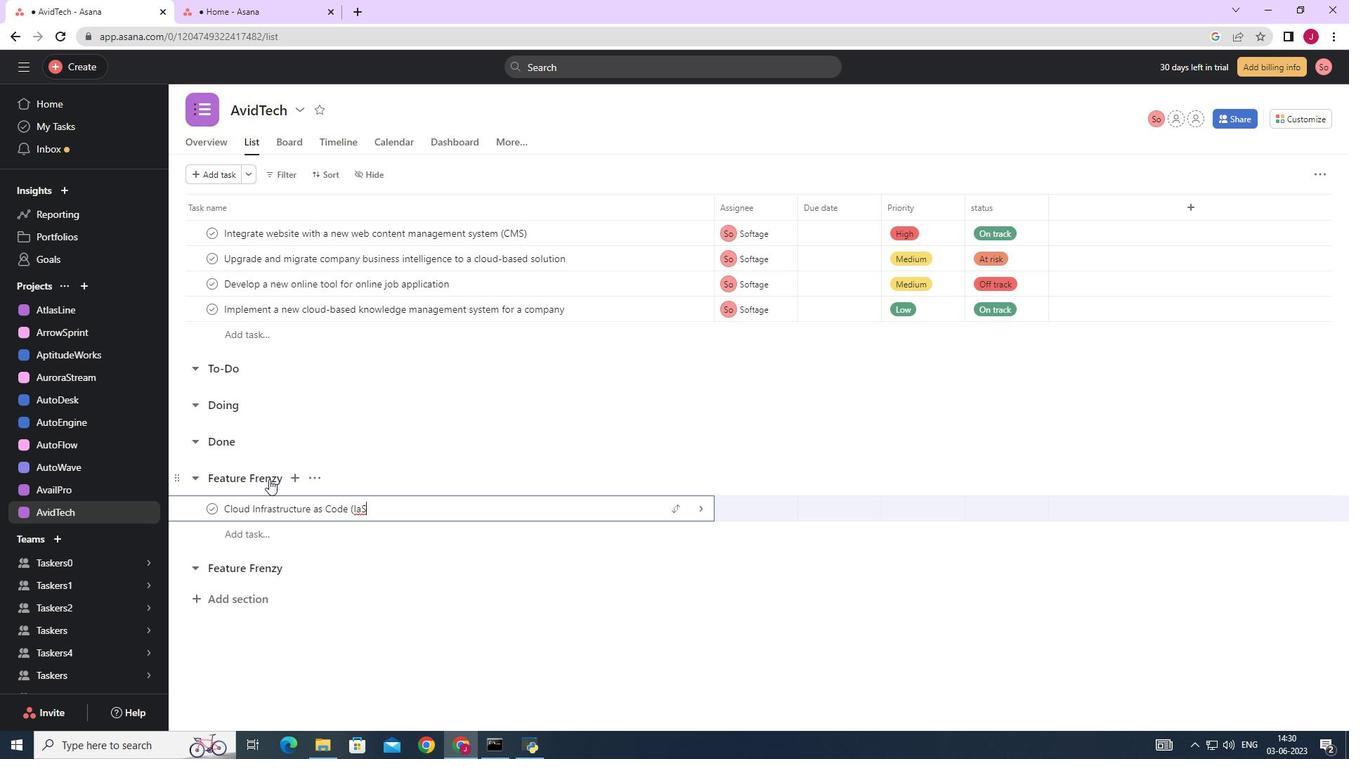 
Action: Mouse moved to (705, 505)
Screenshot: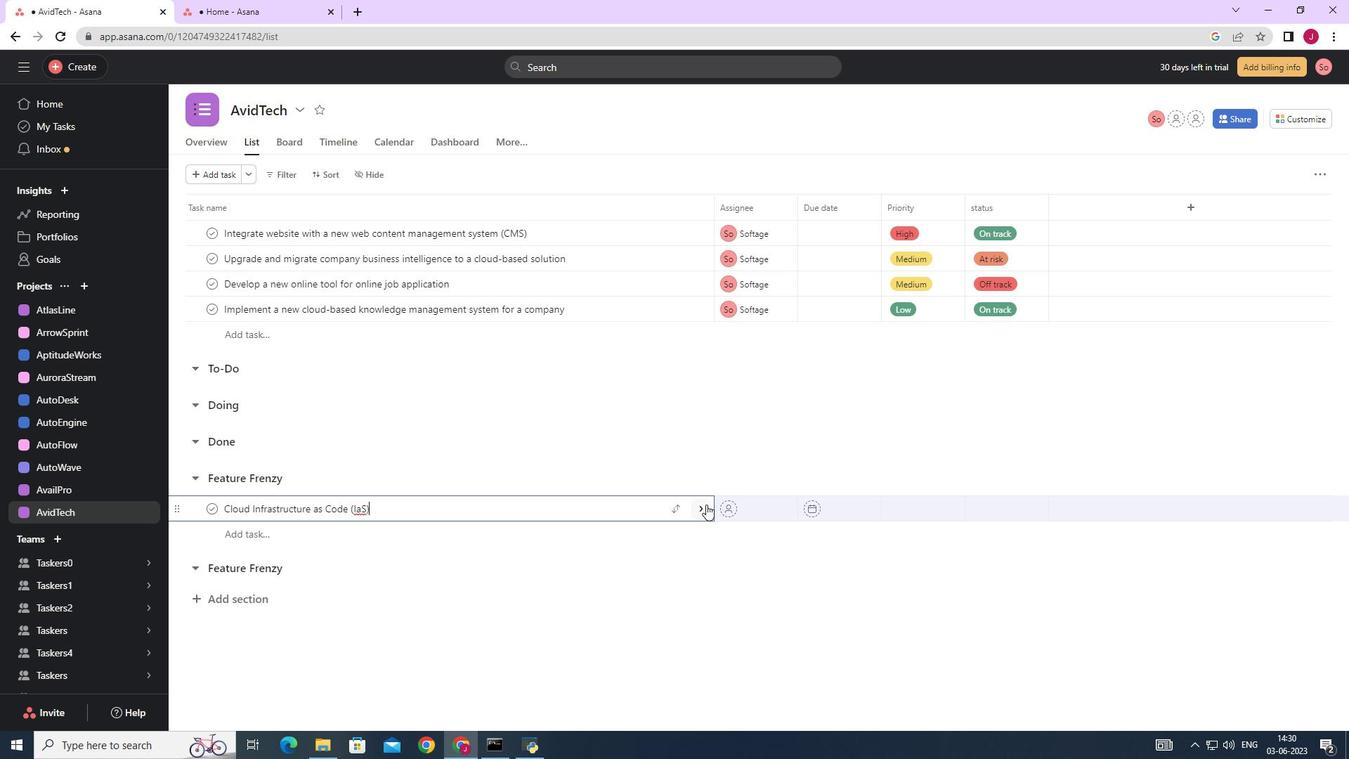 
Action: Mouse pressed left at (705, 505)
Screenshot: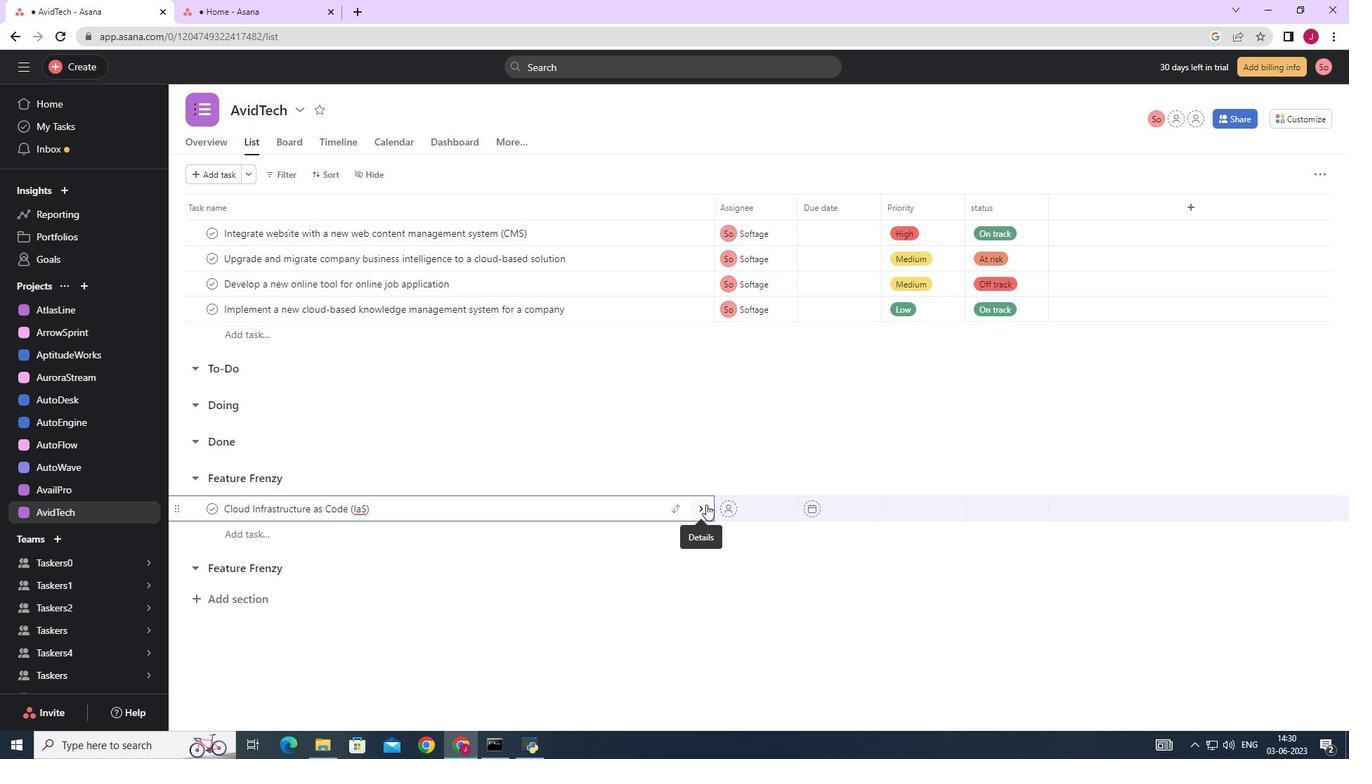 
Action: Mouse moved to (1301, 172)
Screenshot: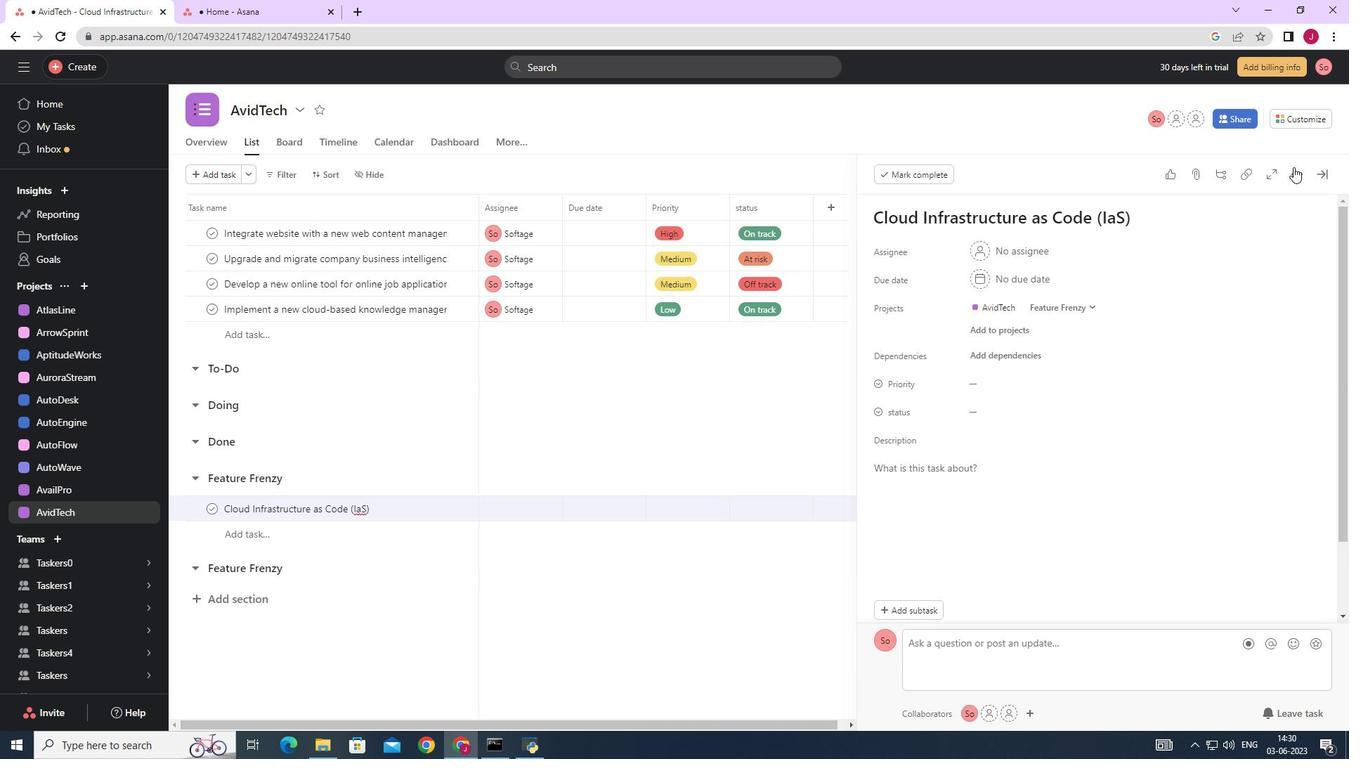 
Action: Mouse pressed left at (1301, 172)
Screenshot: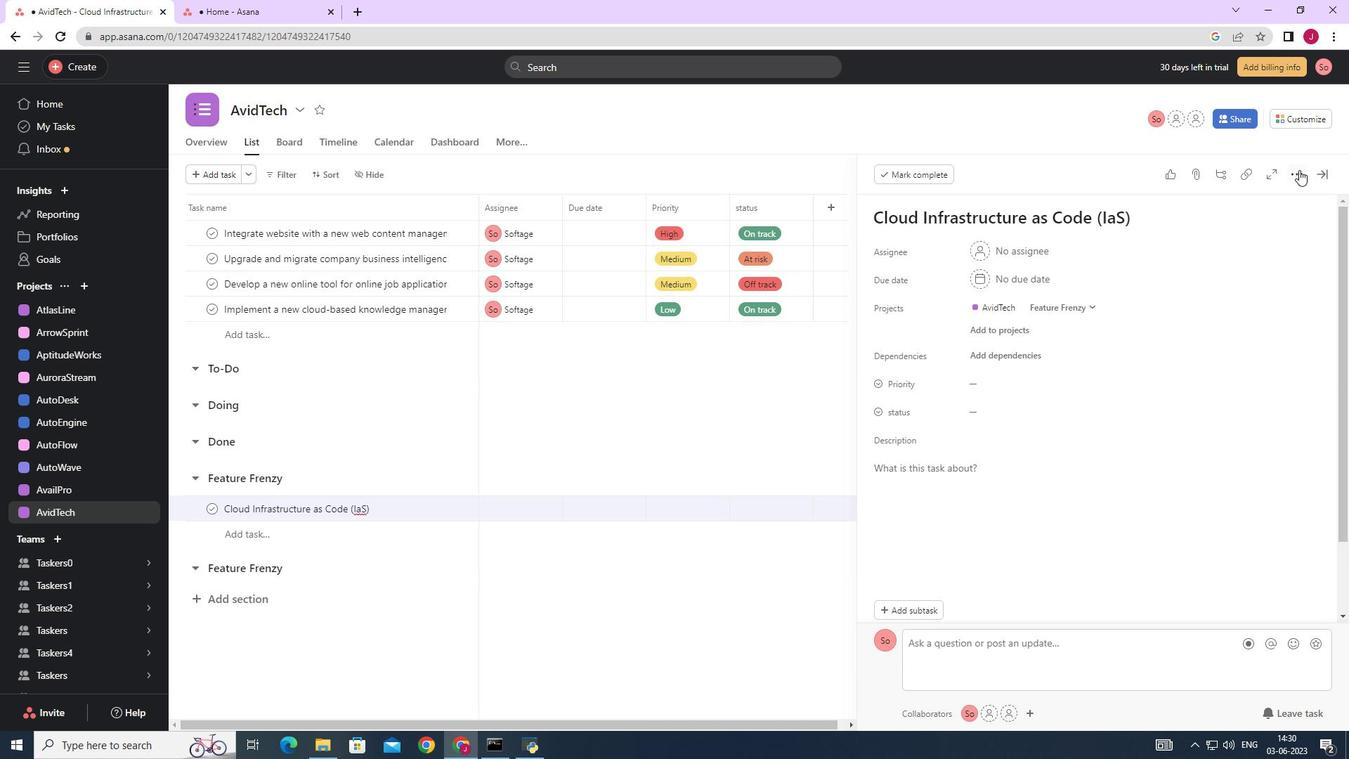
Action: Mouse moved to (1185, 227)
Screenshot: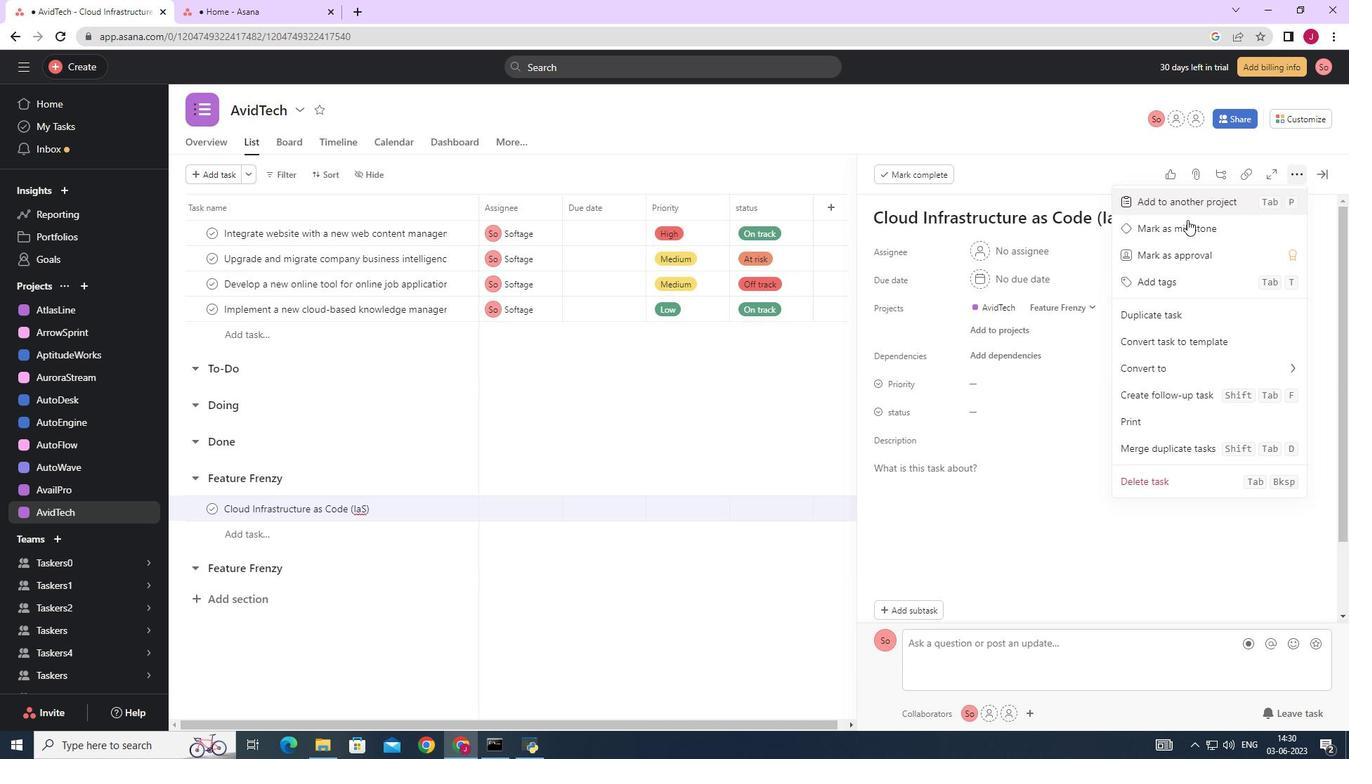 
Action: Mouse pressed left at (1185, 227)
Screenshot: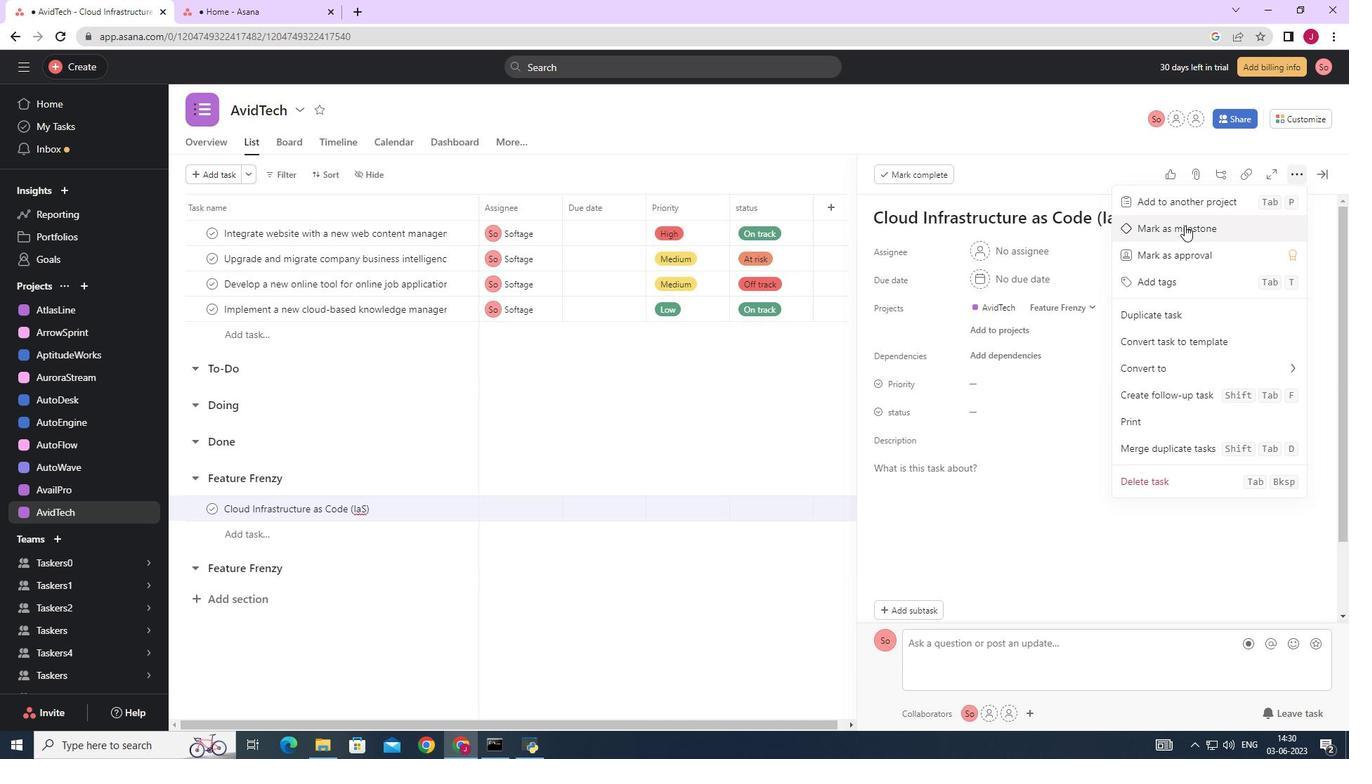 
Action: Mouse moved to (1323, 170)
Screenshot: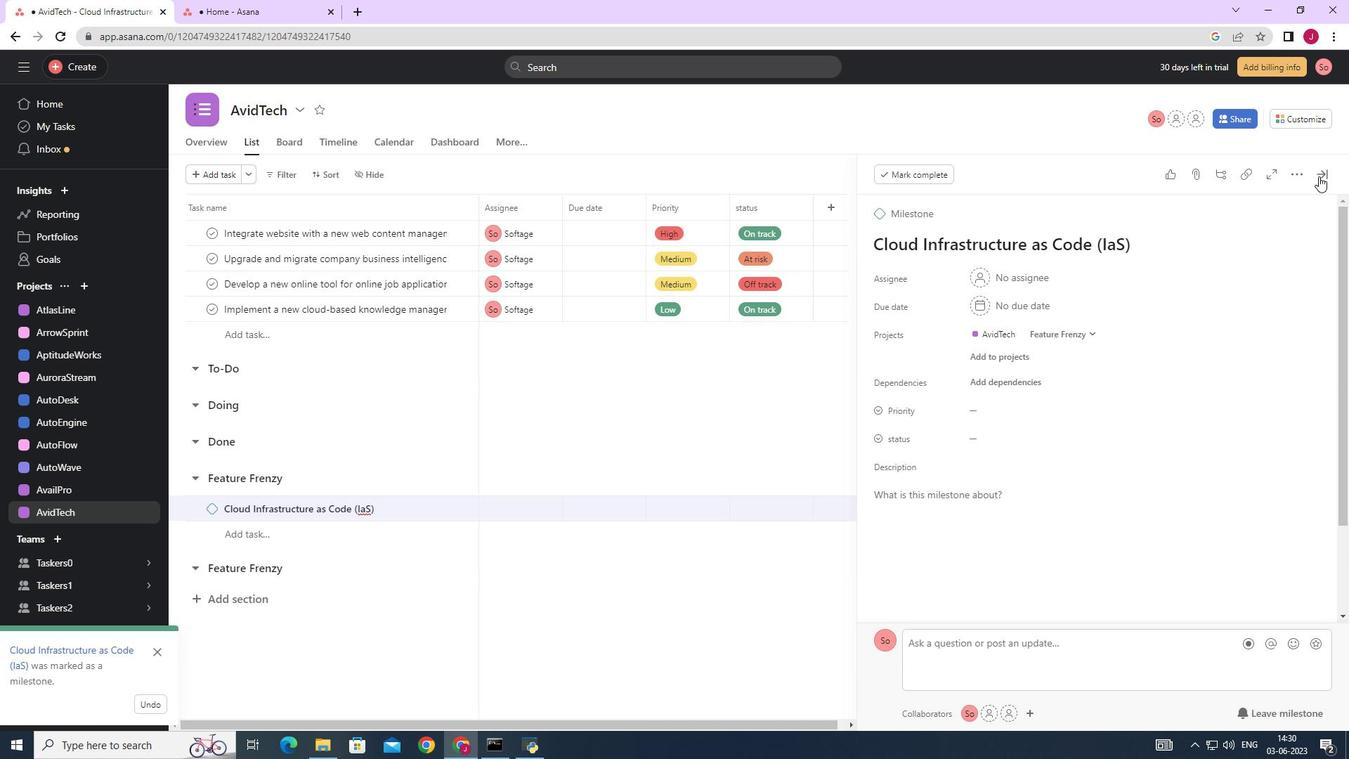 
Action: Mouse pressed left at (1323, 170)
Screenshot: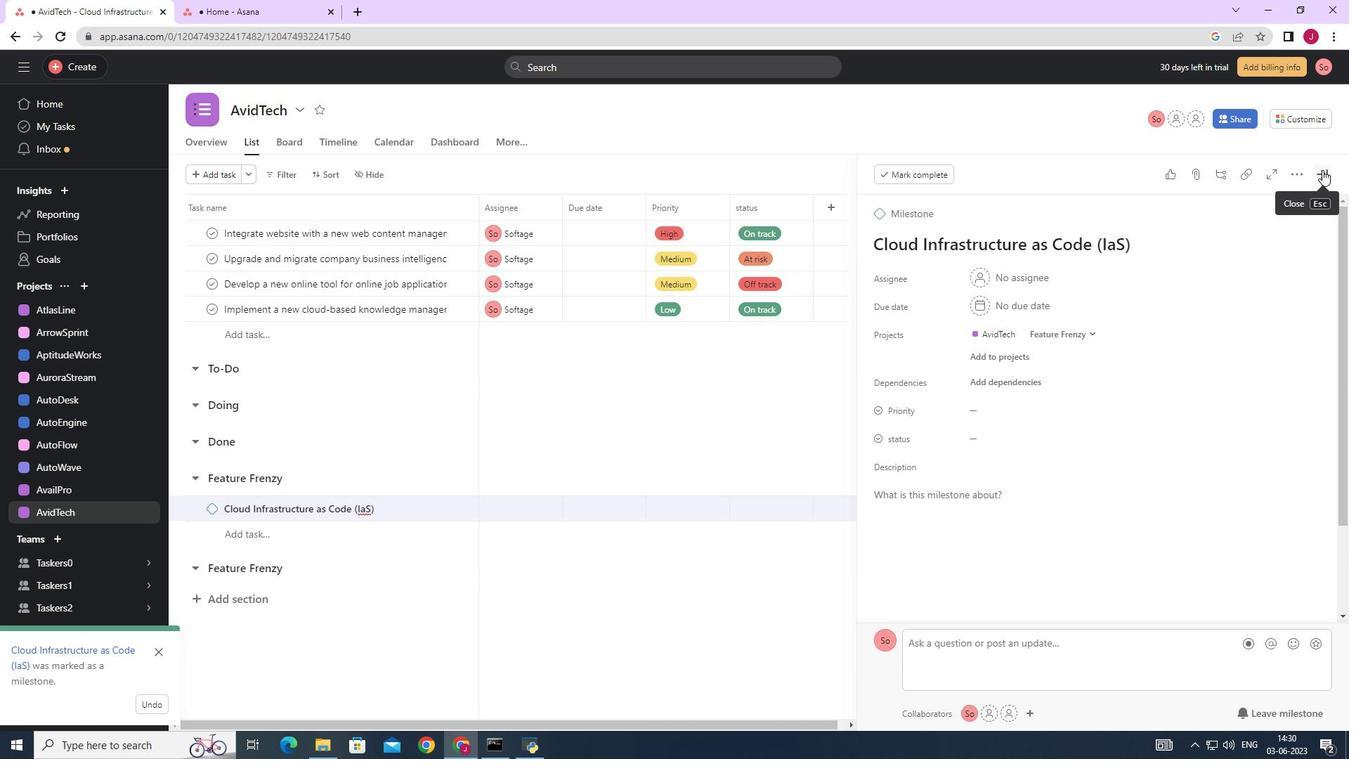 
Action: Mouse moved to (229, 597)
Screenshot: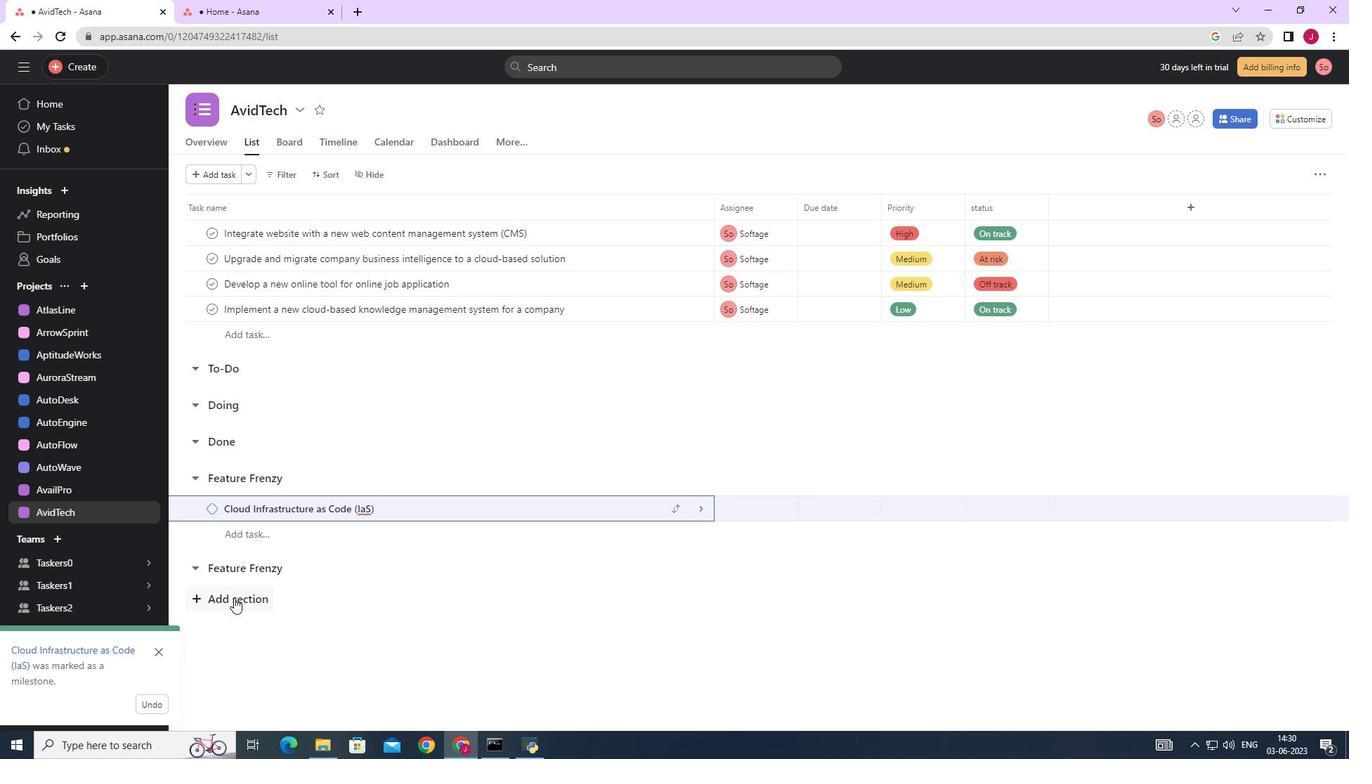 
Action: Key pressed <Key.f10>
Screenshot: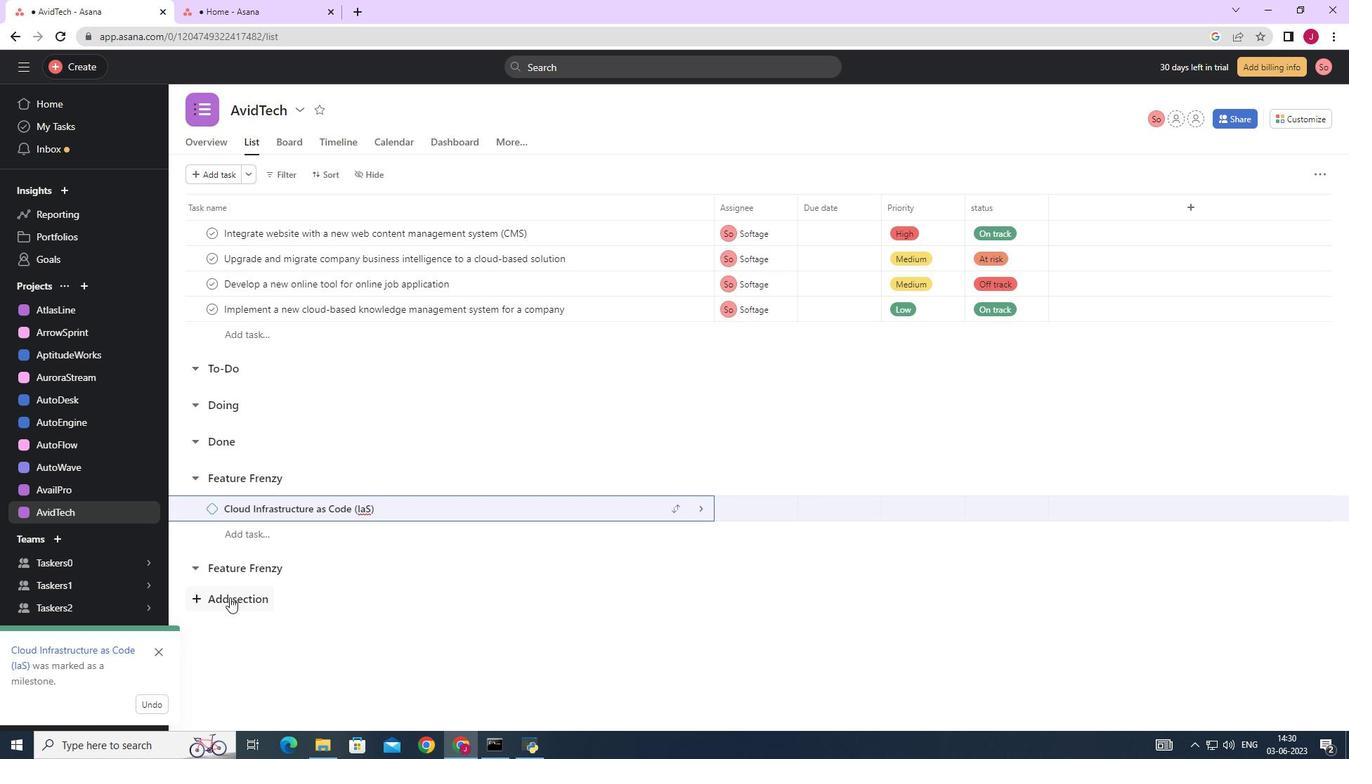 
Action: Mouse moved to (180, 600)
Screenshot: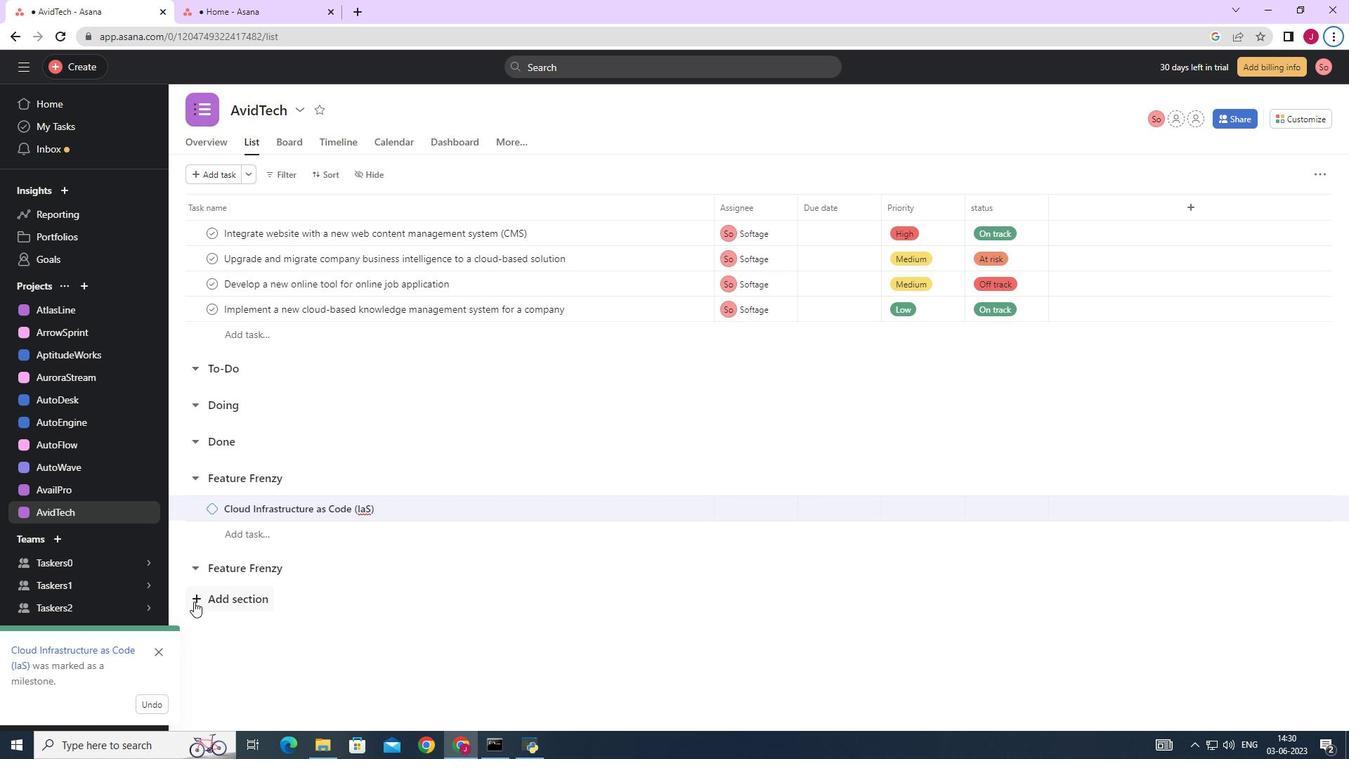 
